 Task: Look for space in Bayāna, India from 2nd August, 2023 to 12th August, 2023 for 2 adults in price range Rs.5000 to Rs.10000. Place can be private room with 1  bedroom having 1 bed and 1 bathroom. Property type can be house, flat, guest house, hotel. Booking option can be shelf check-in. Required host language is English.
Action: Mouse moved to (454, 100)
Screenshot: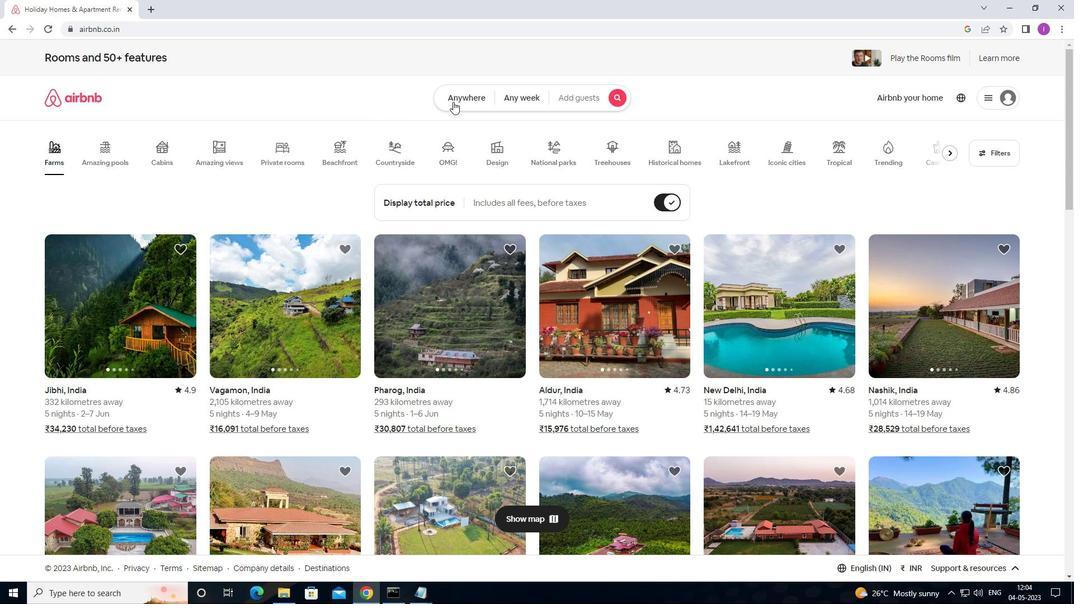 
Action: Mouse pressed left at (454, 100)
Screenshot: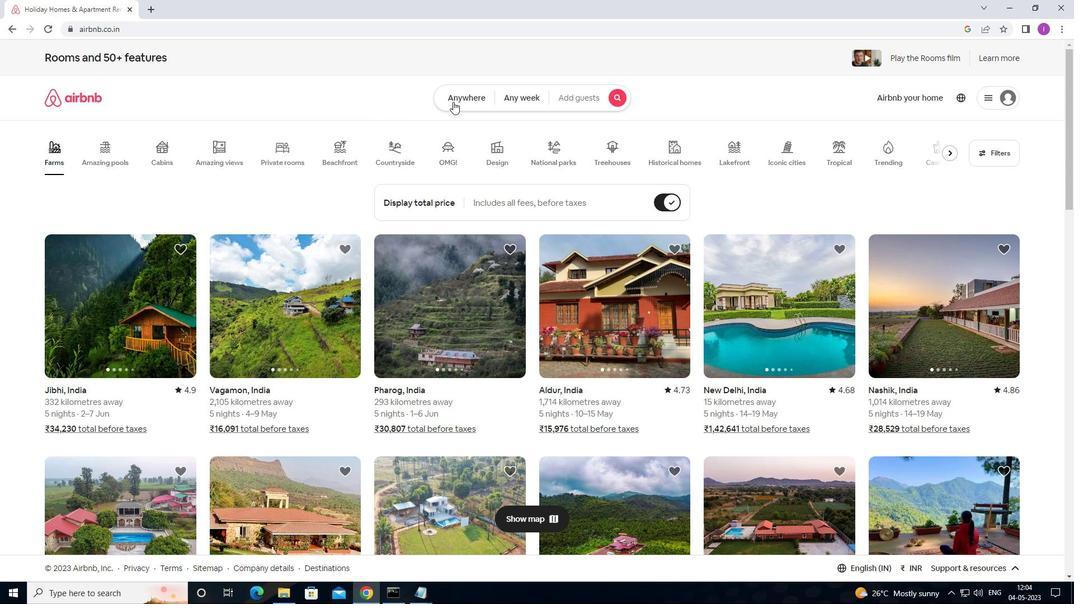 
Action: Mouse moved to (345, 141)
Screenshot: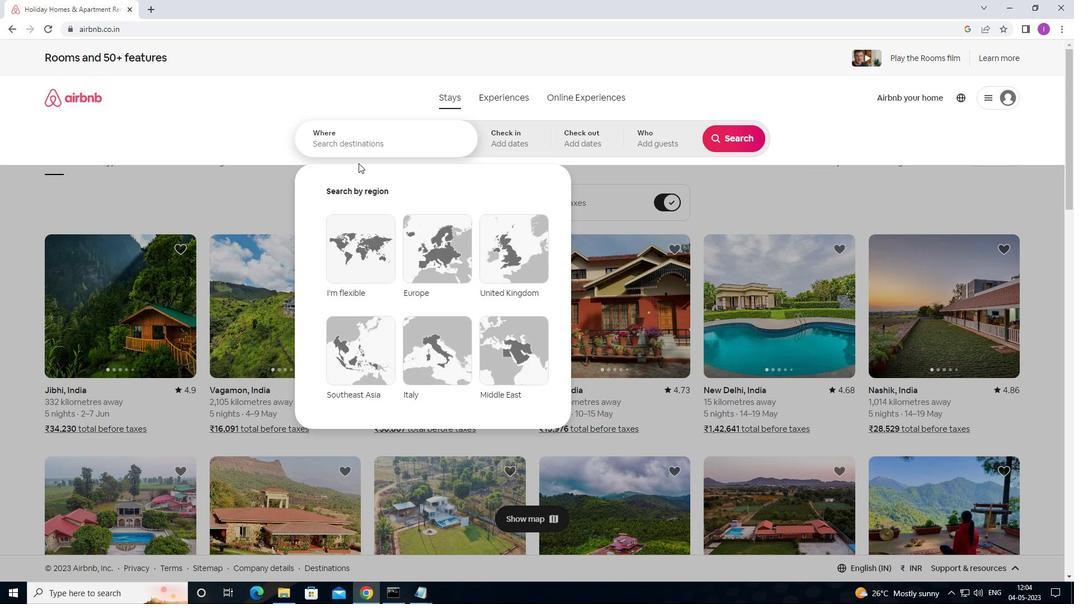 
Action: Mouse pressed left at (345, 141)
Screenshot: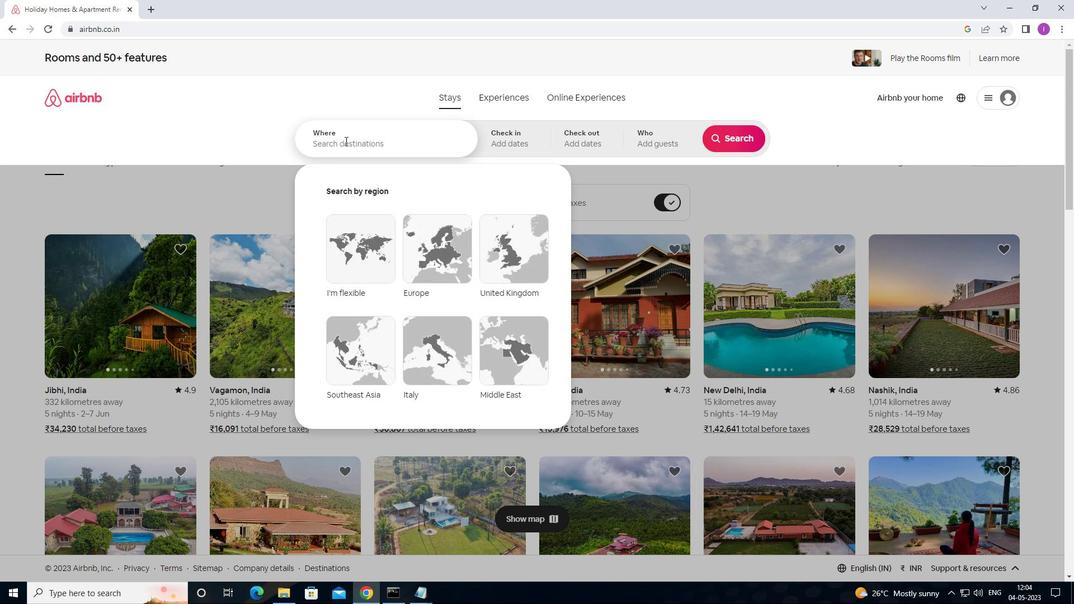 
Action: Mouse moved to (494, 138)
Screenshot: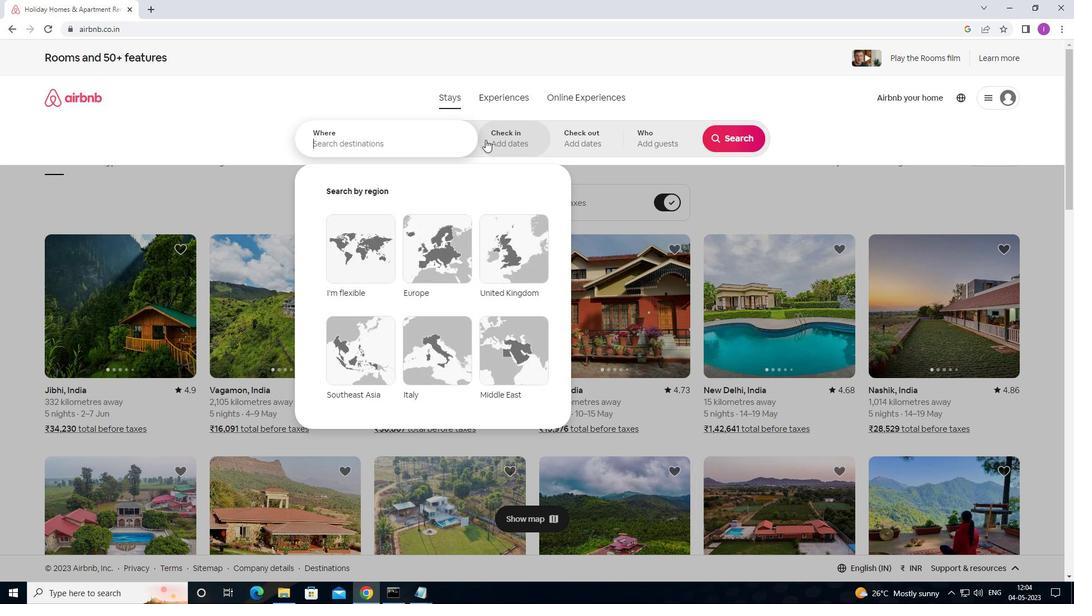 
Action: Key pressed <Key.shift>
Screenshot: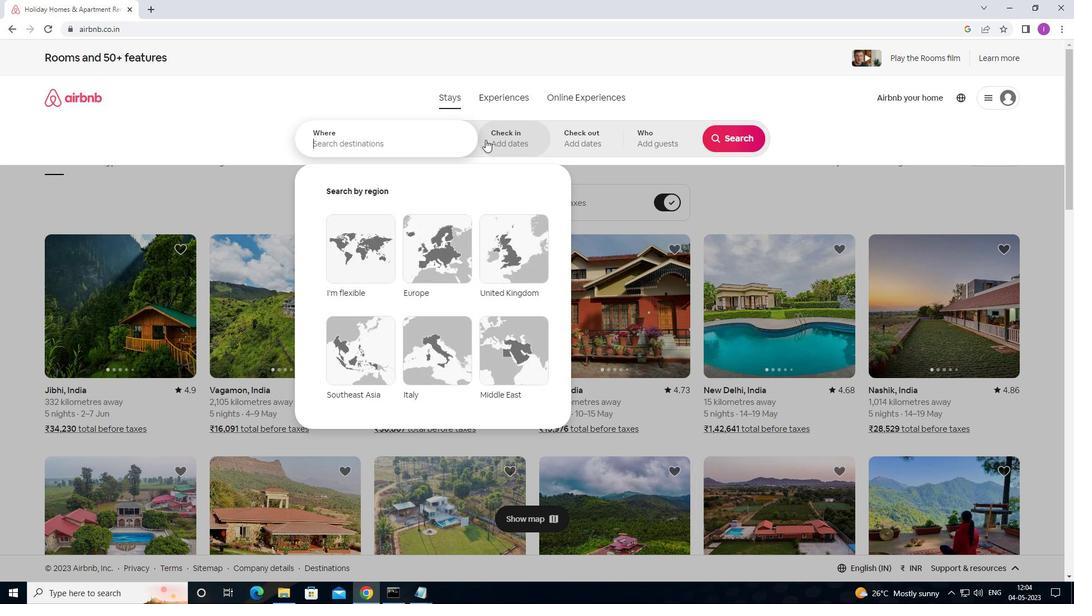
Action: Mouse moved to (520, 124)
Screenshot: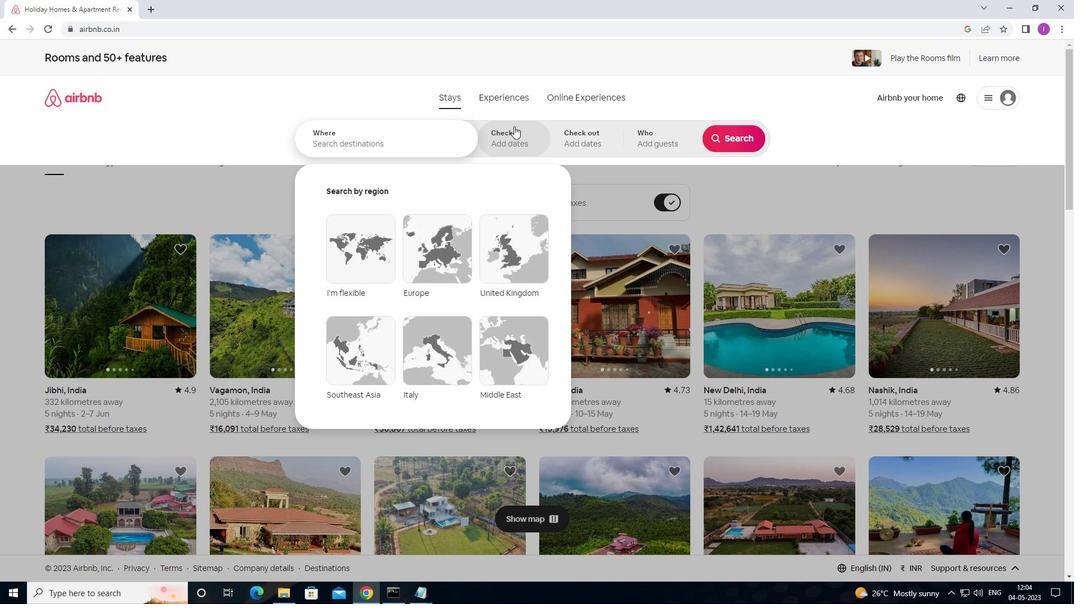 
Action: Key pressed B
Screenshot: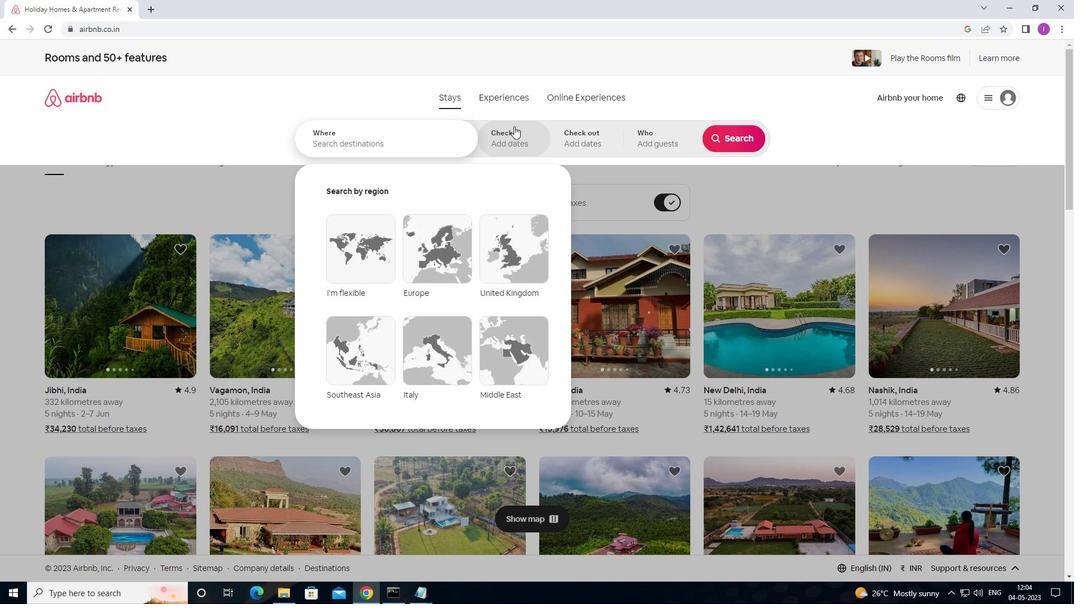 
Action: Mouse moved to (526, 121)
Screenshot: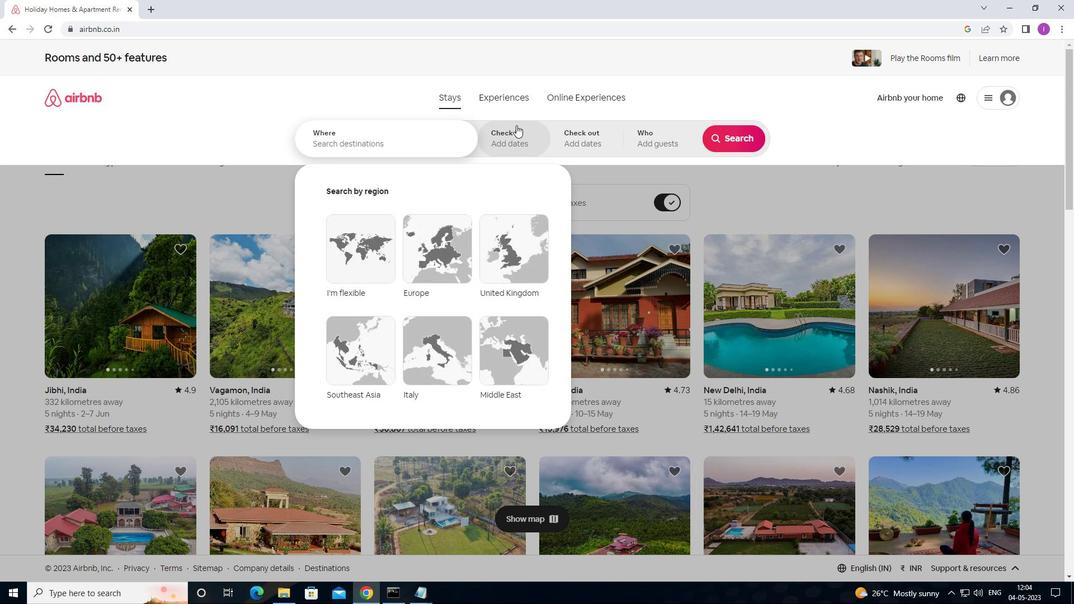 
Action: Key pressed AYANA,<Key.shift>INDIA
Screenshot: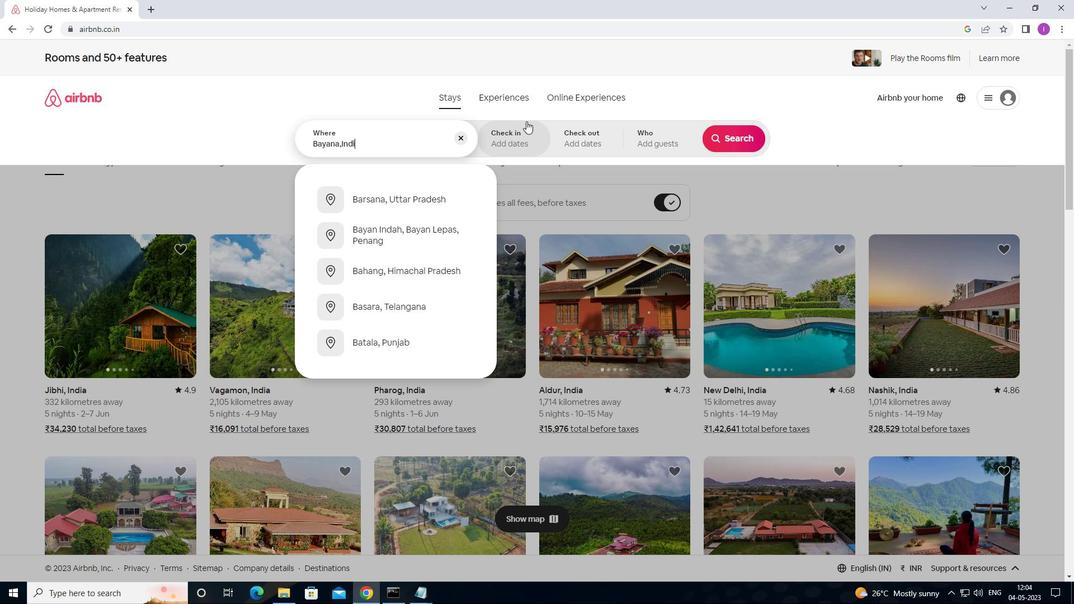 
Action: Mouse moved to (526, 128)
Screenshot: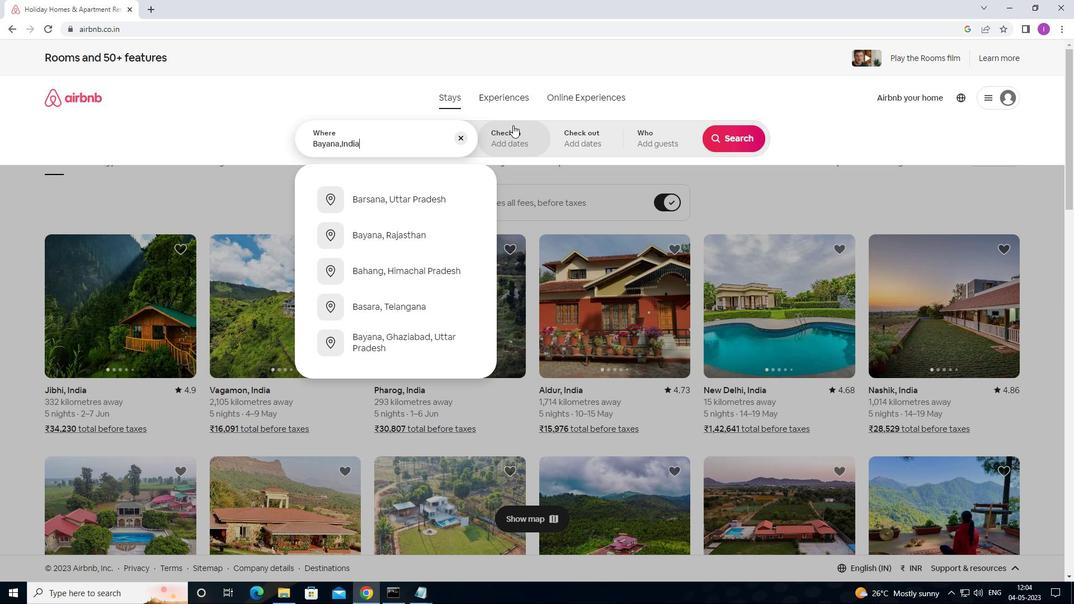 
Action: Mouse pressed left at (526, 128)
Screenshot: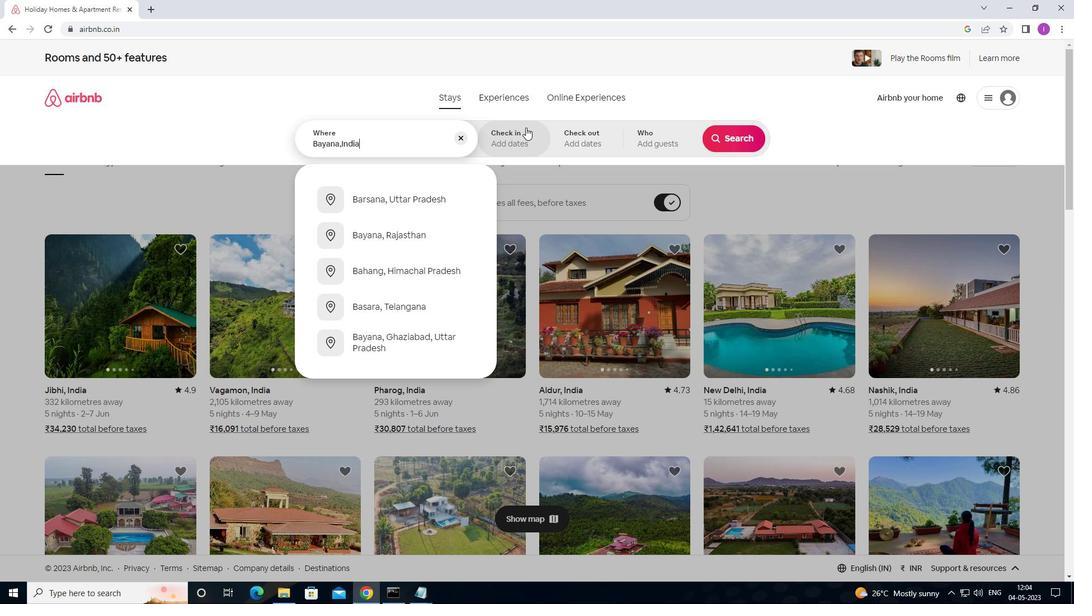 
Action: Mouse moved to (727, 226)
Screenshot: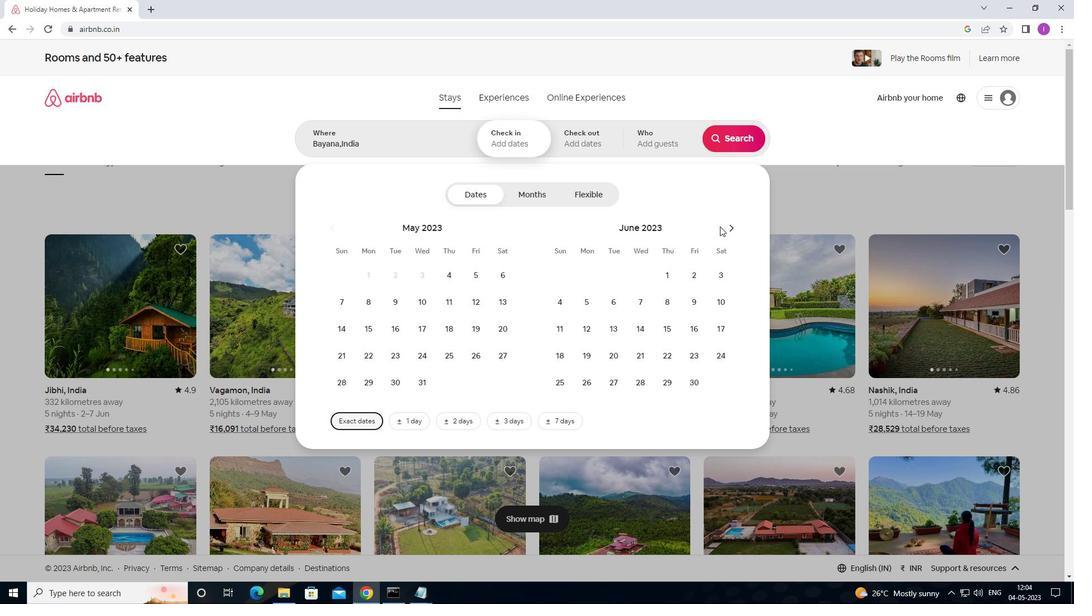 
Action: Mouse pressed left at (727, 226)
Screenshot: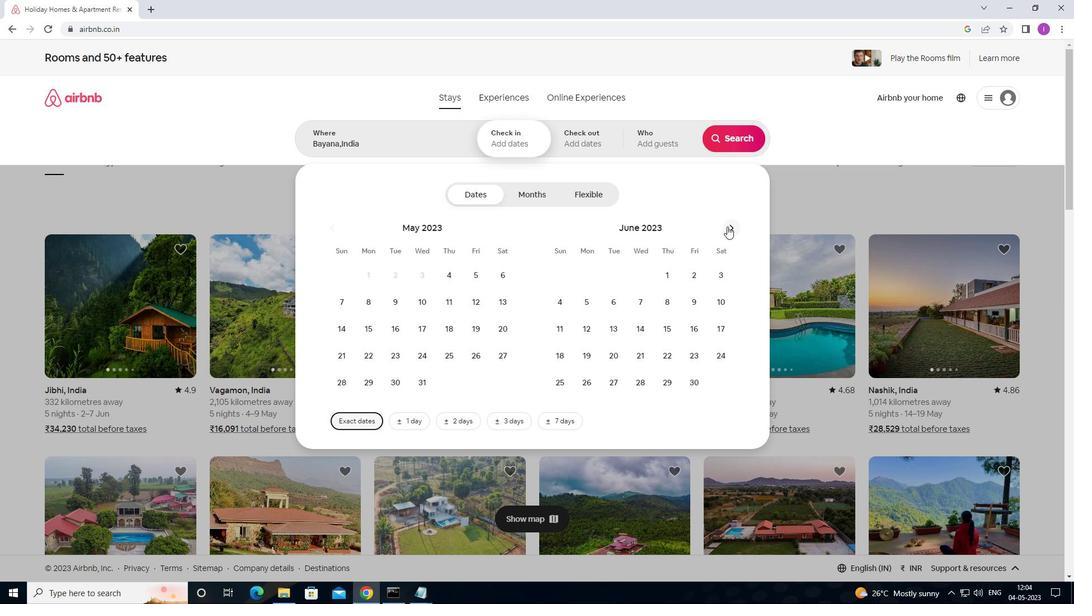 
Action: Mouse pressed left at (727, 226)
Screenshot: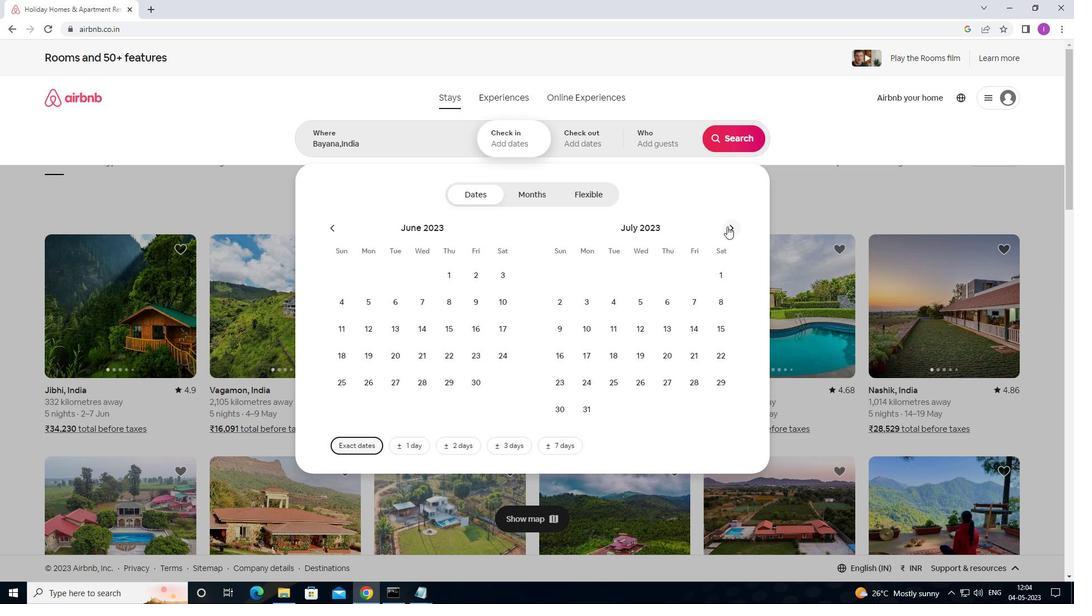 
Action: Mouse moved to (648, 277)
Screenshot: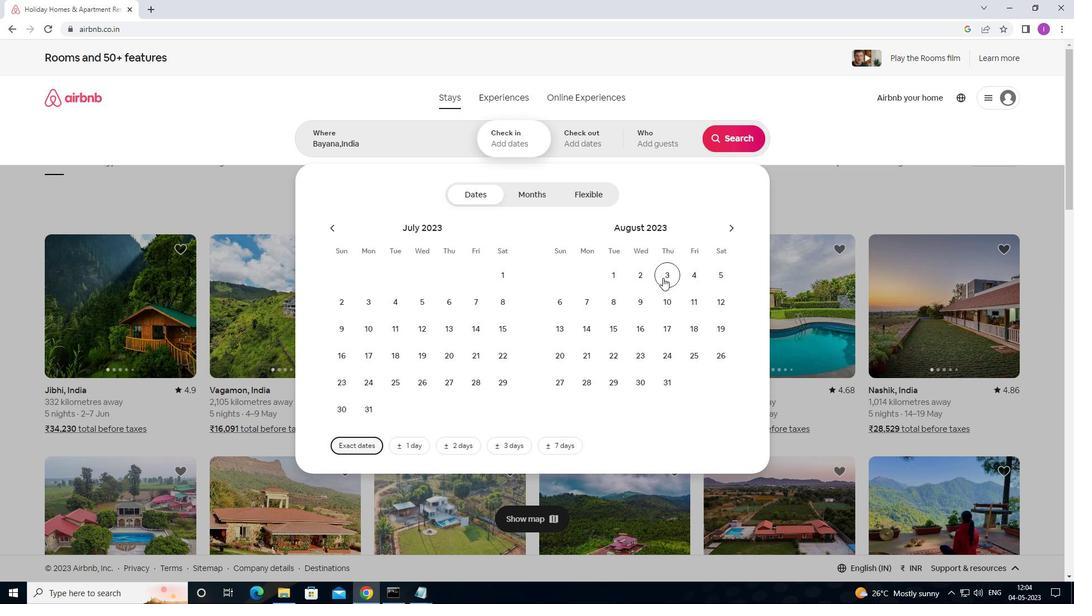 
Action: Mouse pressed left at (648, 277)
Screenshot: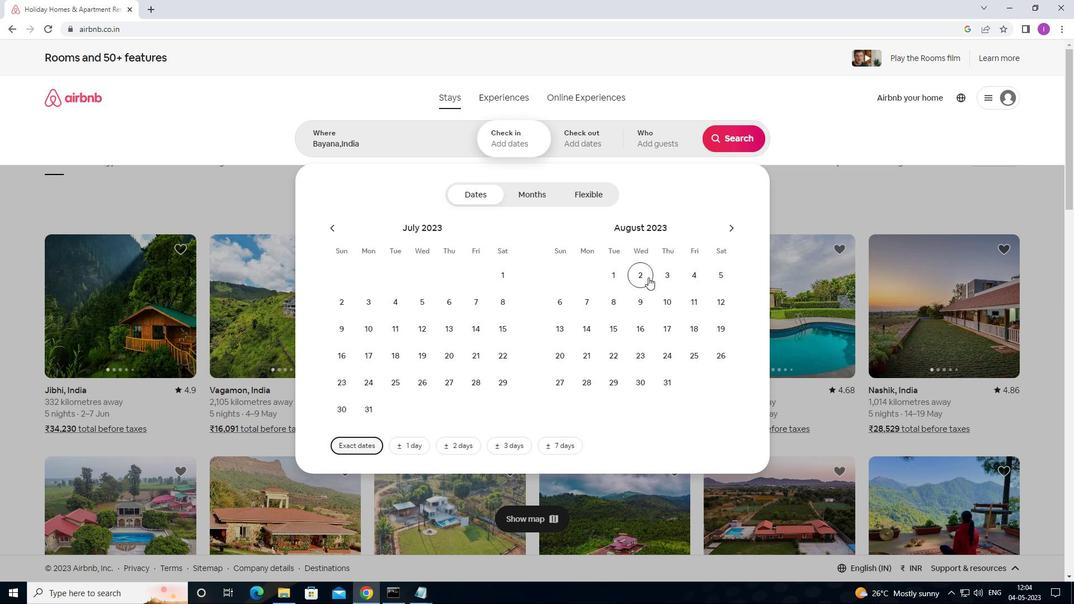 
Action: Mouse moved to (726, 298)
Screenshot: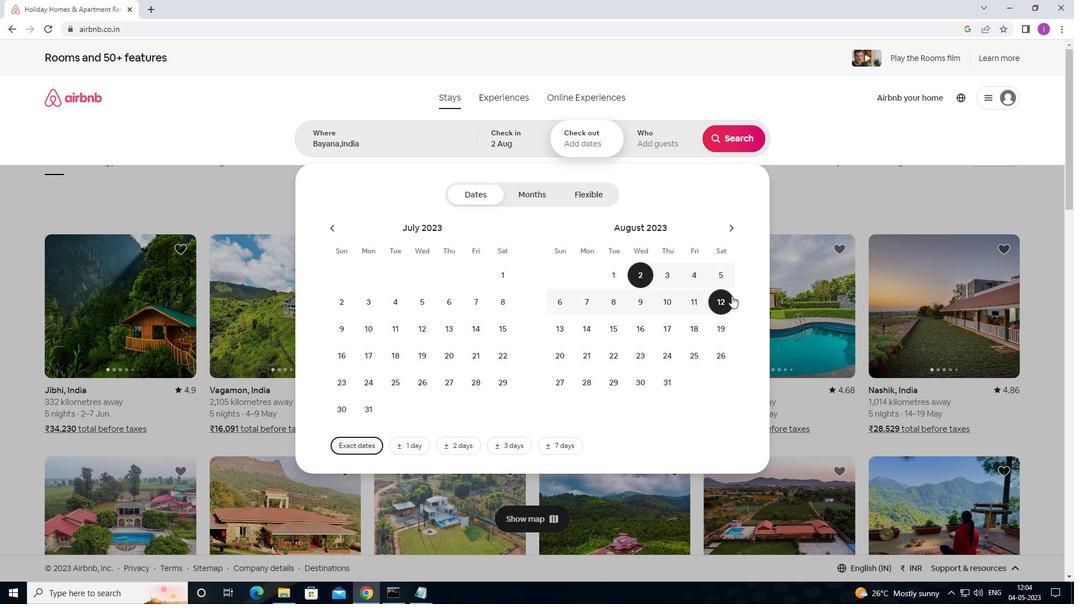 
Action: Mouse pressed left at (726, 298)
Screenshot: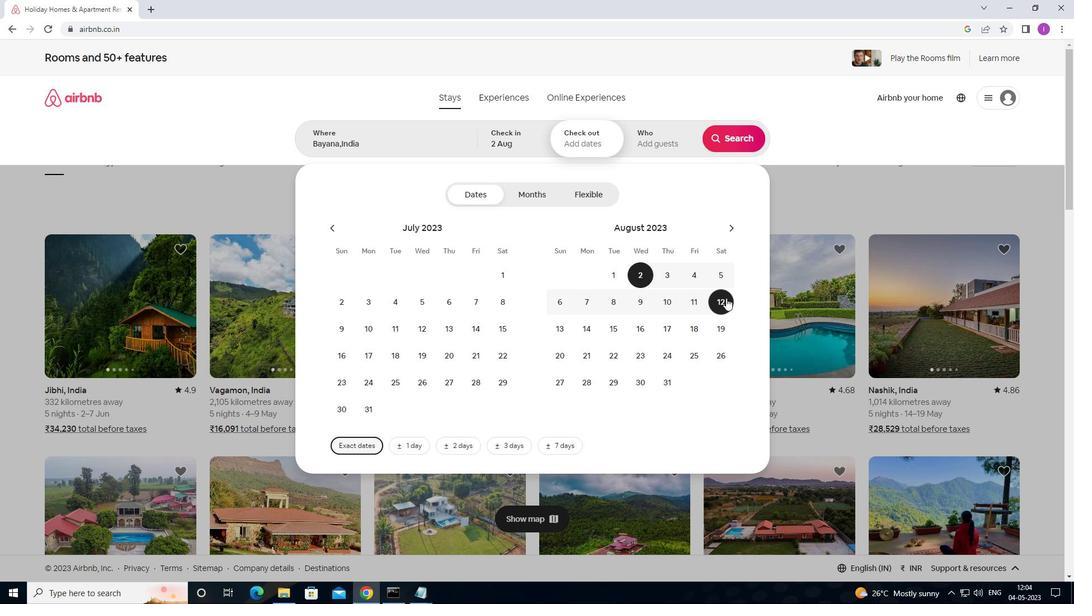 
Action: Mouse moved to (666, 141)
Screenshot: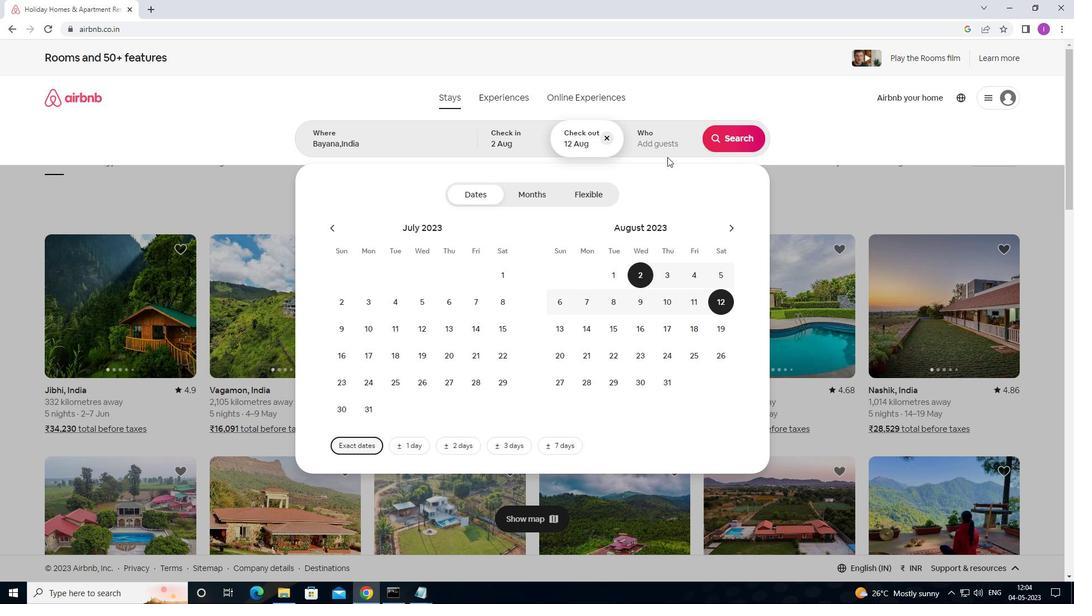 
Action: Mouse pressed left at (666, 141)
Screenshot: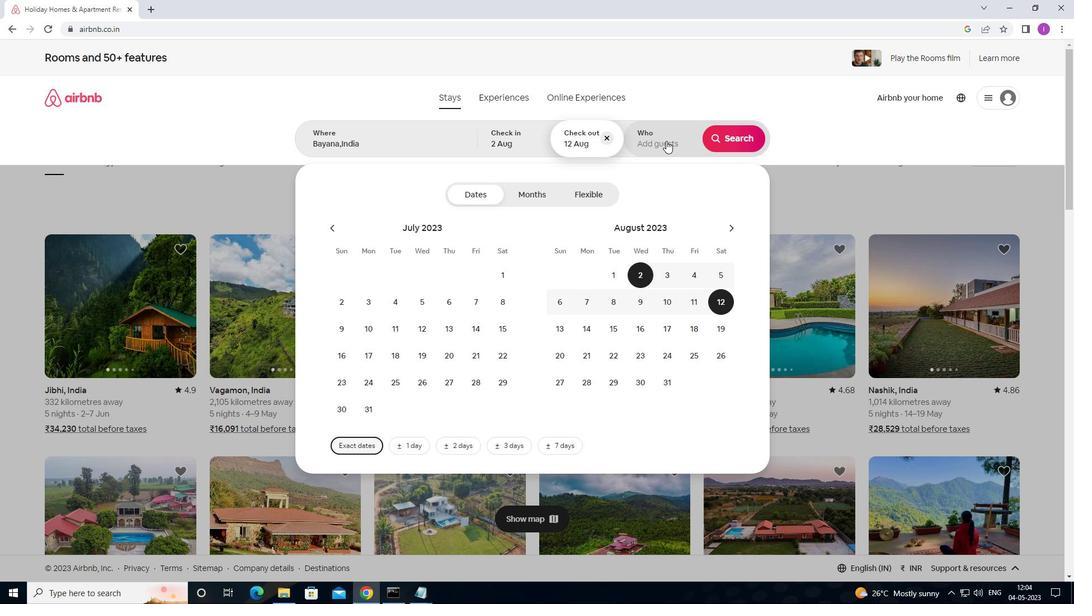 
Action: Mouse moved to (734, 192)
Screenshot: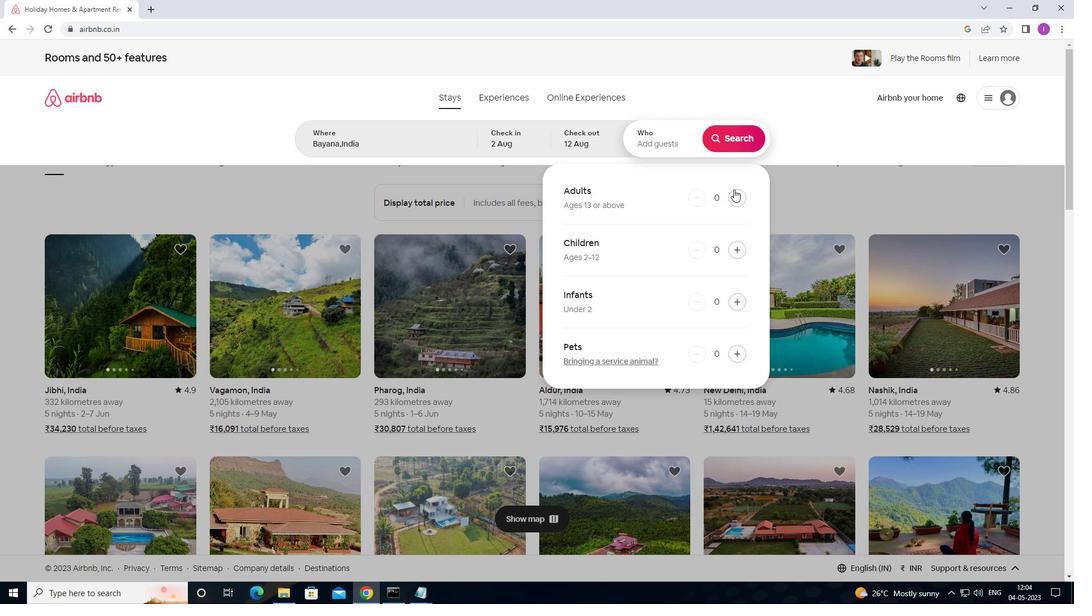 
Action: Mouse pressed left at (734, 192)
Screenshot: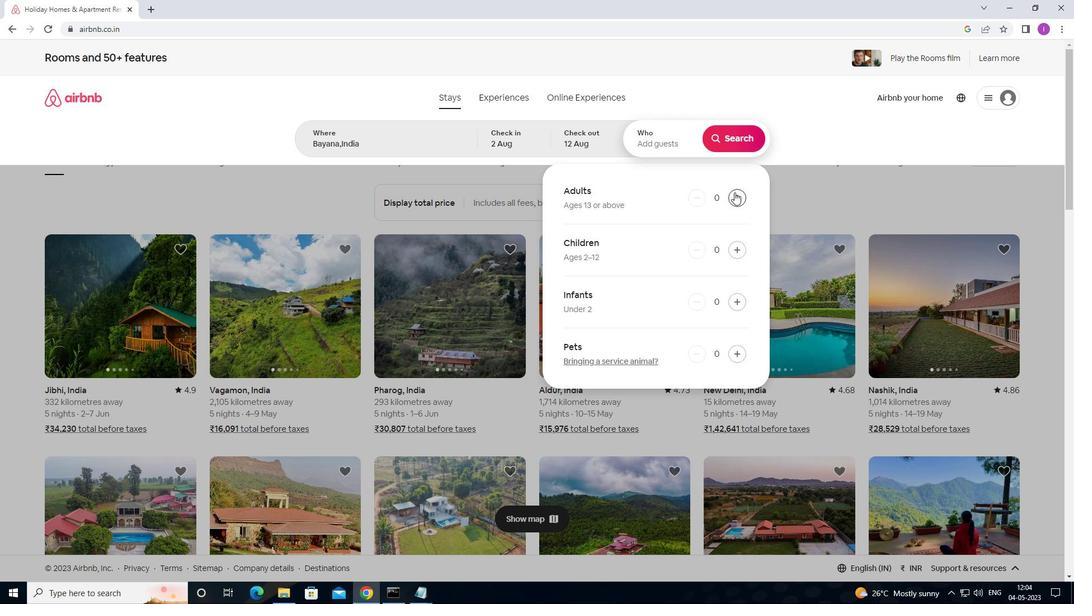 
Action: Mouse pressed left at (734, 192)
Screenshot: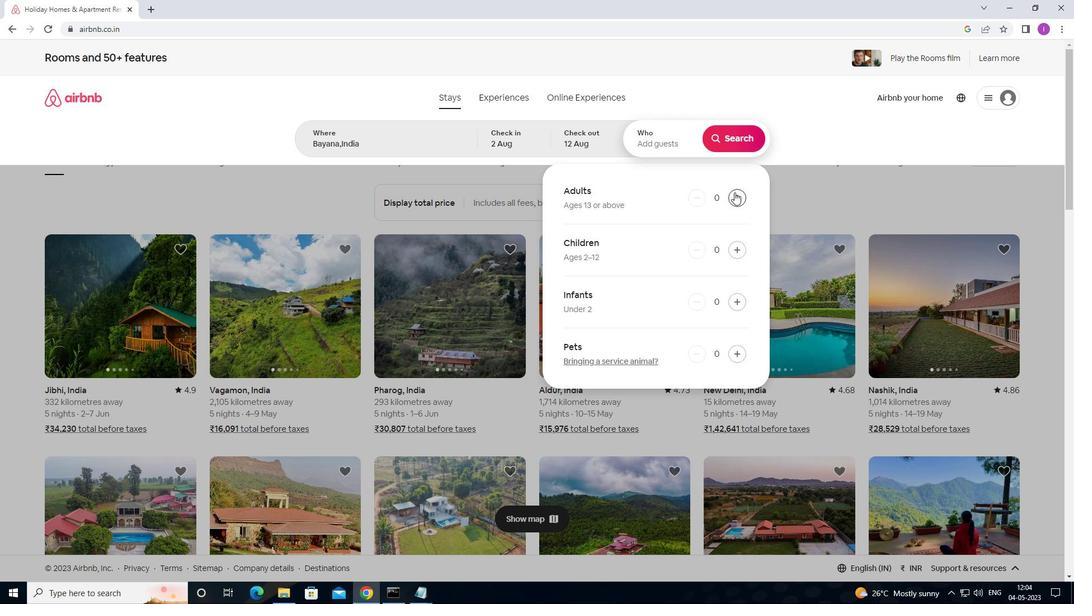 
Action: Mouse moved to (738, 141)
Screenshot: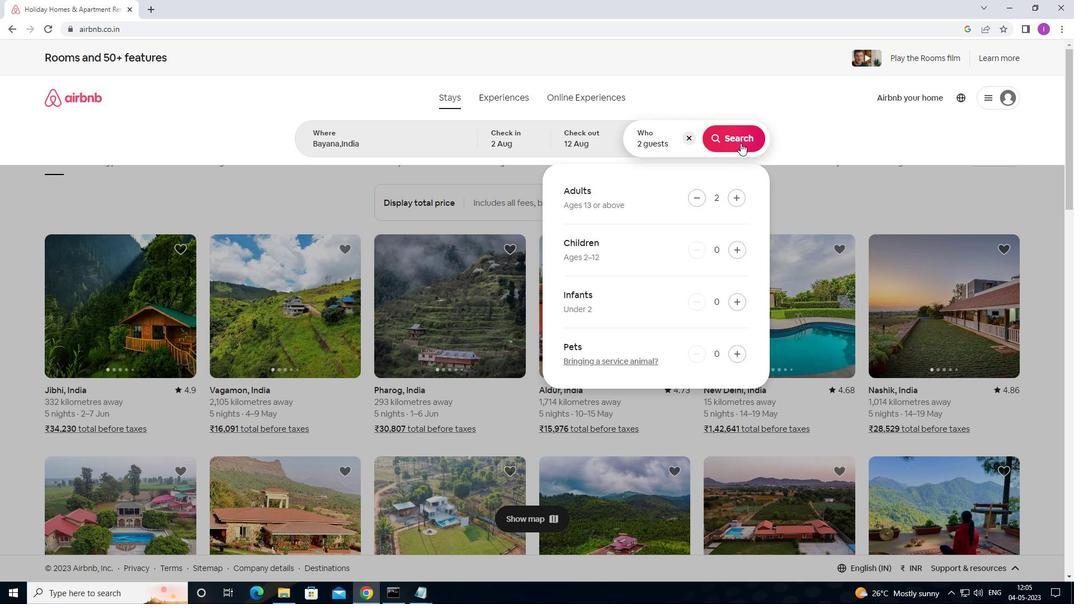 
Action: Mouse pressed left at (738, 141)
Screenshot: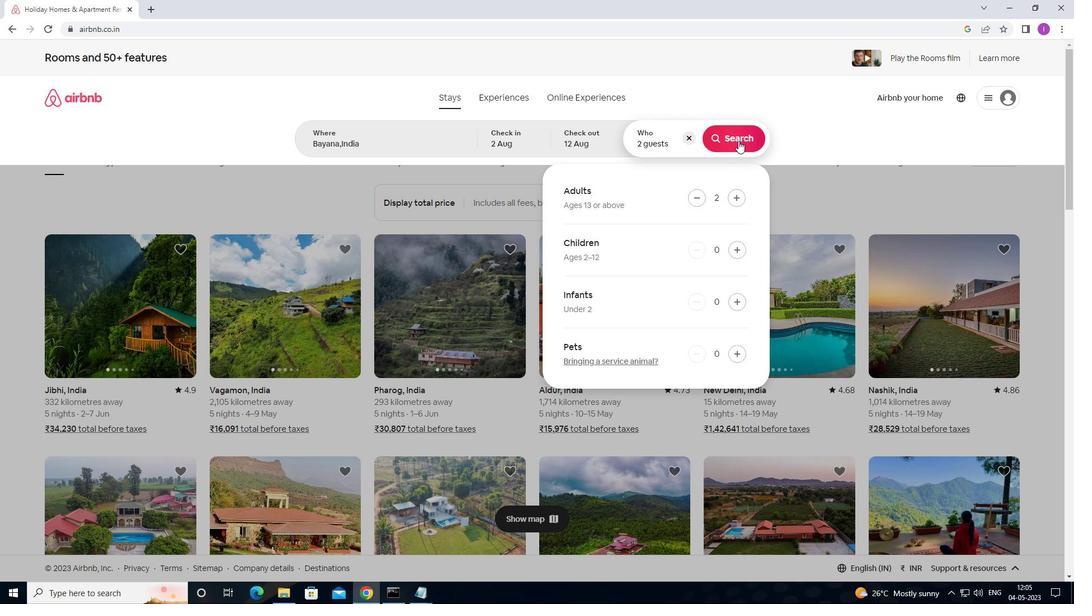 
Action: Mouse moved to (1016, 103)
Screenshot: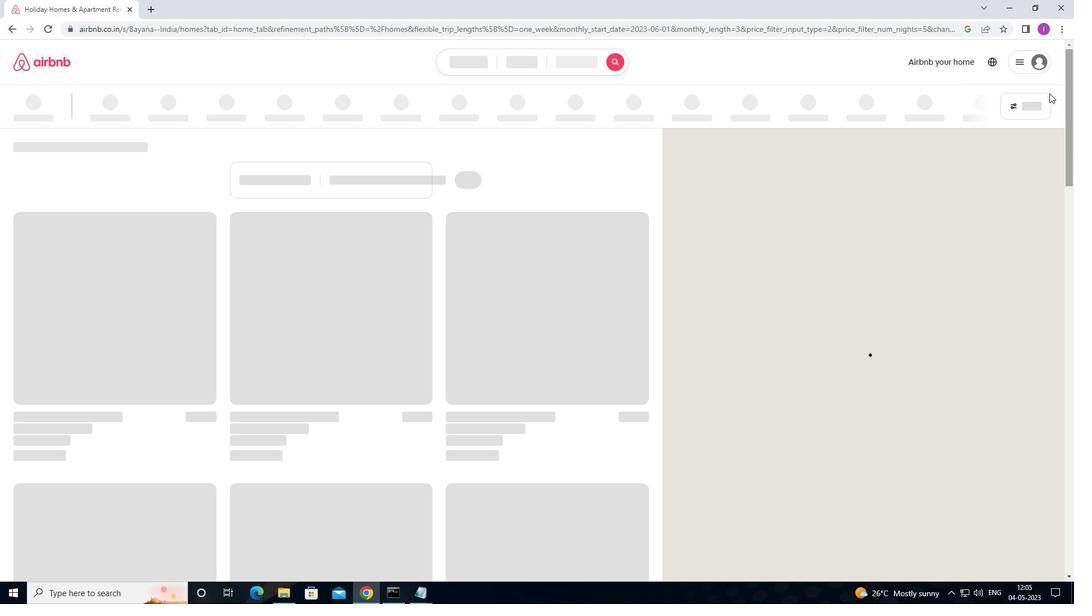 
Action: Mouse pressed left at (1016, 103)
Screenshot: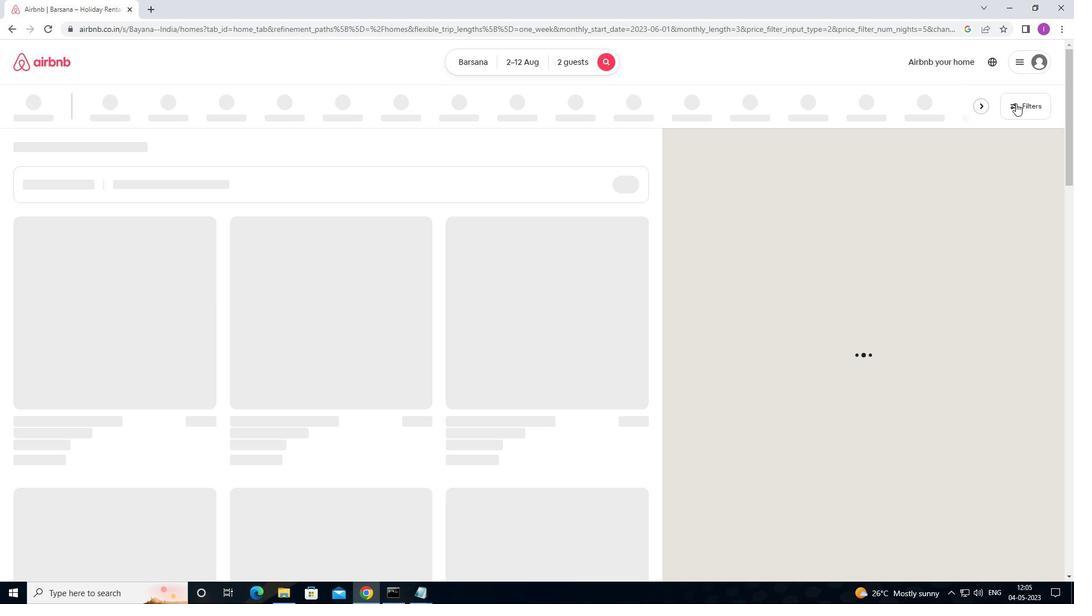 
Action: Mouse moved to (406, 250)
Screenshot: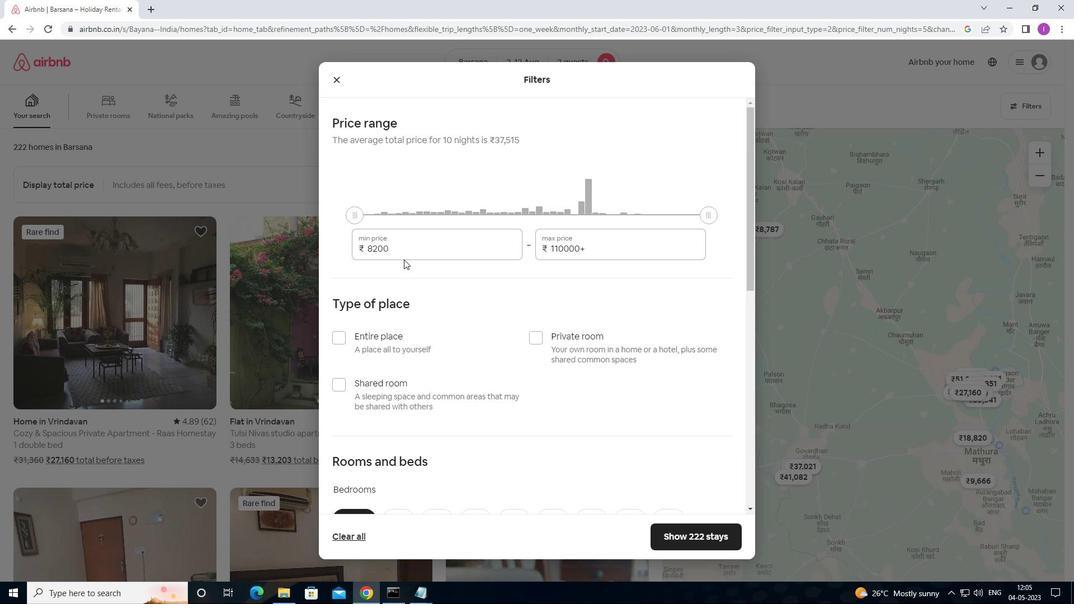 
Action: Mouse pressed left at (406, 250)
Screenshot: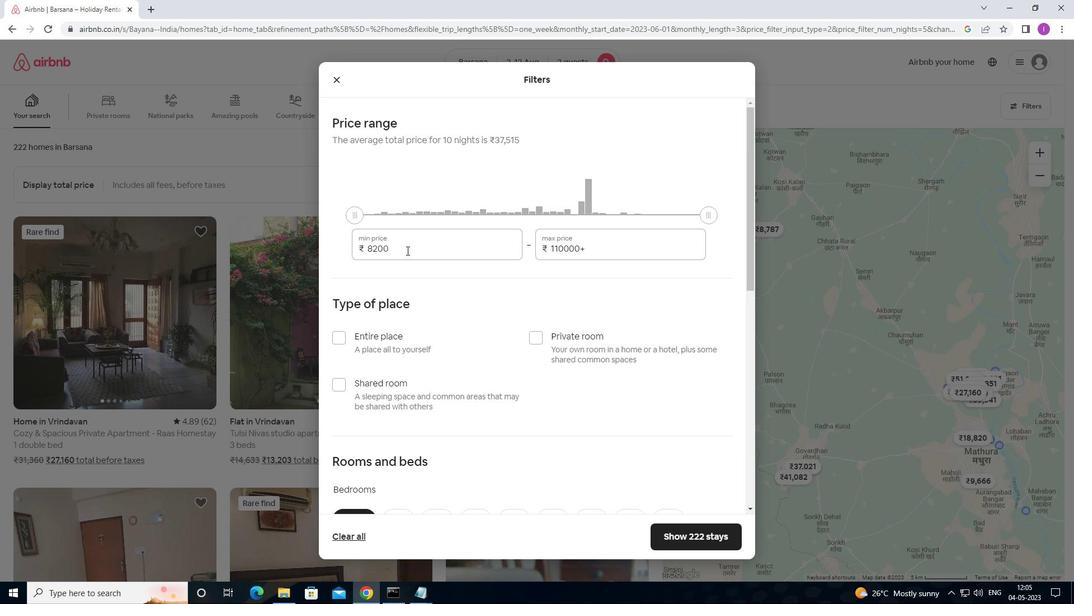
Action: Mouse moved to (365, 252)
Screenshot: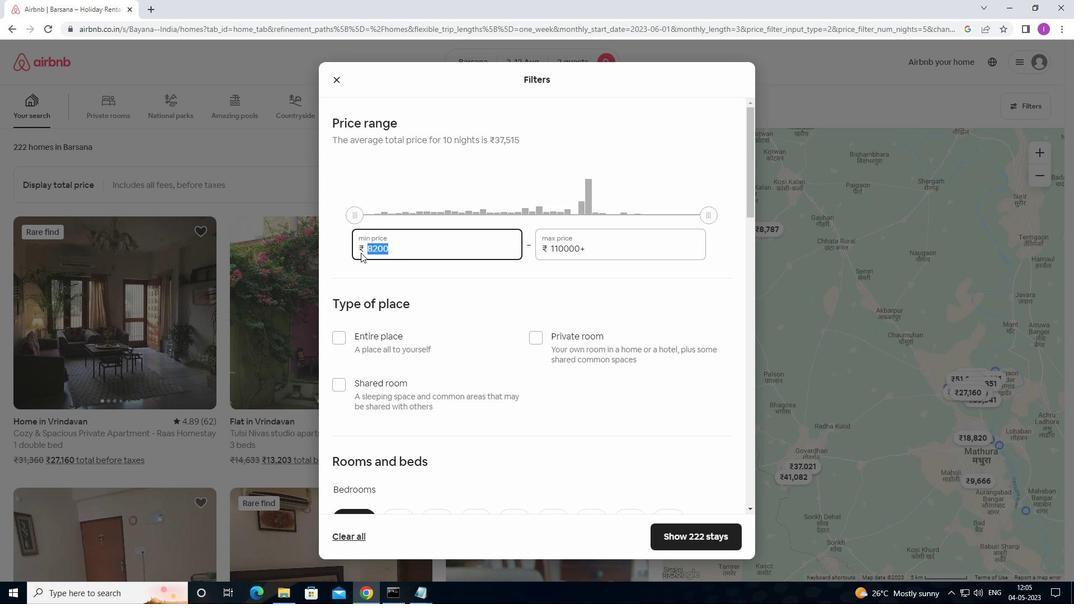 
Action: Key pressed 5
Screenshot: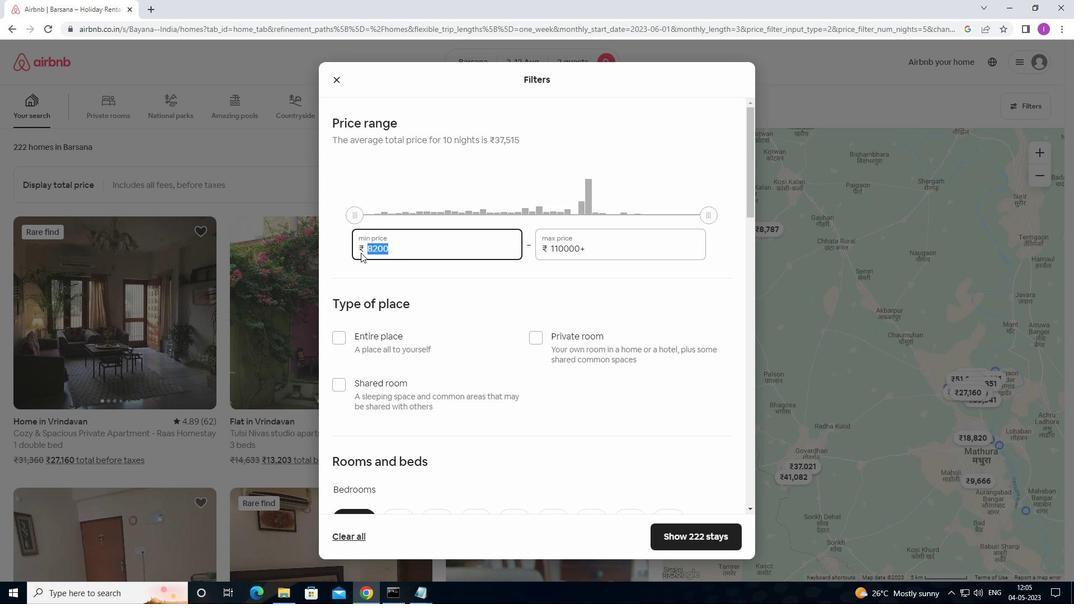 
Action: Mouse moved to (377, 252)
Screenshot: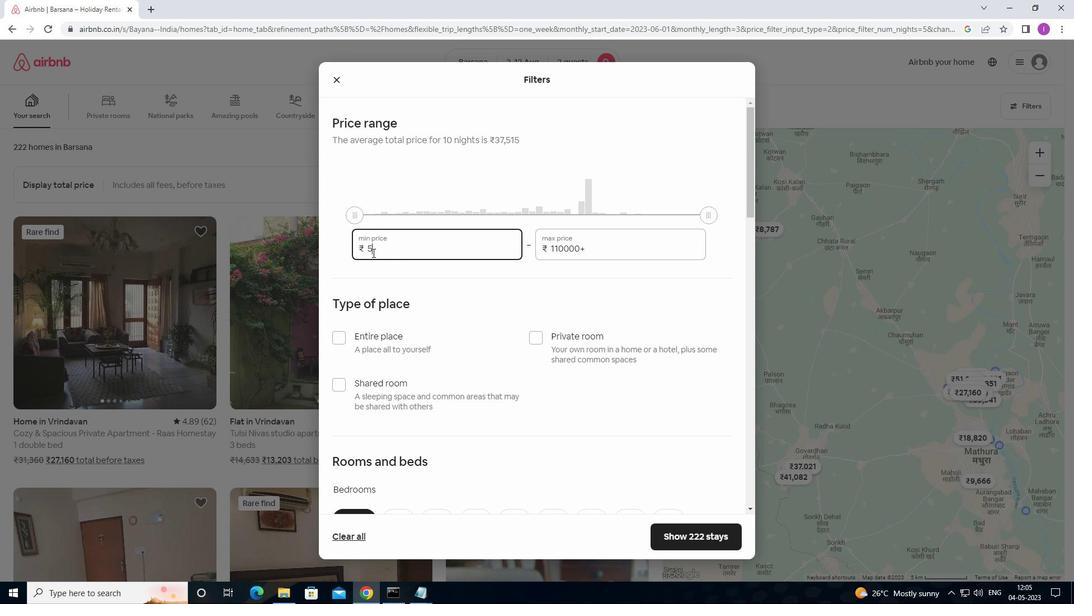 
Action: Key pressed 0
Screenshot: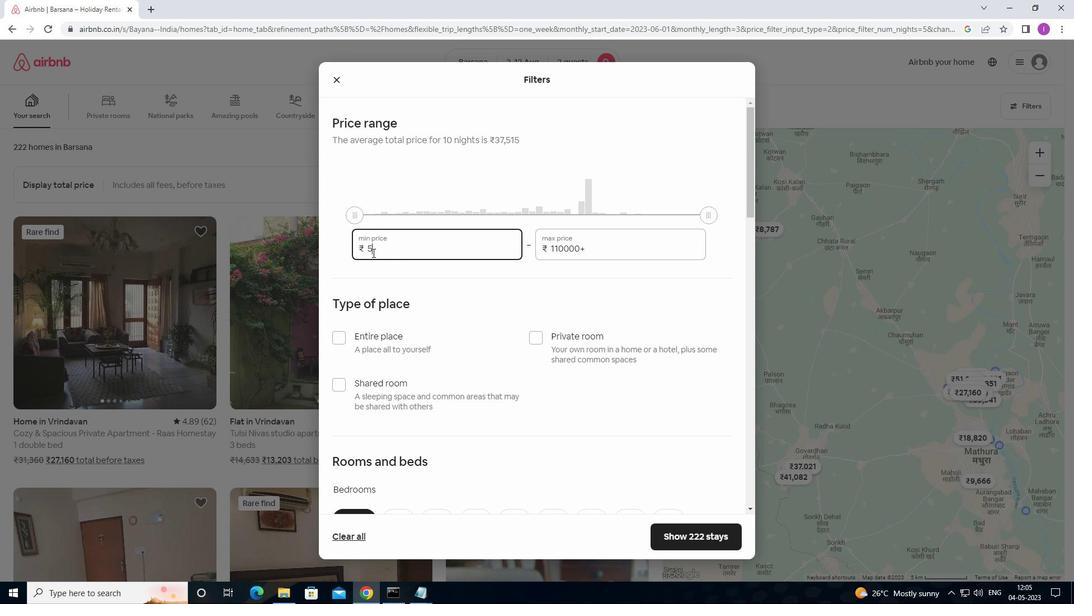 
Action: Mouse moved to (379, 254)
Screenshot: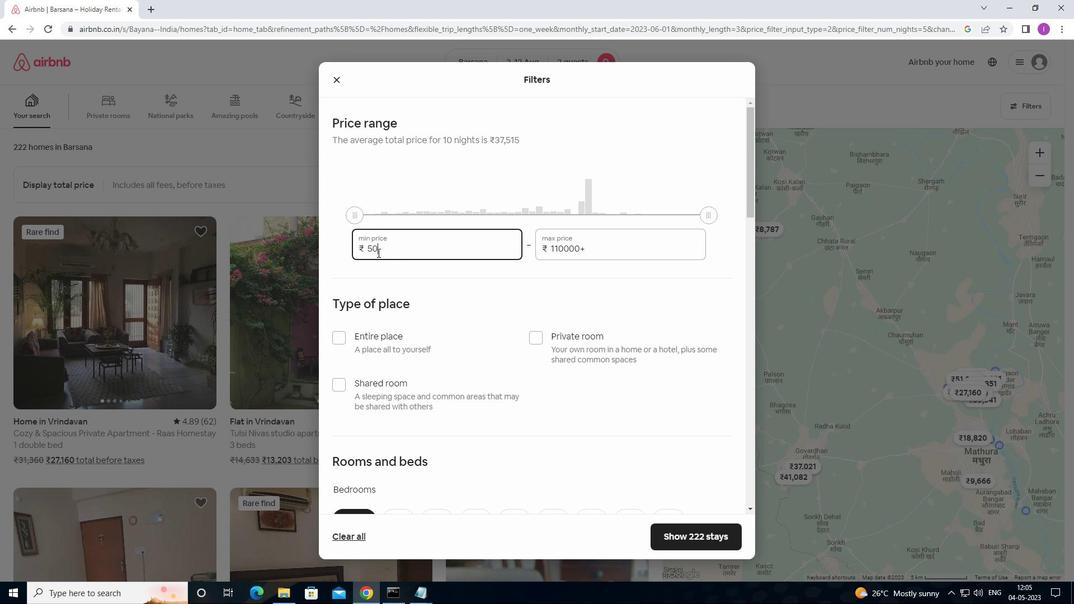 
Action: Key pressed 0
Screenshot: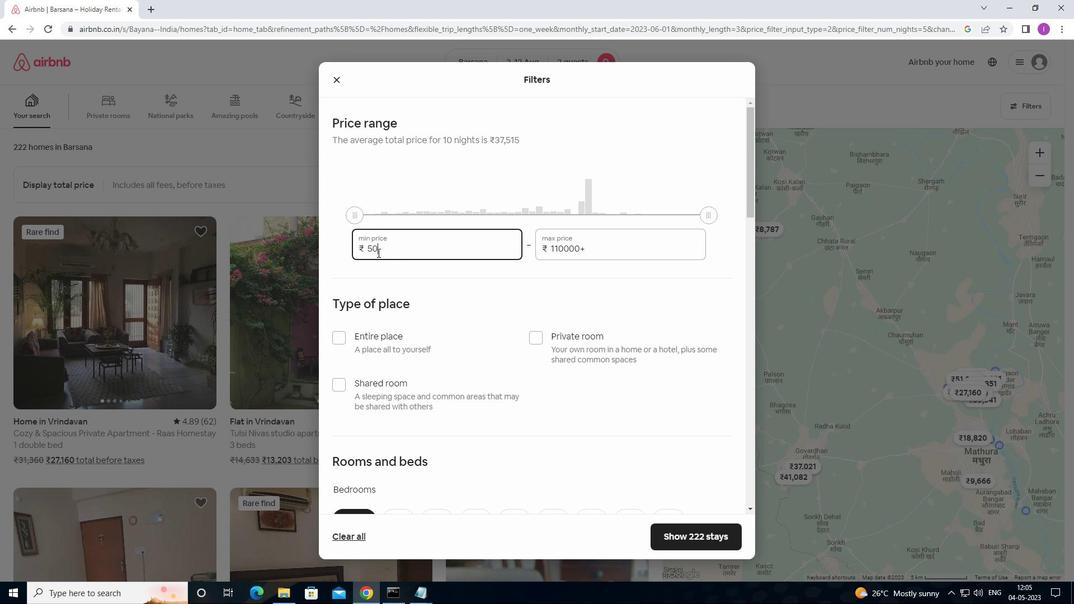 
Action: Mouse moved to (381, 254)
Screenshot: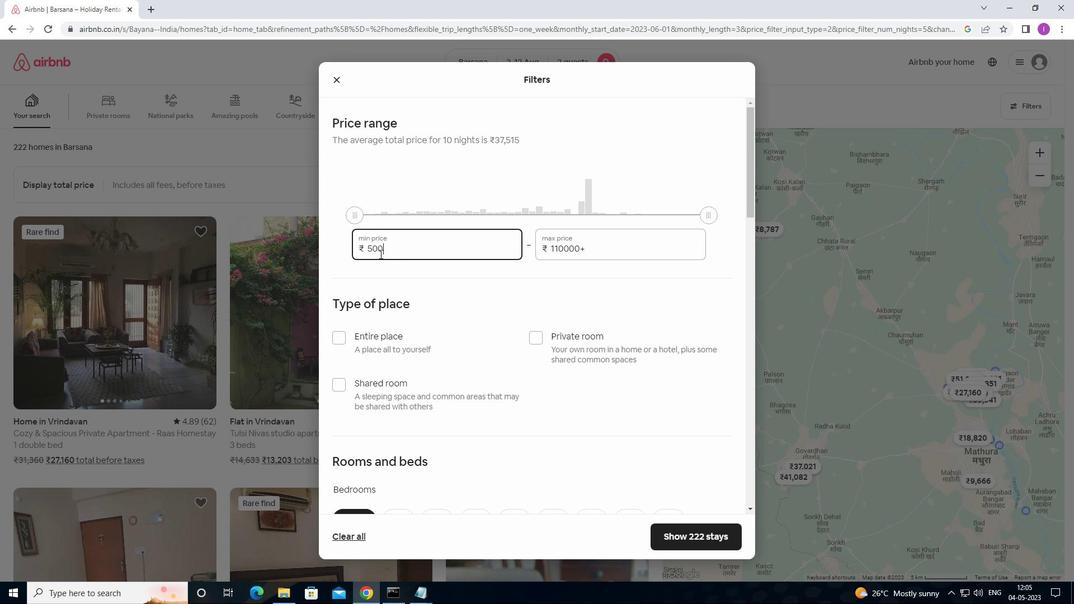 
Action: Key pressed 0
Screenshot: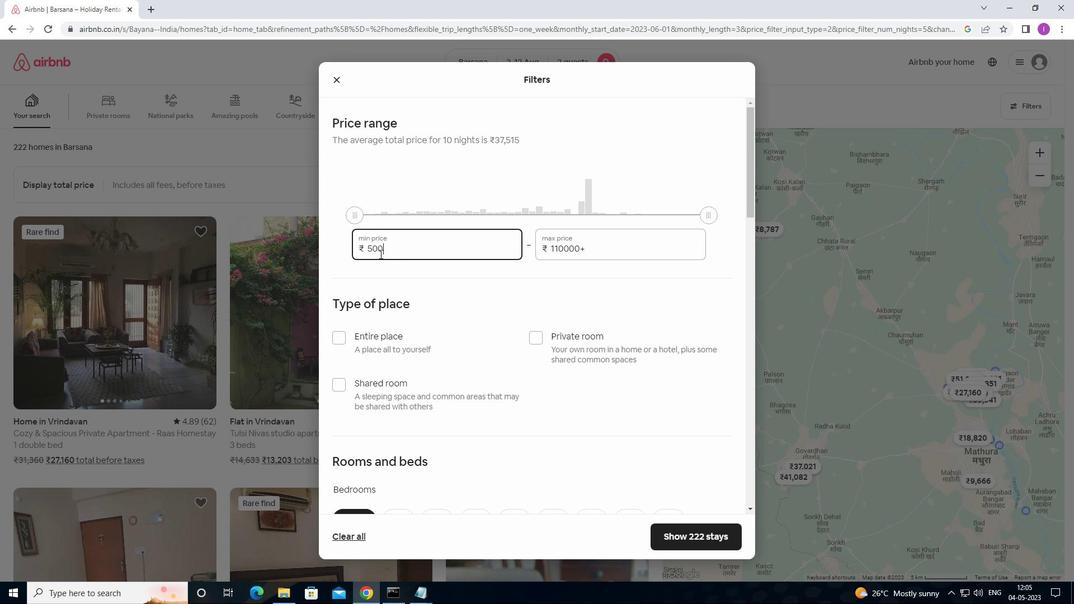 
Action: Mouse moved to (587, 246)
Screenshot: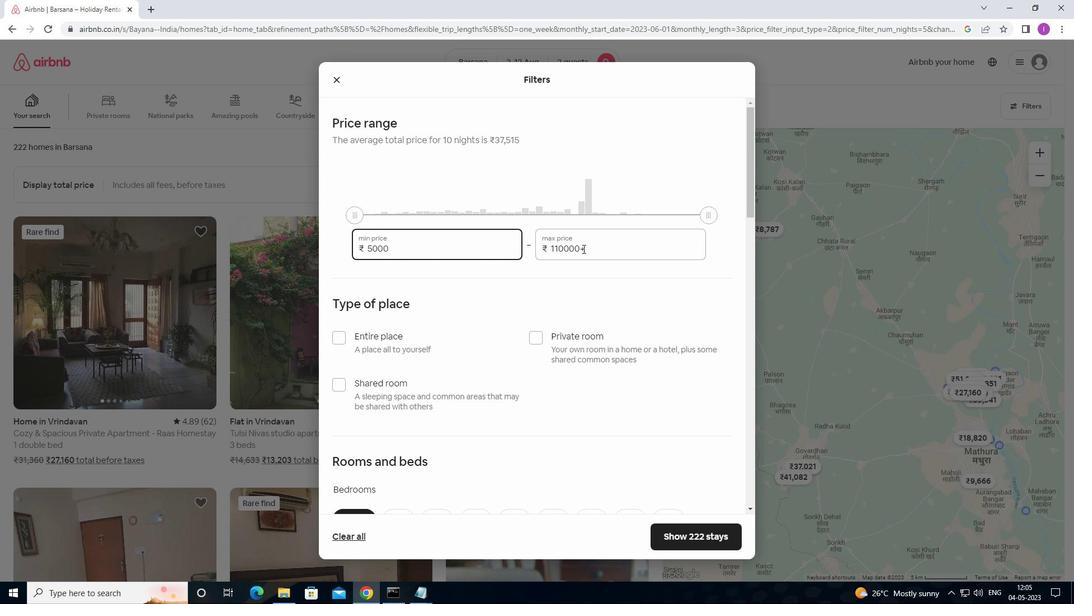 
Action: Mouse pressed left at (587, 246)
Screenshot: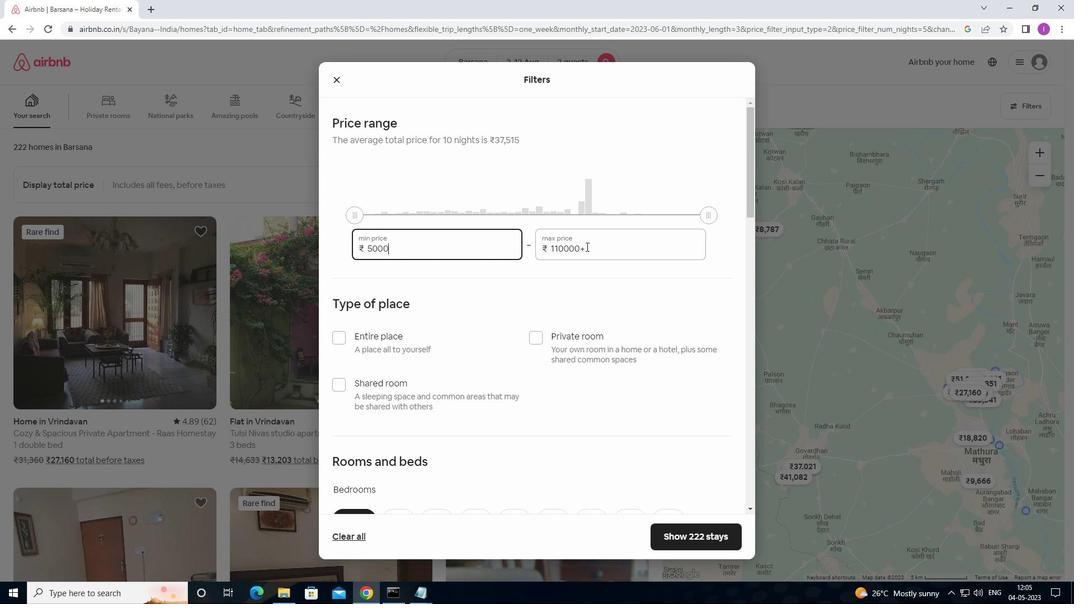 
Action: Mouse moved to (543, 250)
Screenshot: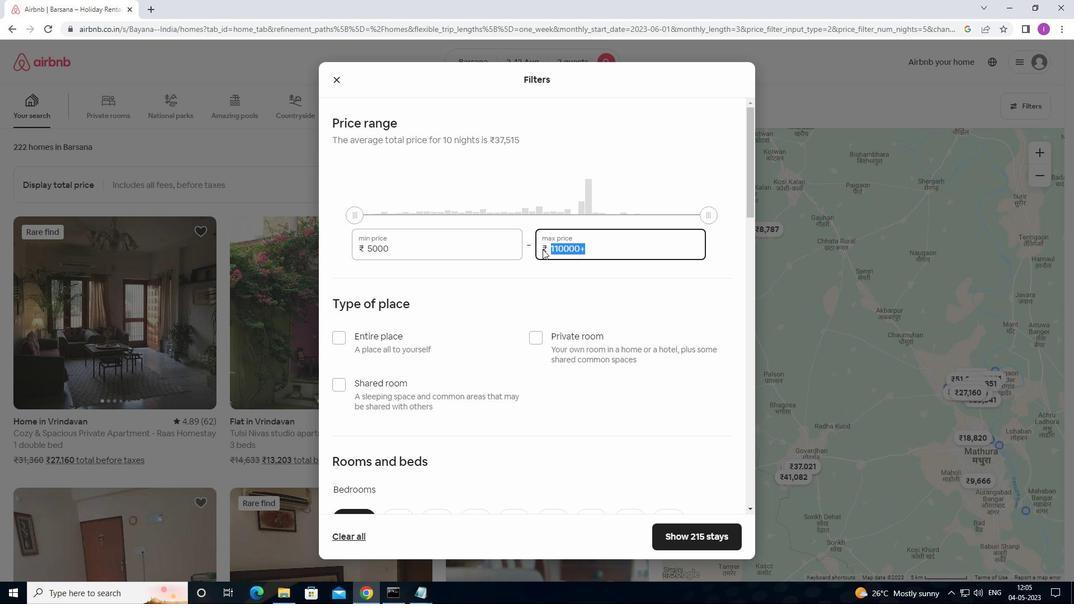 
Action: Key pressed 1
Screenshot: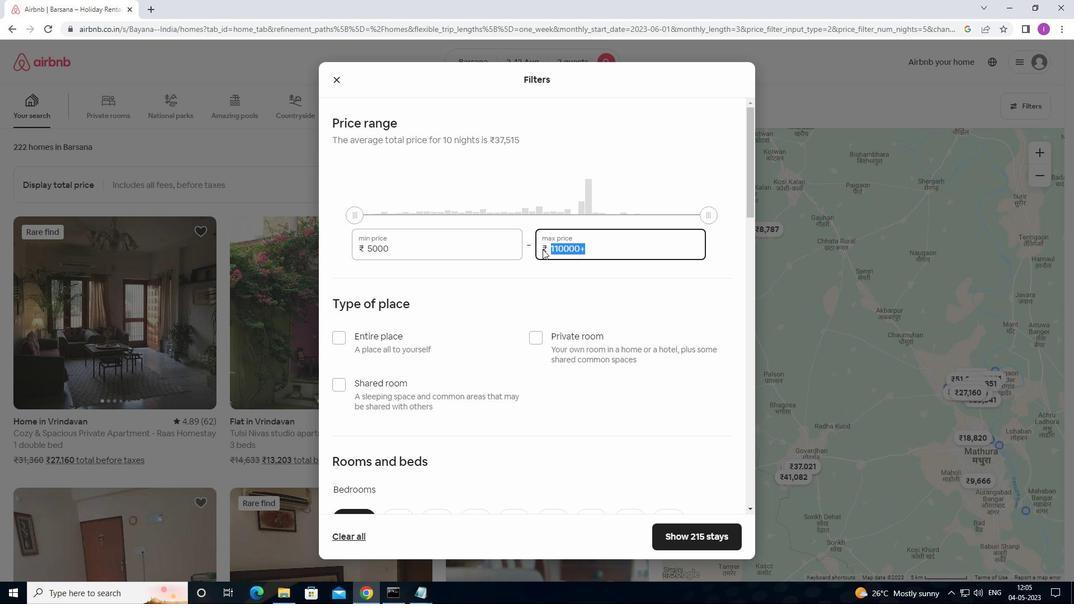 
Action: Mouse moved to (543, 251)
Screenshot: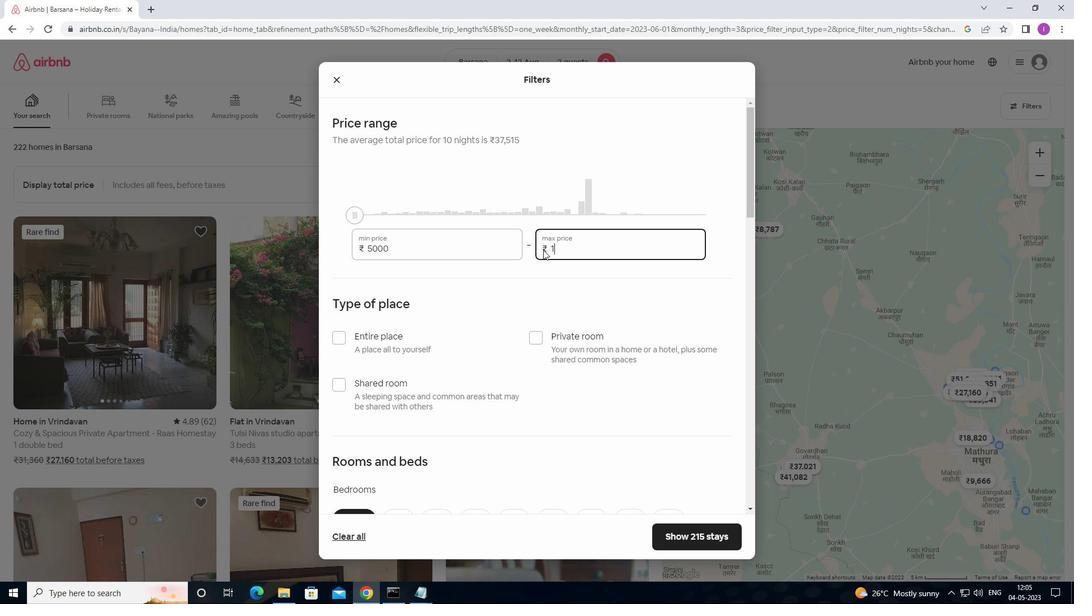 
Action: Key pressed 00
Screenshot: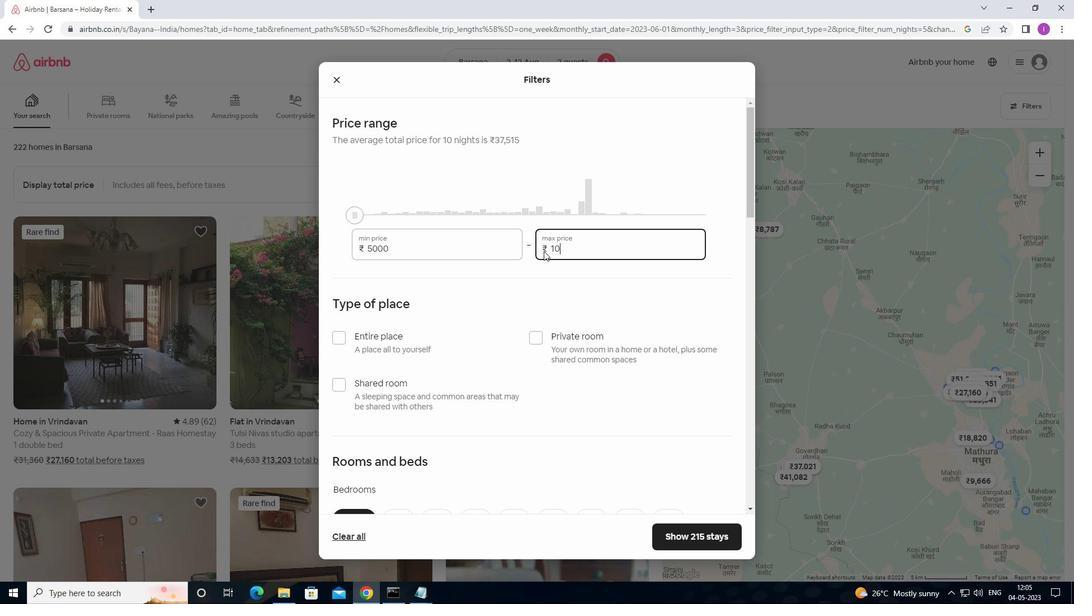 
Action: Mouse moved to (543, 251)
Screenshot: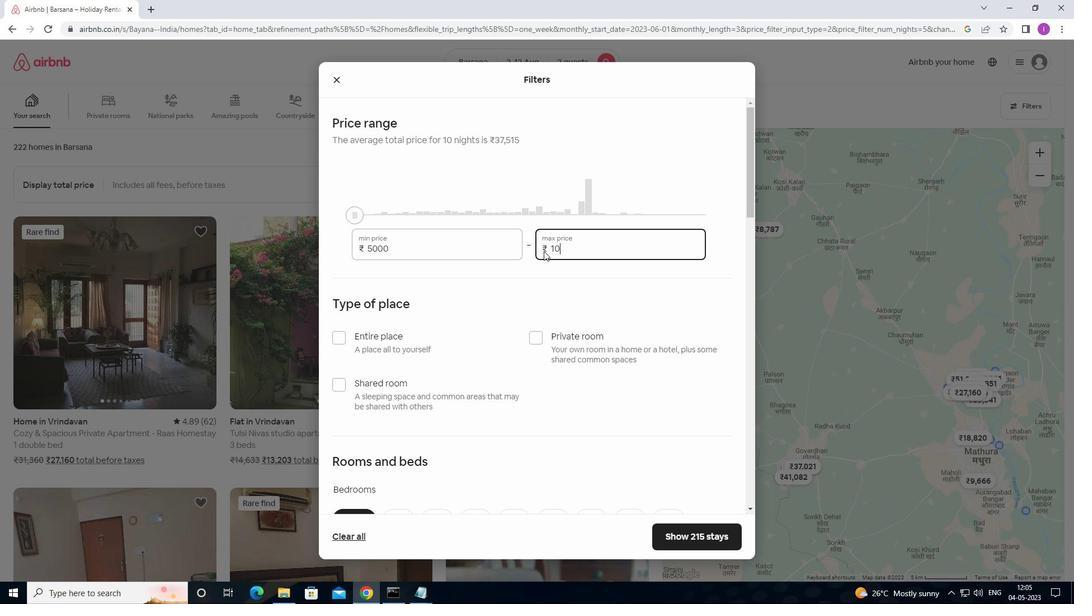 
Action: Key pressed 0
Screenshot: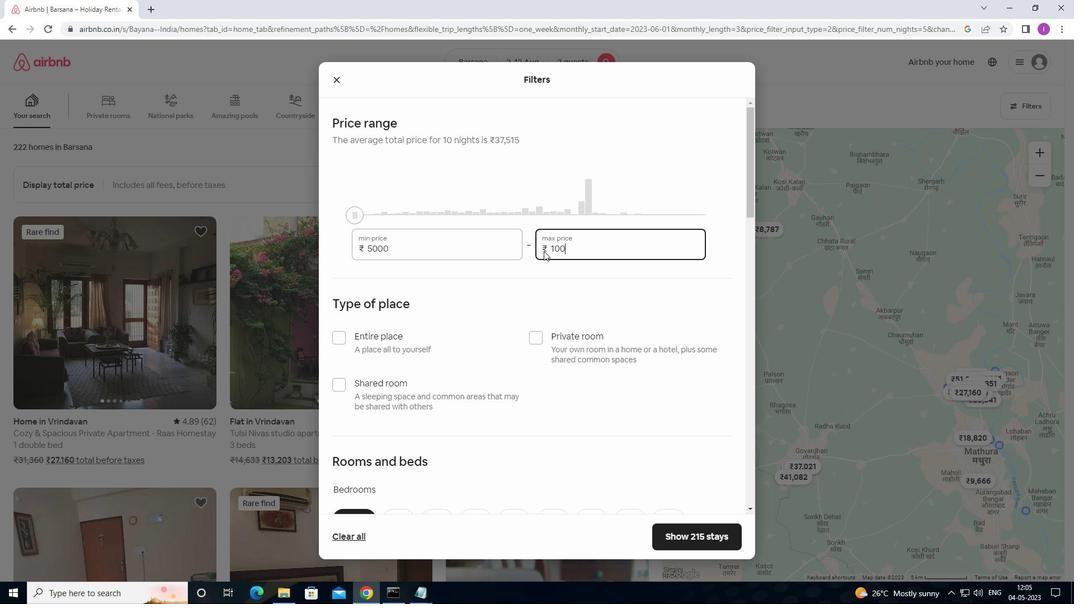
Action: Mouse moved to (546, 251)
Screenshot: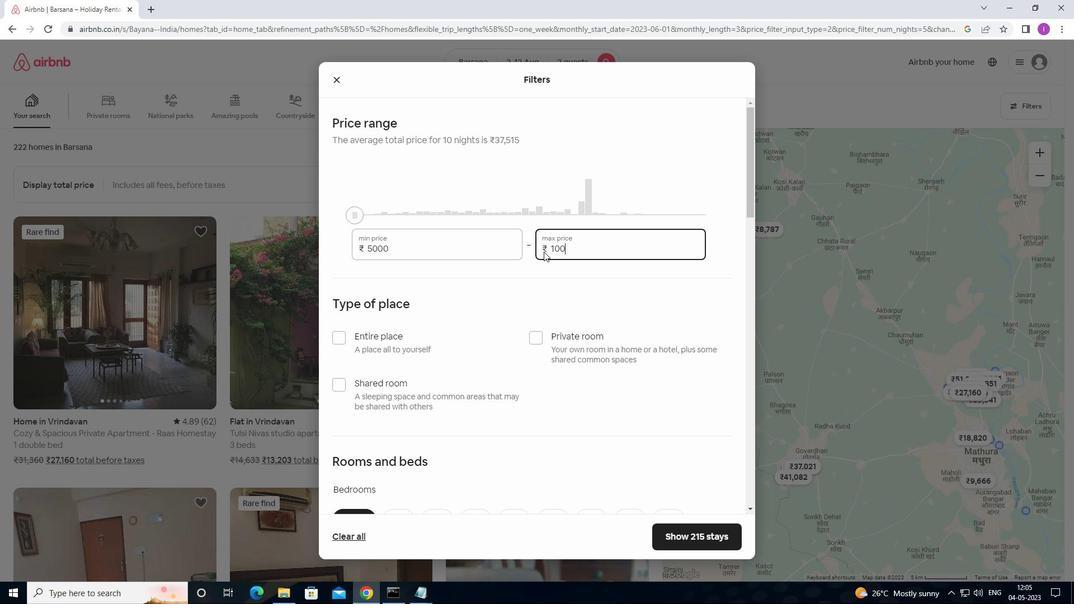 
Action: Key pressed 0
Screenshot: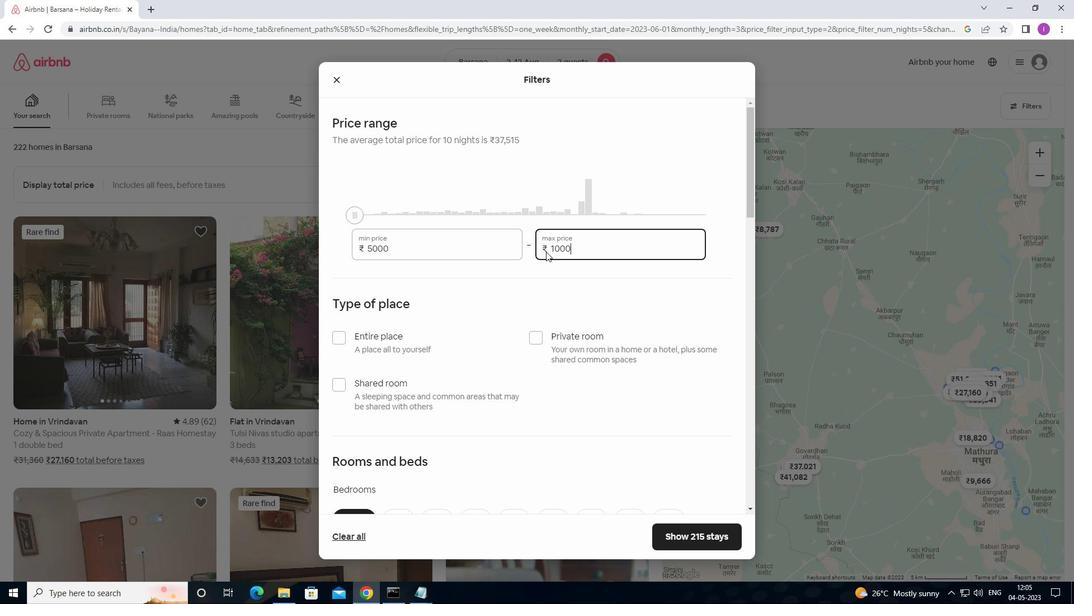 
Action: Mouse moved to (601, 264)
Screenshot: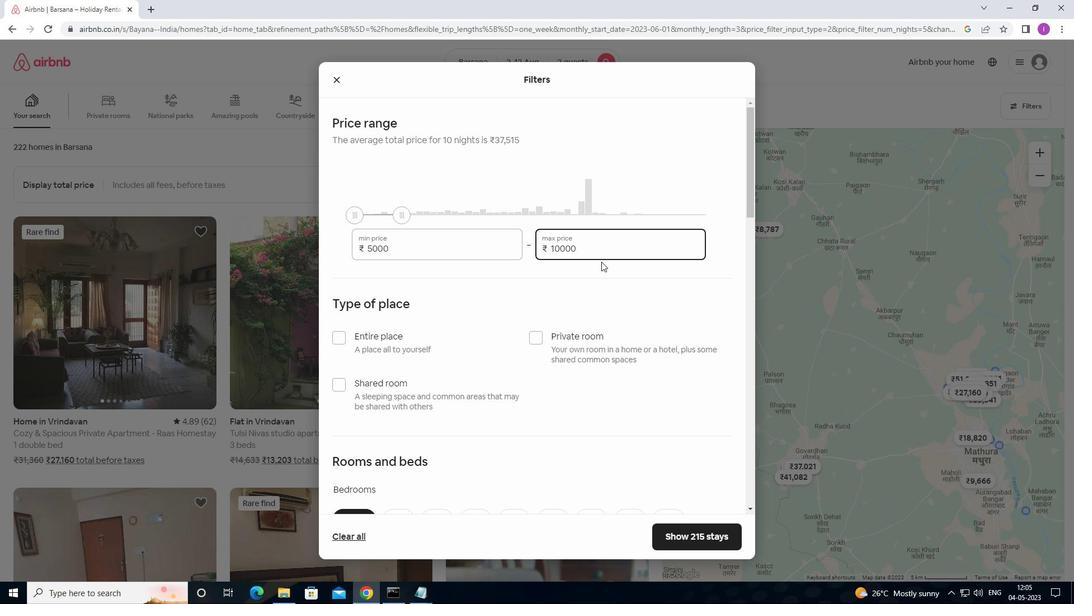 
Action: Mouse scrolled (601, 263) with delta (0, 0)
Screenshot: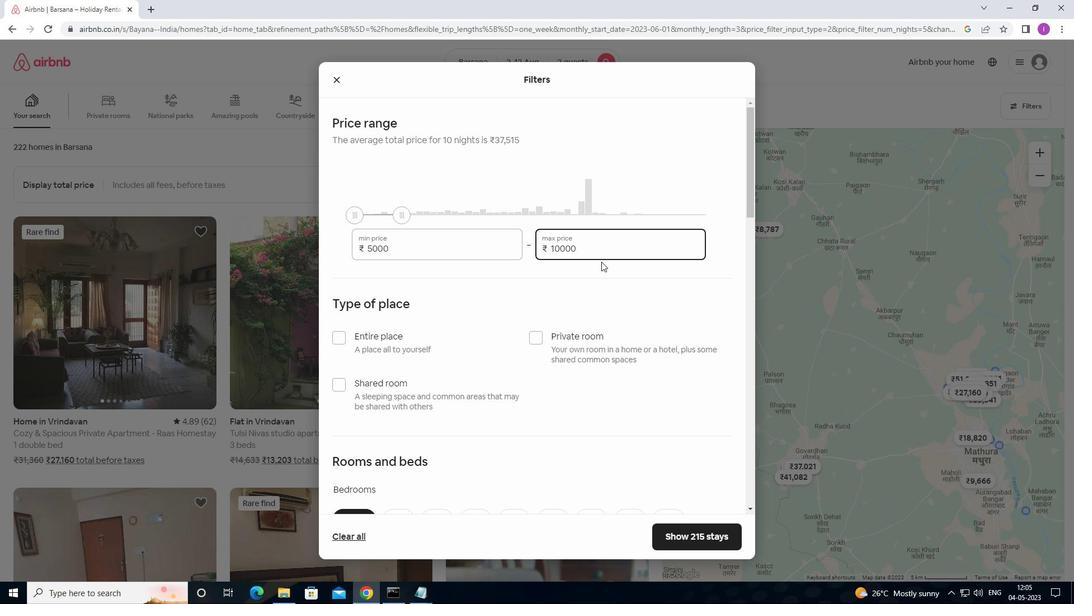 
Action: Mouse moved to (600, 265)
Screenshot: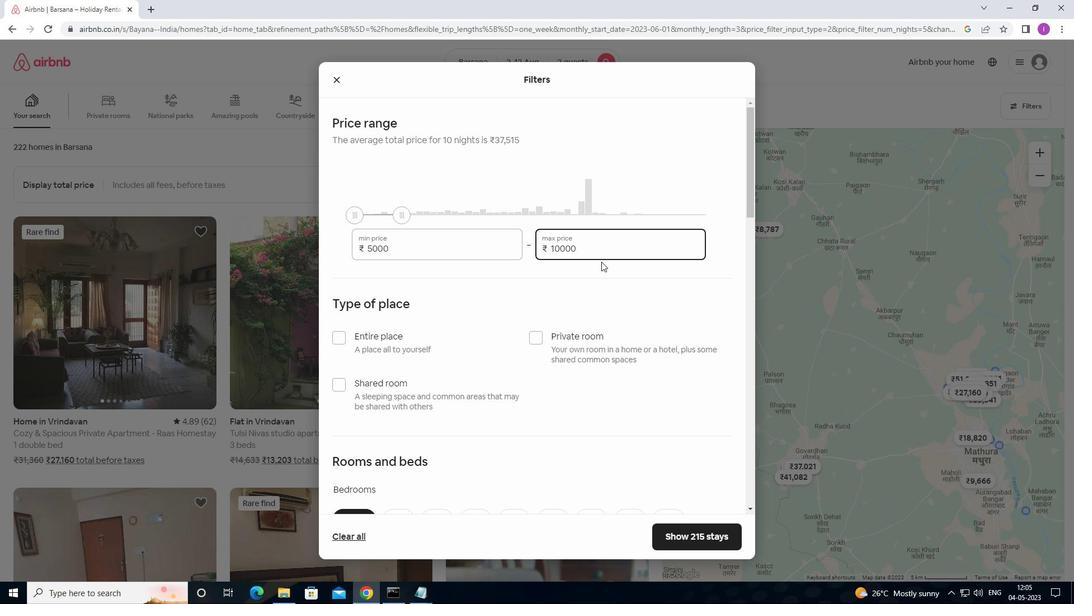 
Action: Mouse scrolled (600, 264) with delta (0, 0)
Screenshot: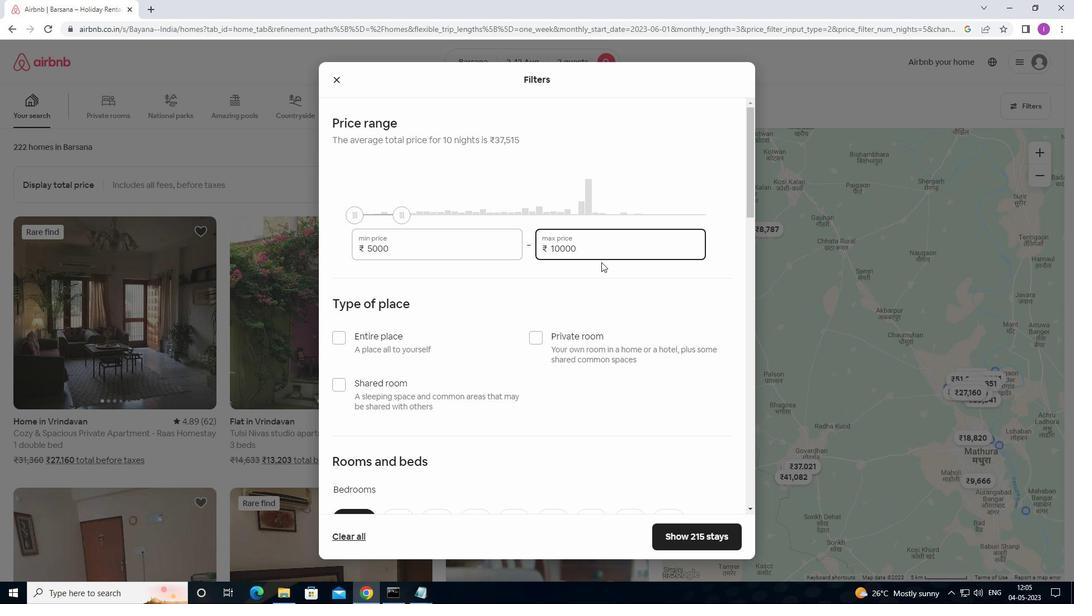 
Action: Mouse moved to (536, 225)
Screenshot: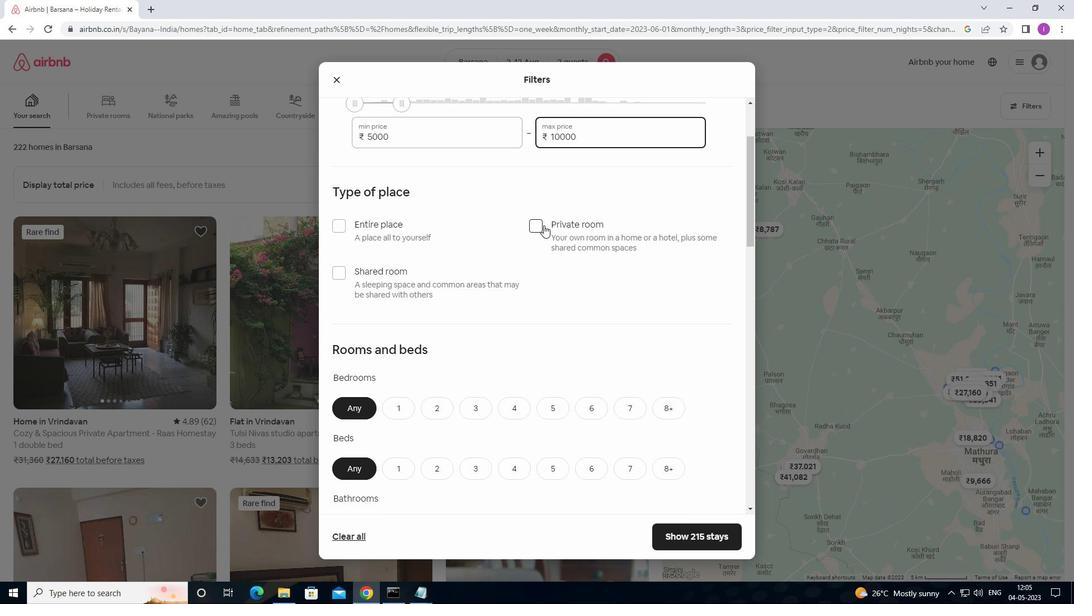 
Action: Mouse pressed left at (536, 225)
Screenshot: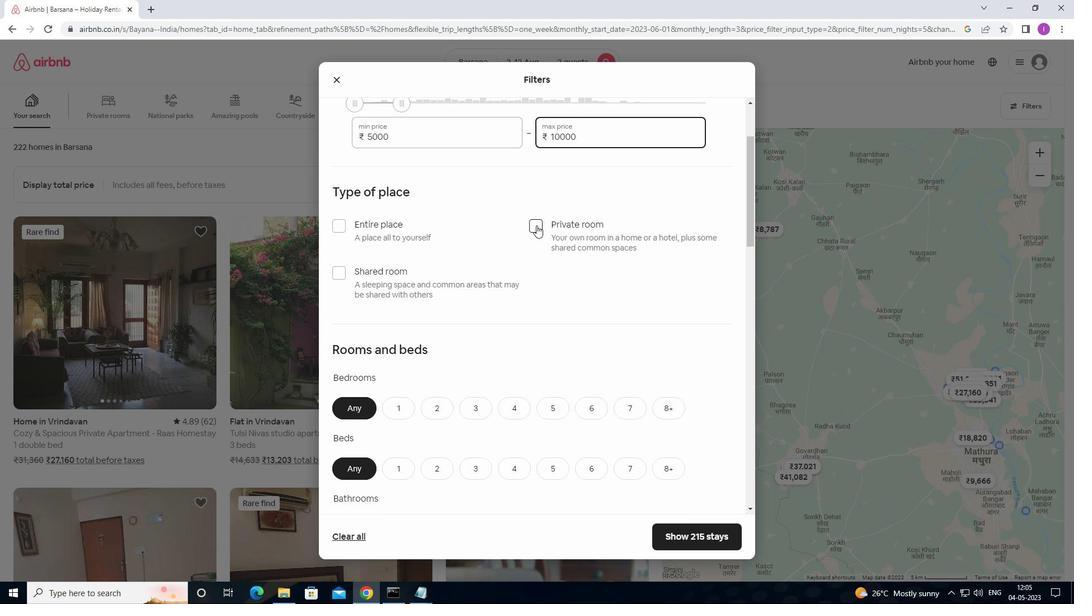 
Action: Mouse moved to (539, 225)
Screenshot: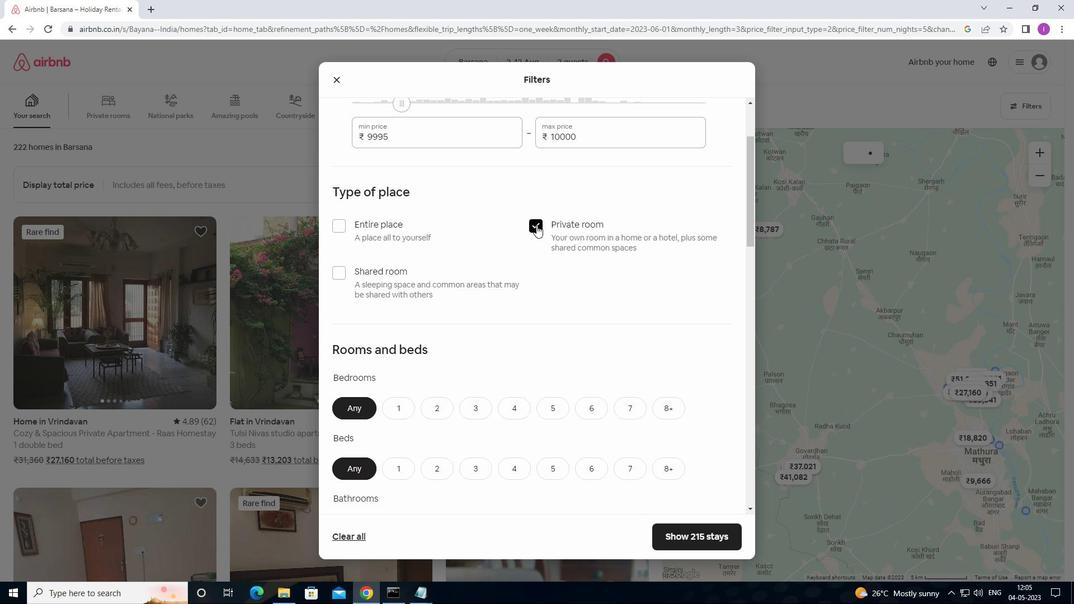
Action: Mouse scrolled (539, 224) with delta (0, 0)
Screenshot: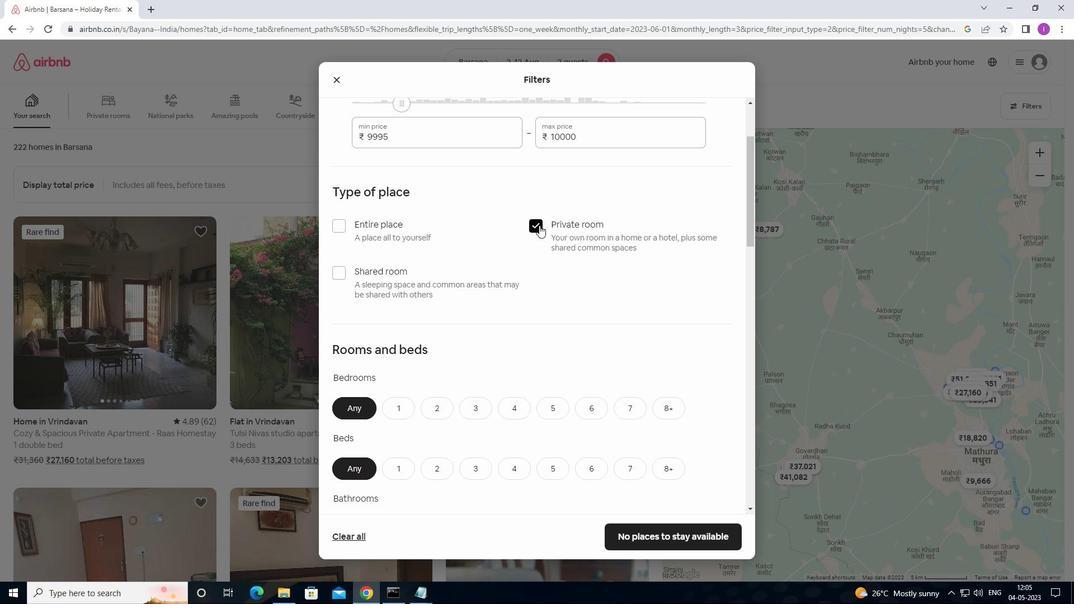 
Action: Mouse scrolled (539, 224) with delta (0, 0)
Screenshot: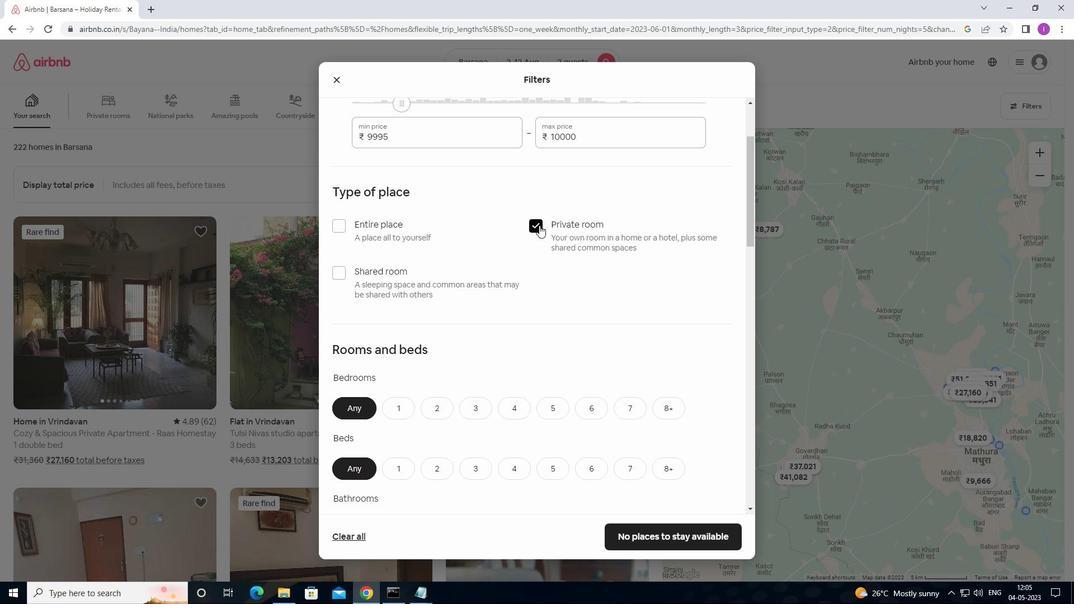 
Action: Mouse moved to (395, 289)
Screenshot: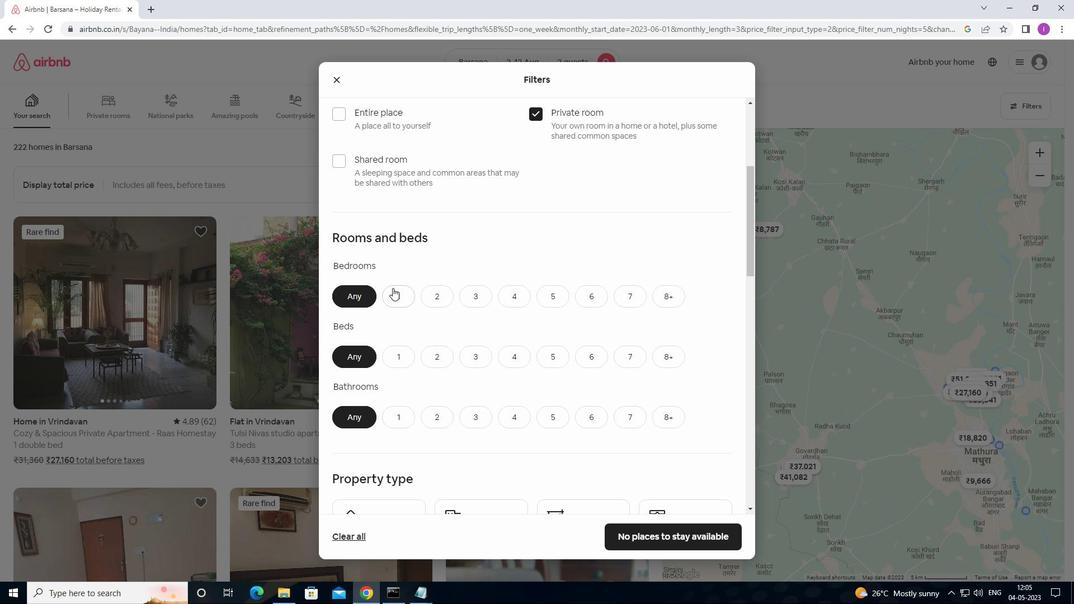 
Action: Mouse pressed left at (395, 289)
Screenshot: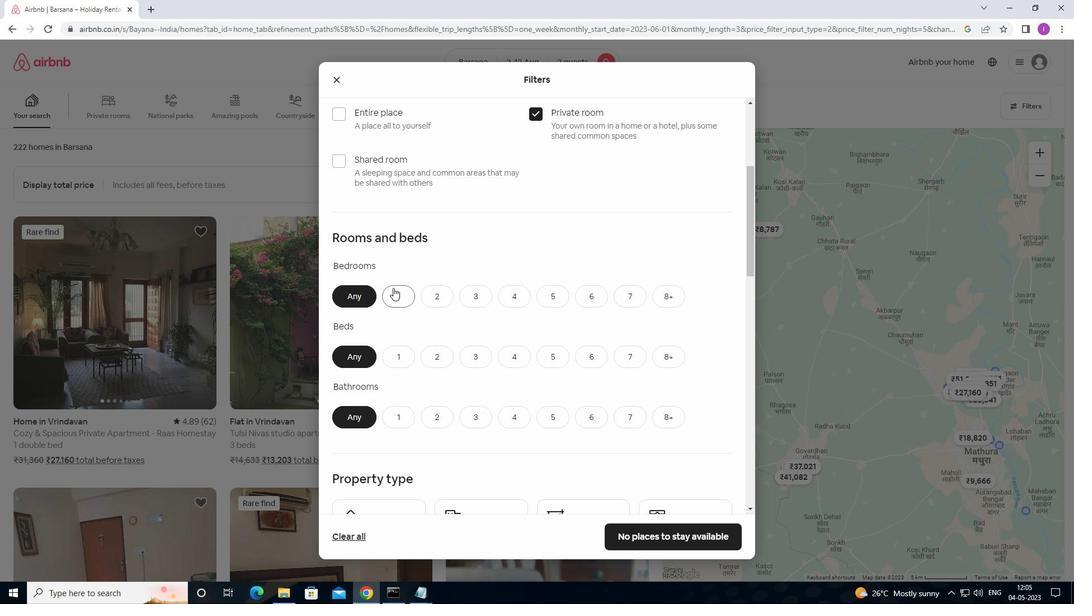 
Action: Mouse moved to (405, 353)
Screenshot: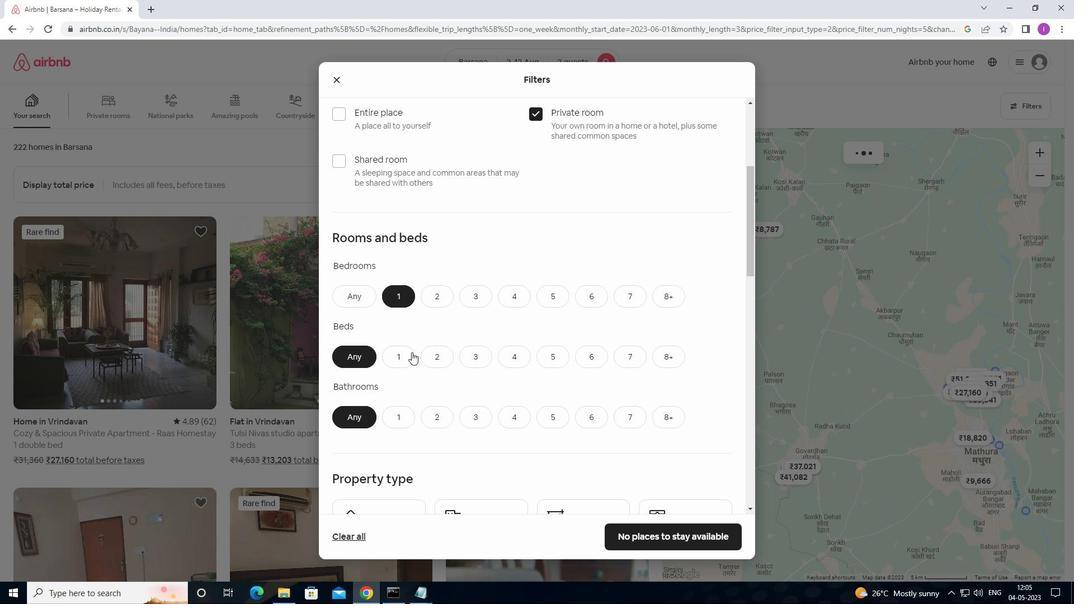 
Action: Mouse pressed left at (405, 353)
Screenshot: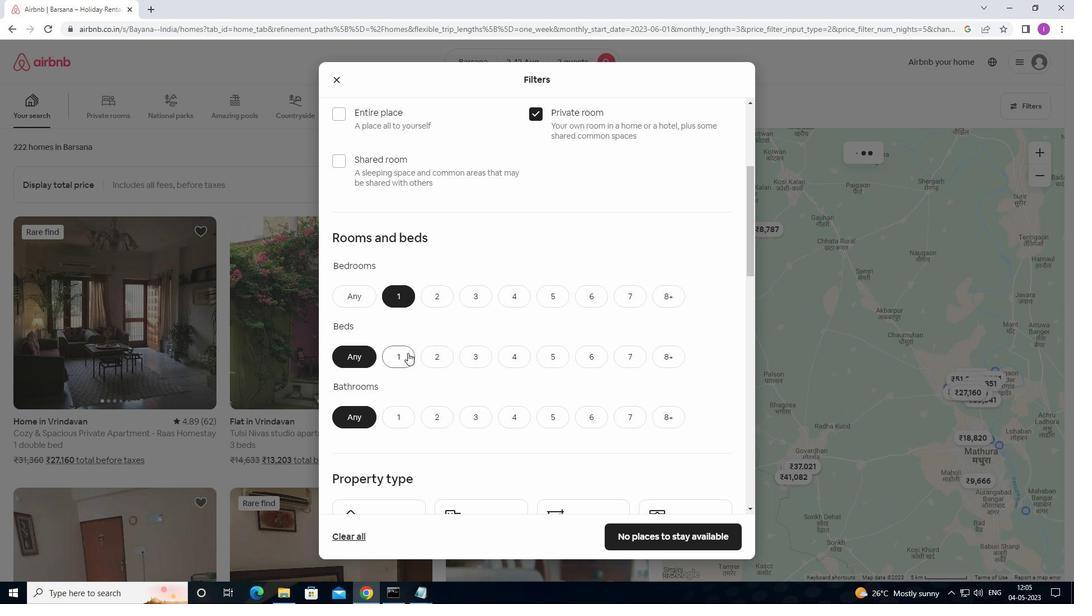 
Action: Mouse moved to (404, 415)
Screenshot: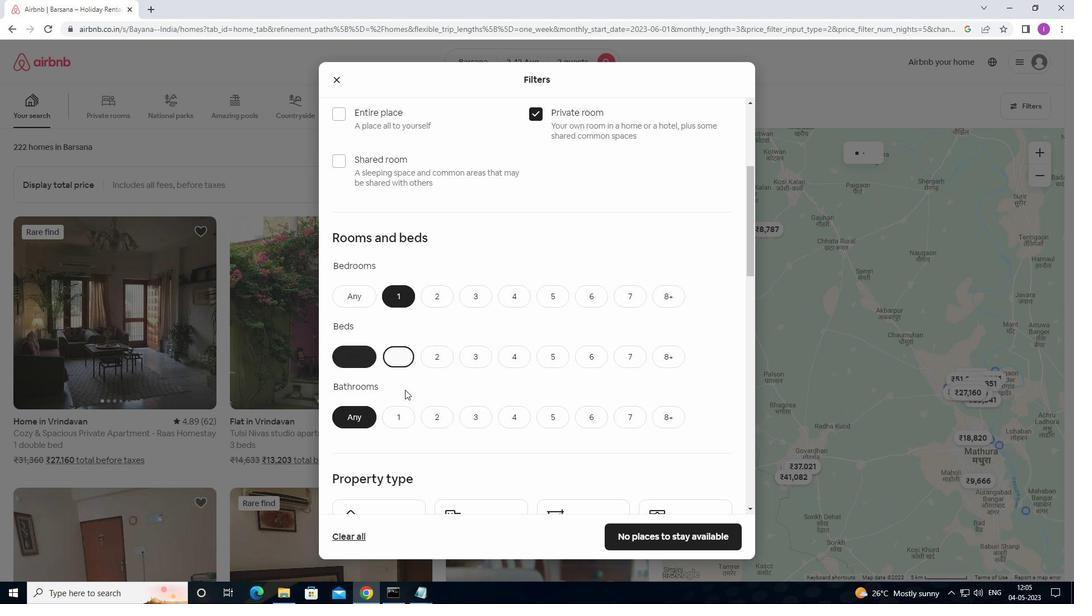 
Action: Mouse pressed left at (404, 415)
Screenshot: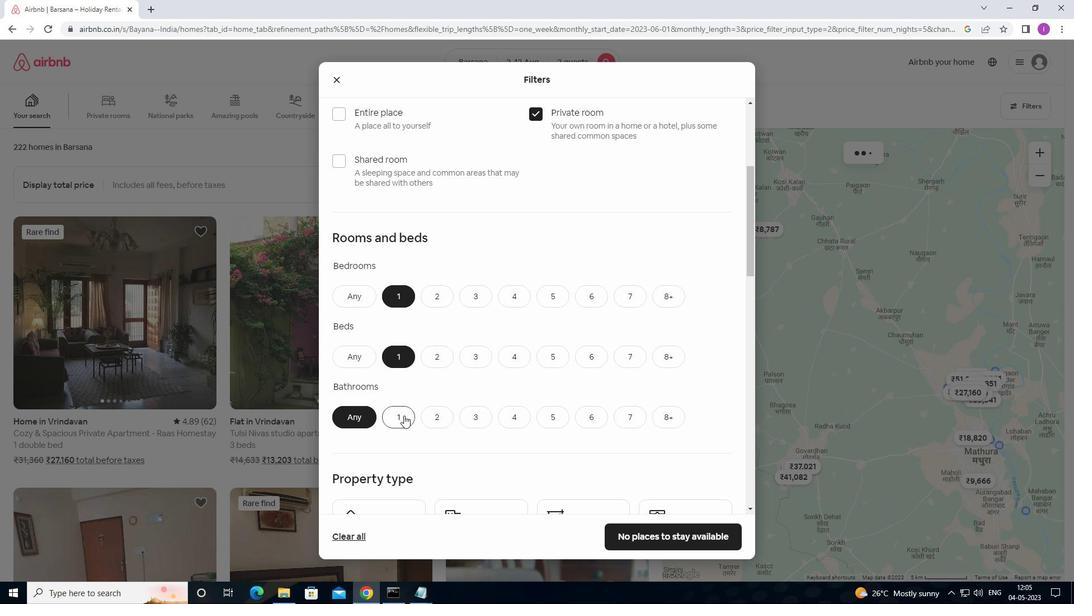 
Action: Mouse moved to (491, 382)
Screenshot: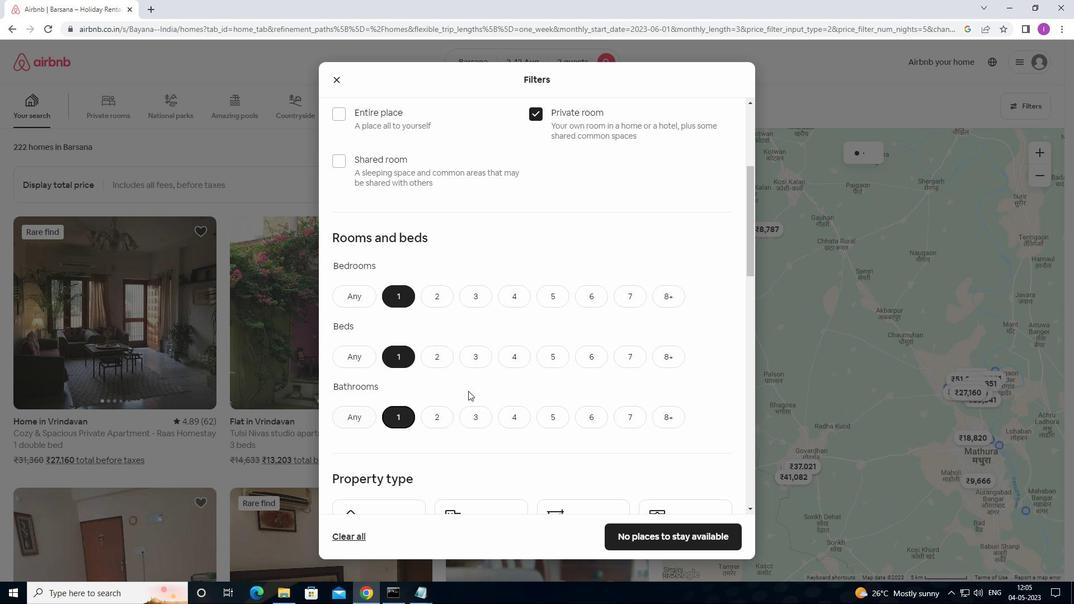 
Action: Mouse scrolled (491, 382) with delta (0, 0)
Screenshot: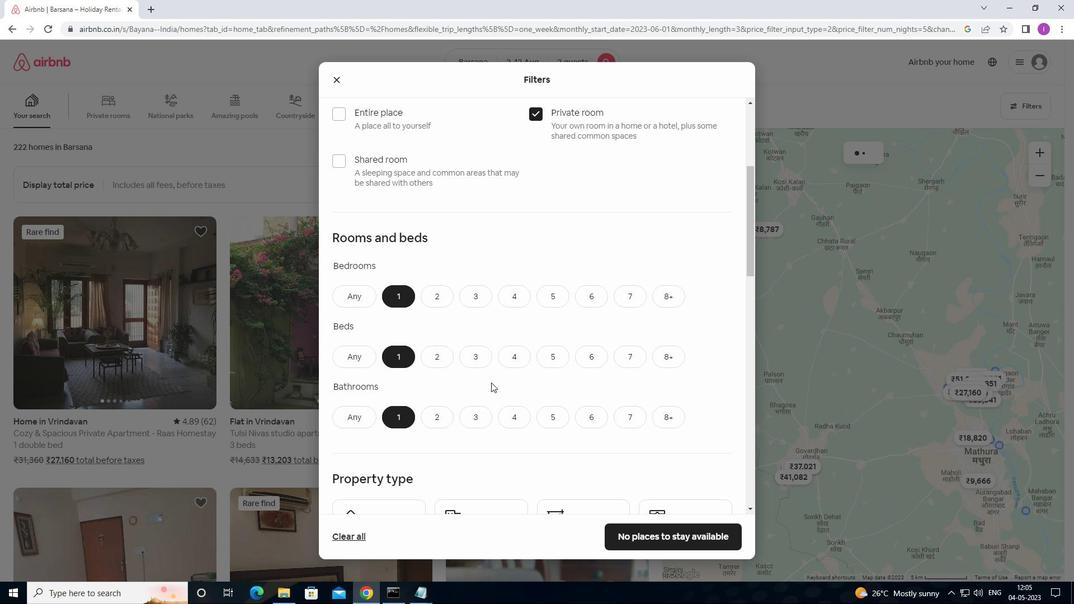 
Action: Mouse scrolled (491, 382) with delta (0, 0)
Screenshot: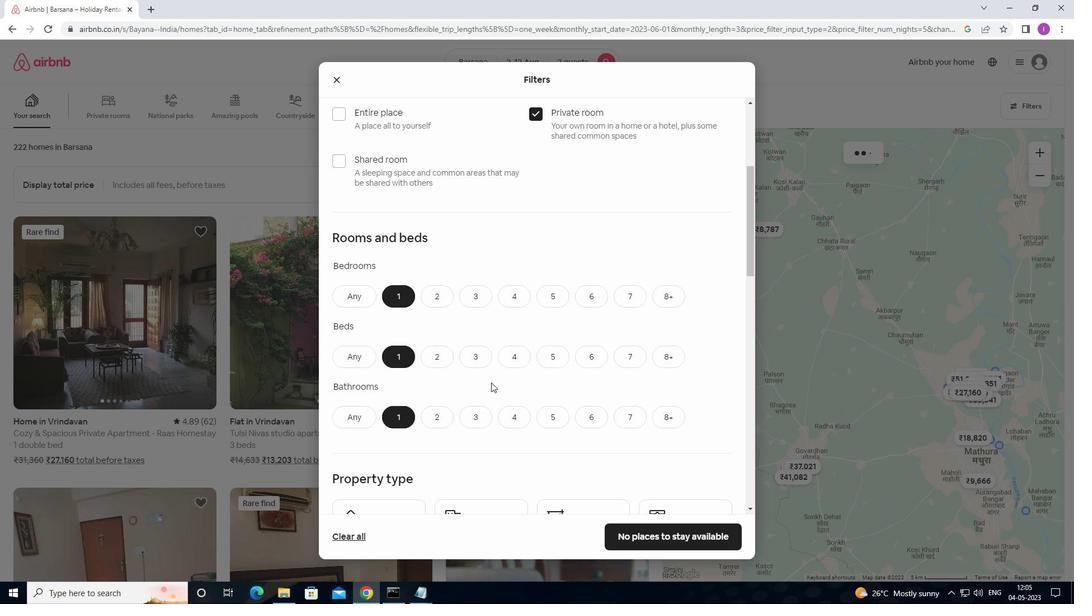 
Action: Mouse scrolled (491, 382) with delta (0, 0)
Screenshot: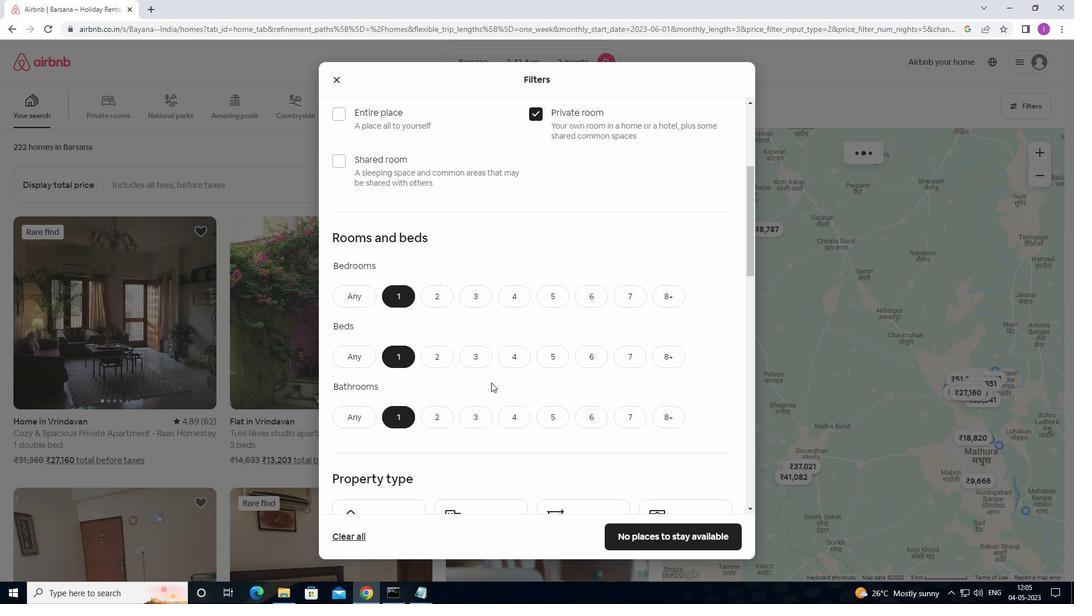 
Action: Mouse moved to (490, 381)
Screenshot: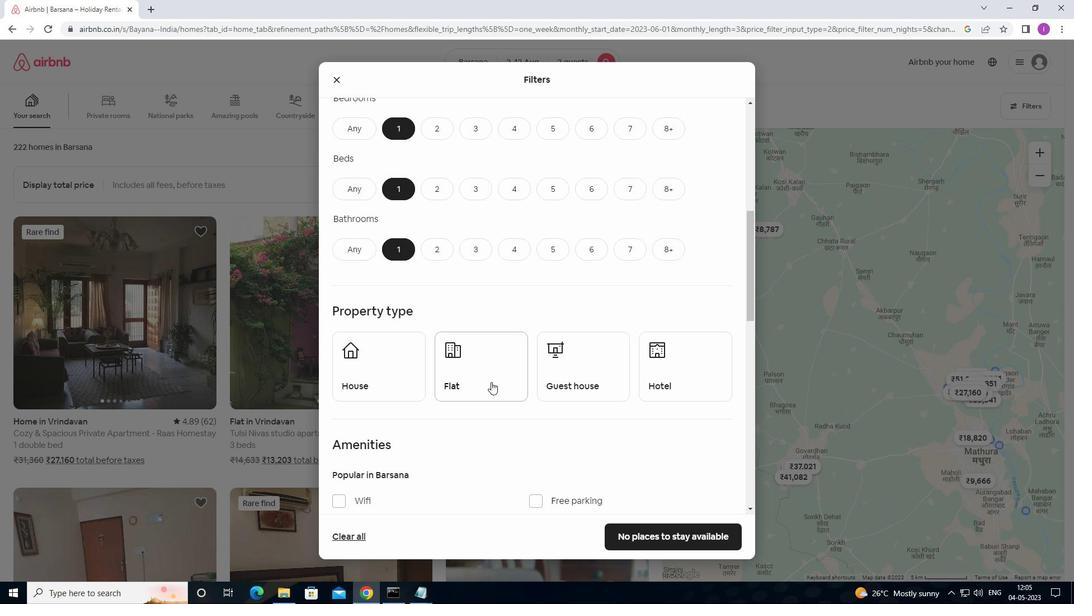 
Action: Mouse scrolled (490, 381) with delta (0, 0)
Screenshot: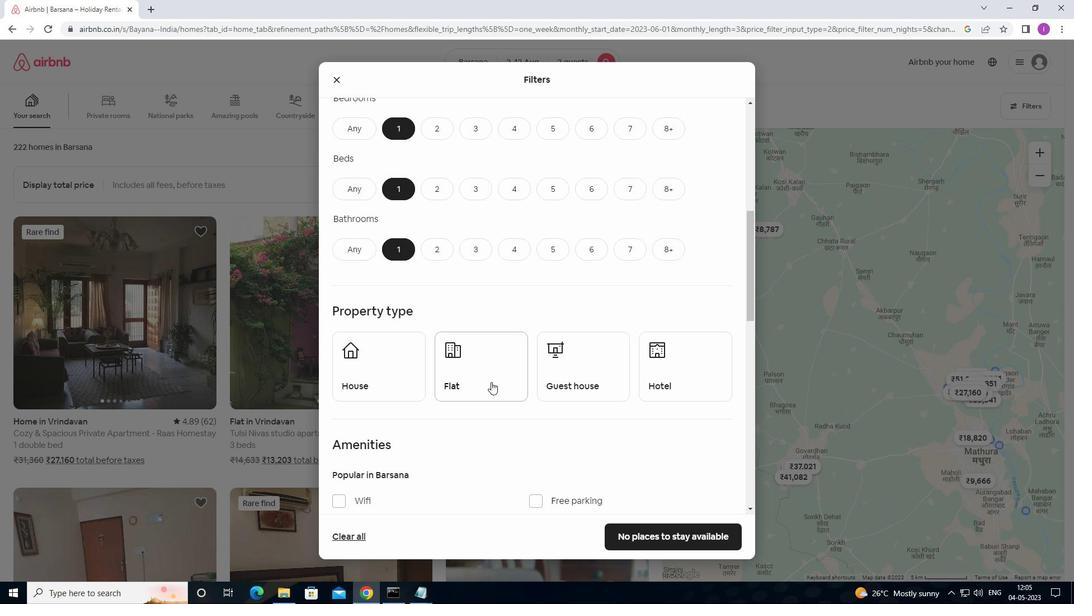 
Action: Mouse moved to (423, 369)
Screenshot: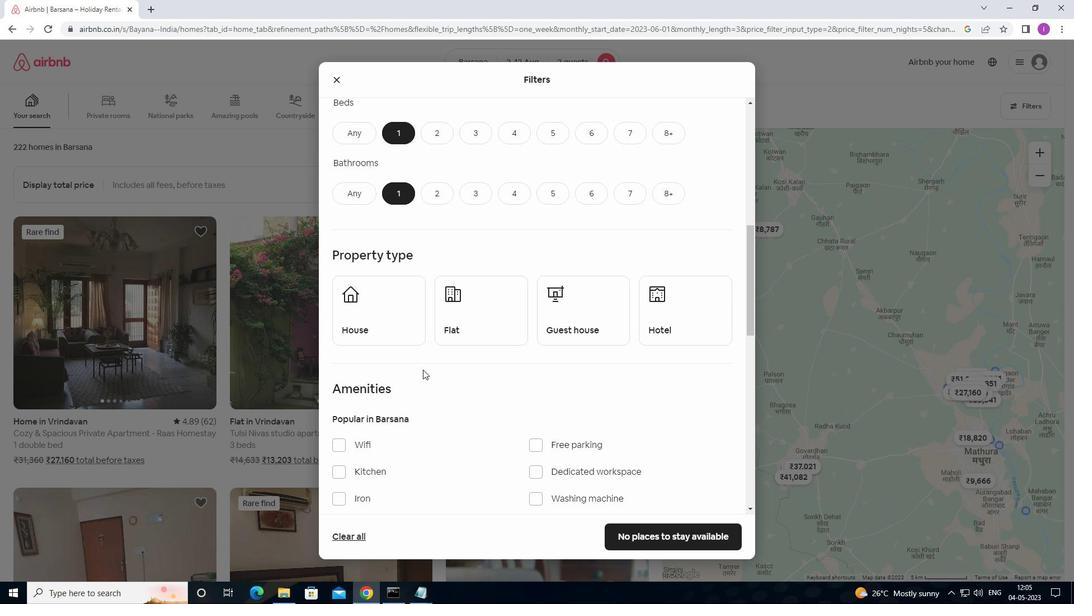 
Action: Mouse scrolled (423, 369) with delta (0, 0)
Screenshot: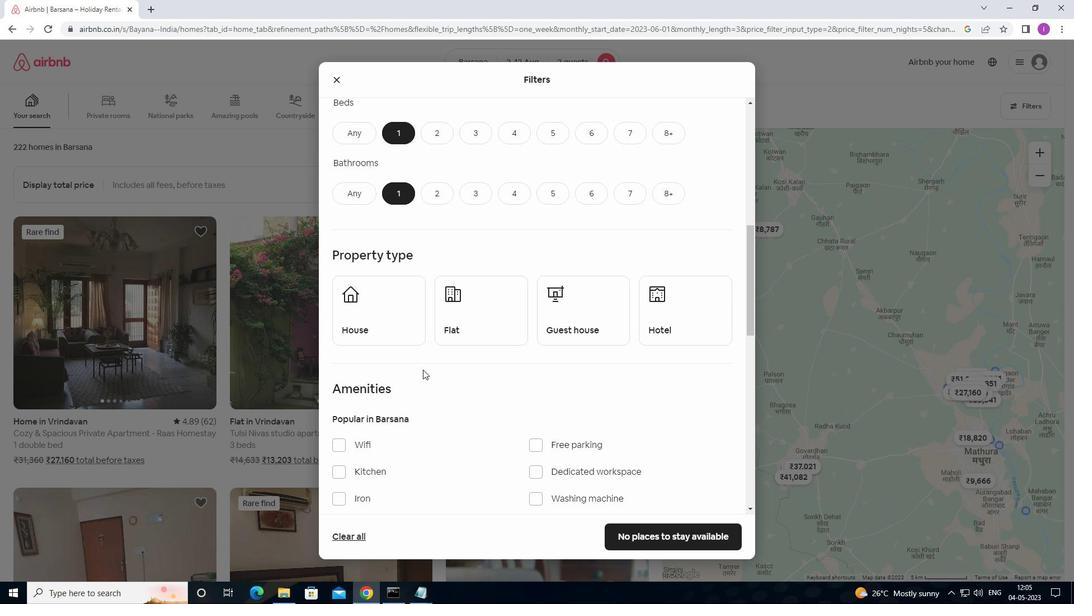 
Action: Mouse moved to (382, 263)
Screenshot: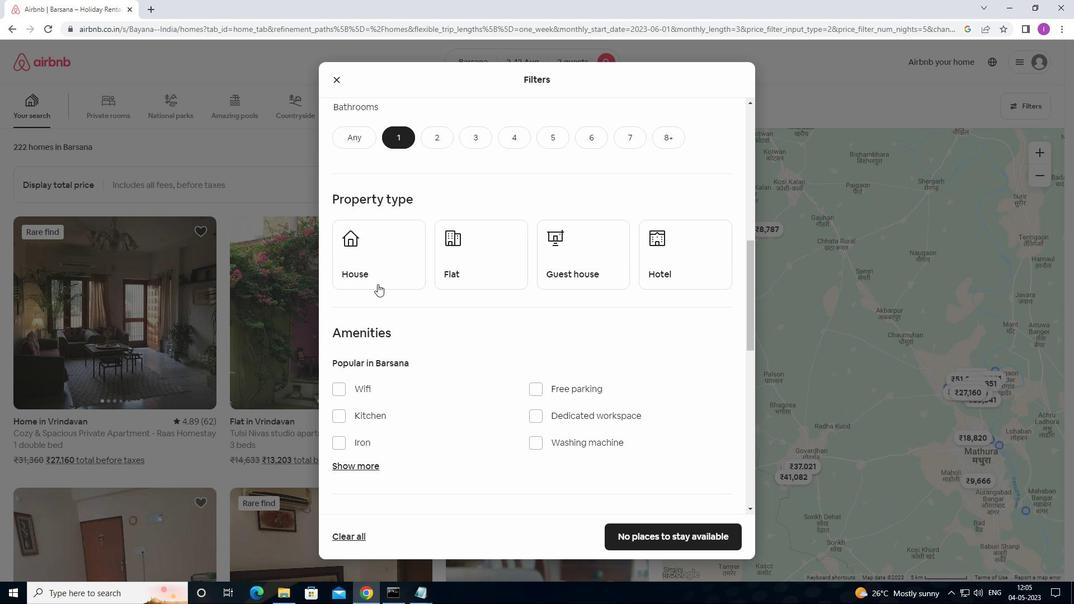 
Action: Mouse pressed left at (382, 263)
Screenshot: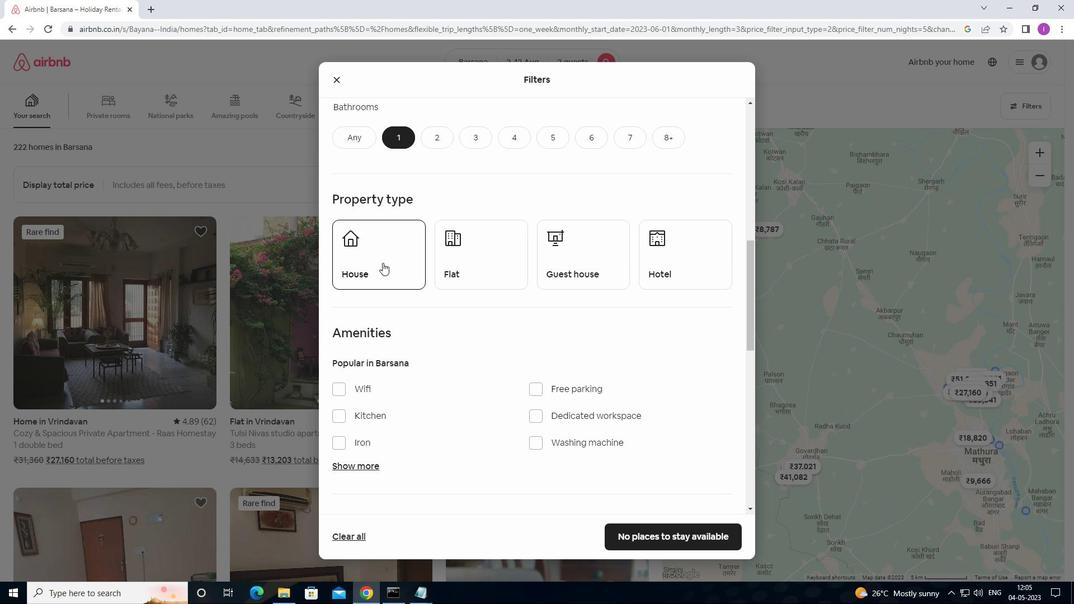 
Action: Mouse moved to (478, 280)
Screenshot: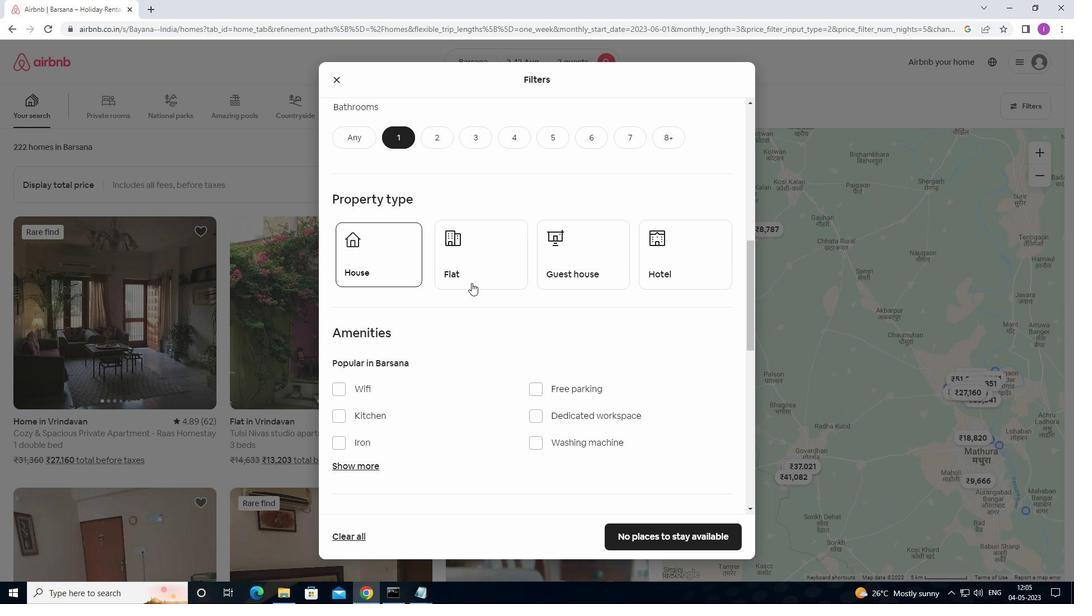 
Action: Mouse pressed left at (478, 280)
Screenshot: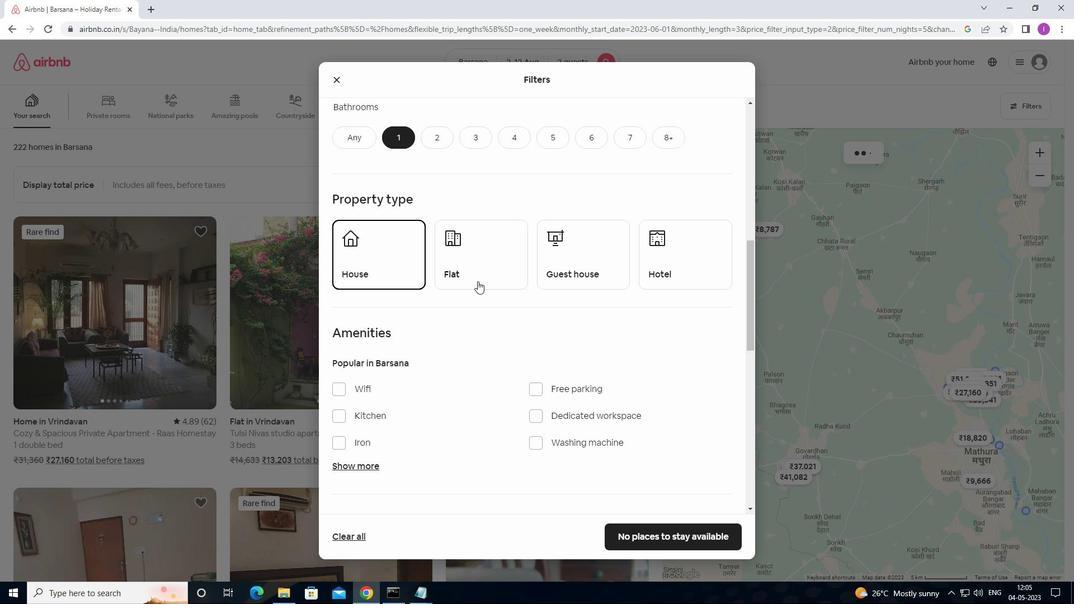 
Action: Mouse moved to (584, 279)
Screenshot: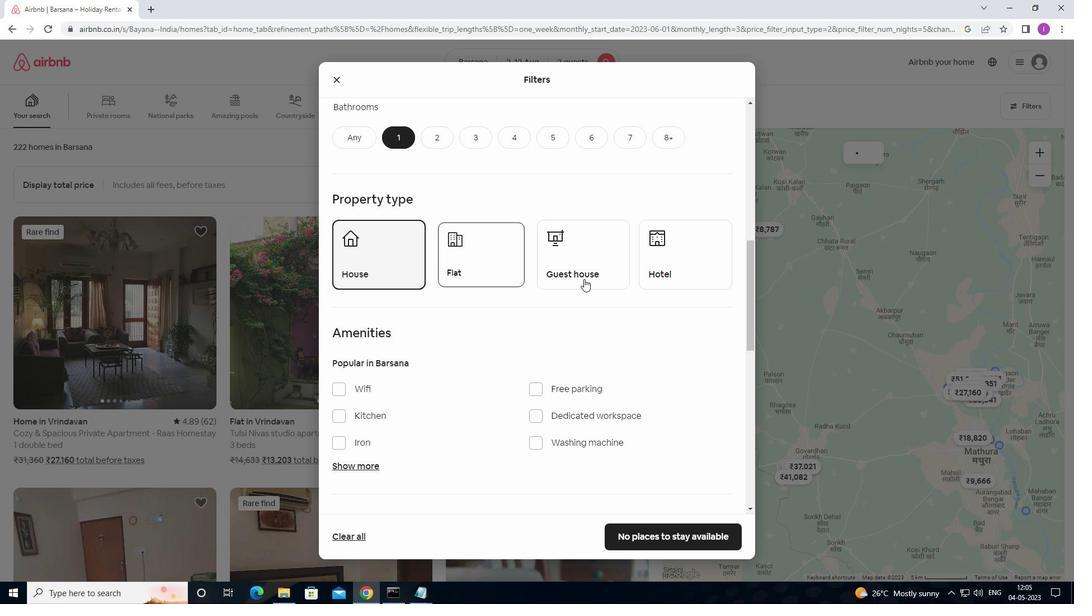 
Action: Mouse pressed left at (584, 279)
Screenshot: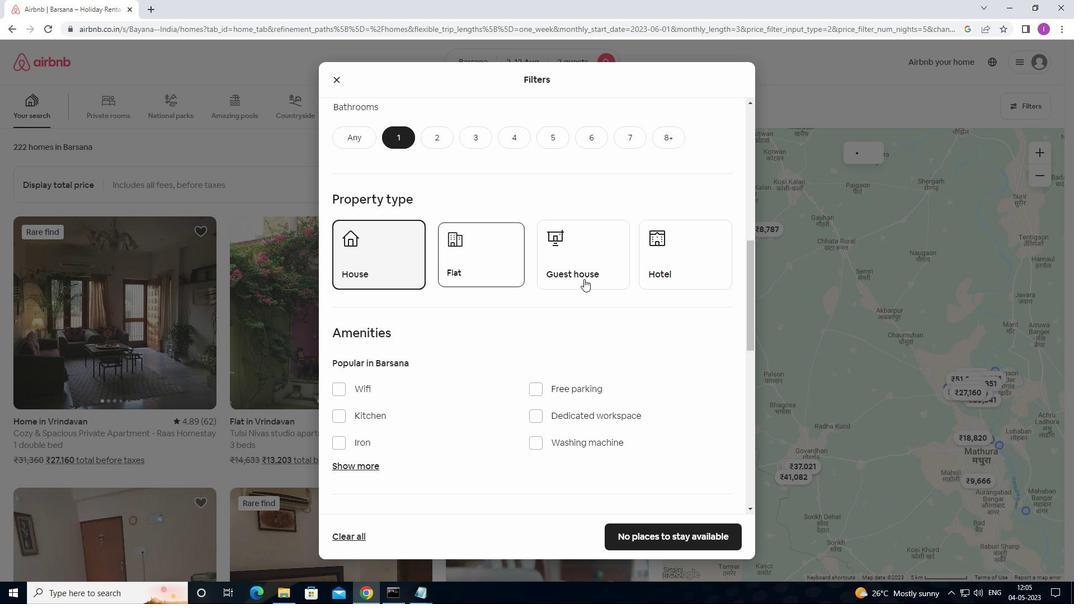 
Action: Mouse moved to (710, 278)
Screenshot: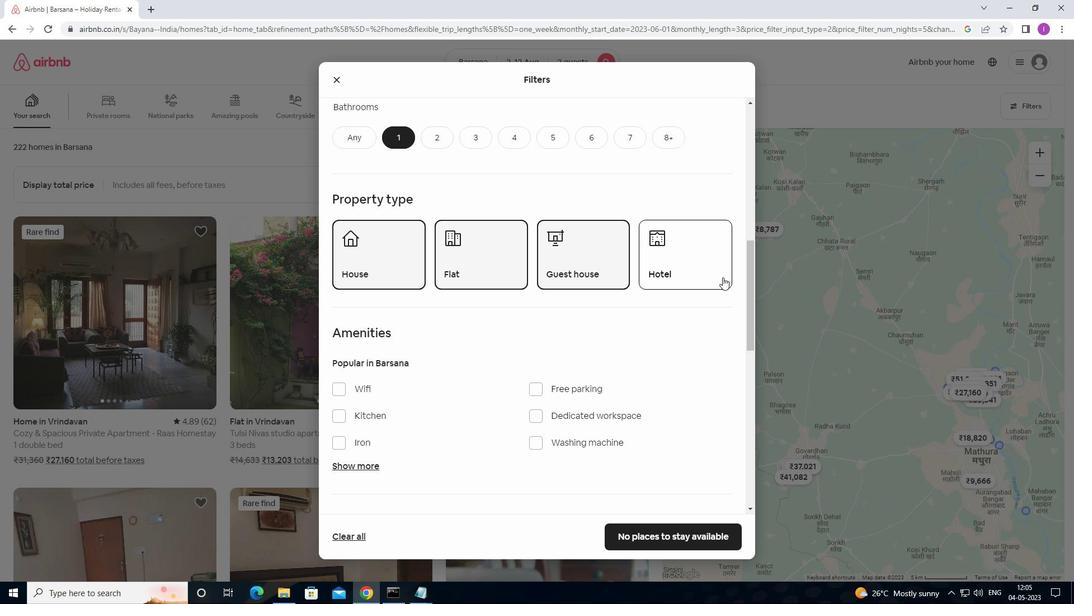 
Action: Mouse pressed left at (710, 278)
Screenshot: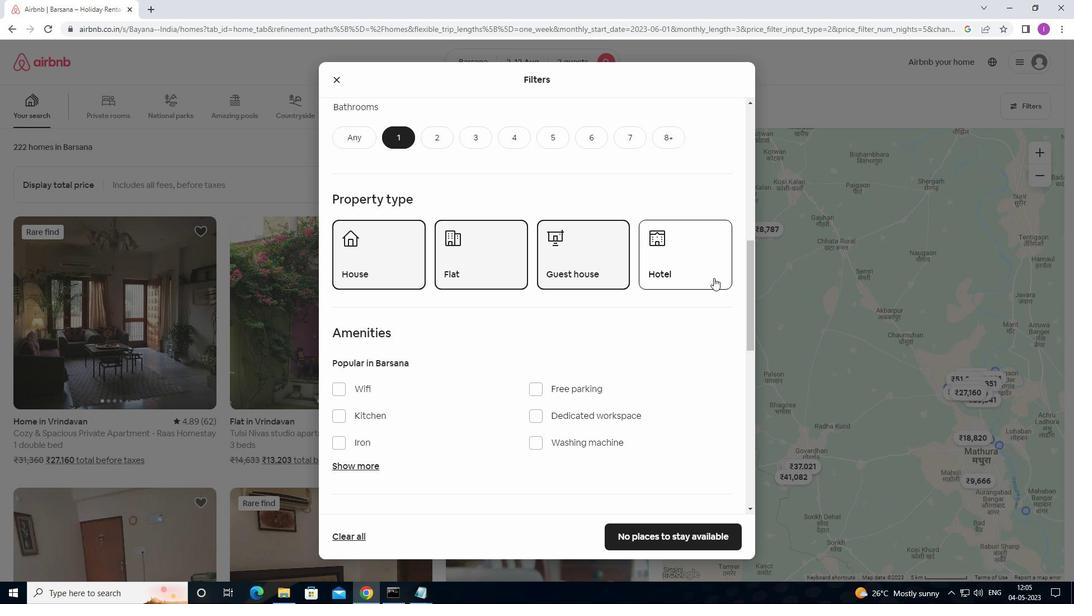
Action: Mouse moved to (496, 338)
Screenshot: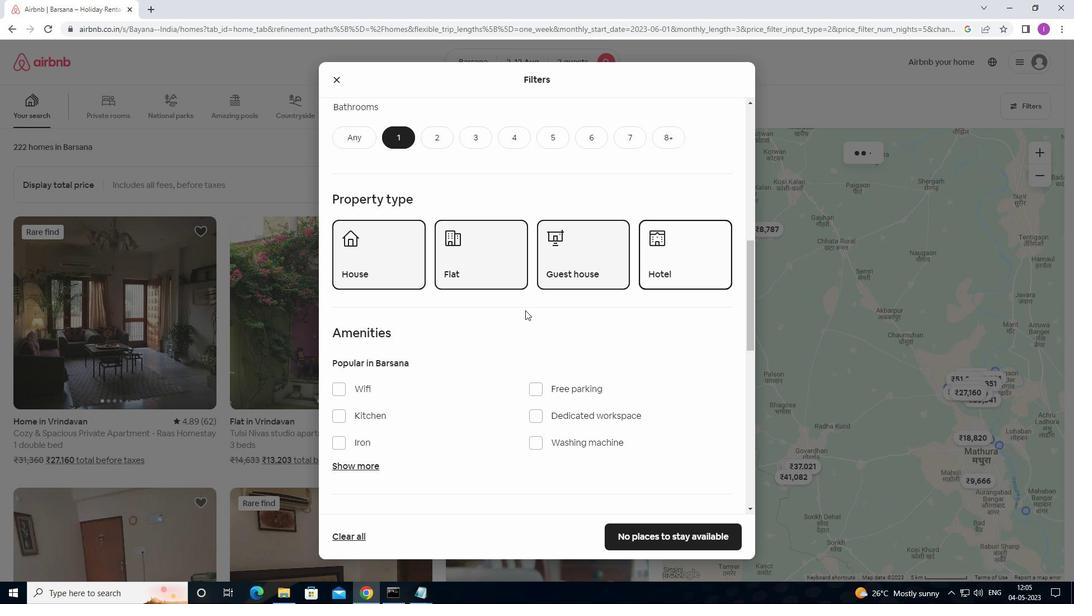 
Action: Mouse scrolled (496, 338) with delta (0, 0)
Screenshot: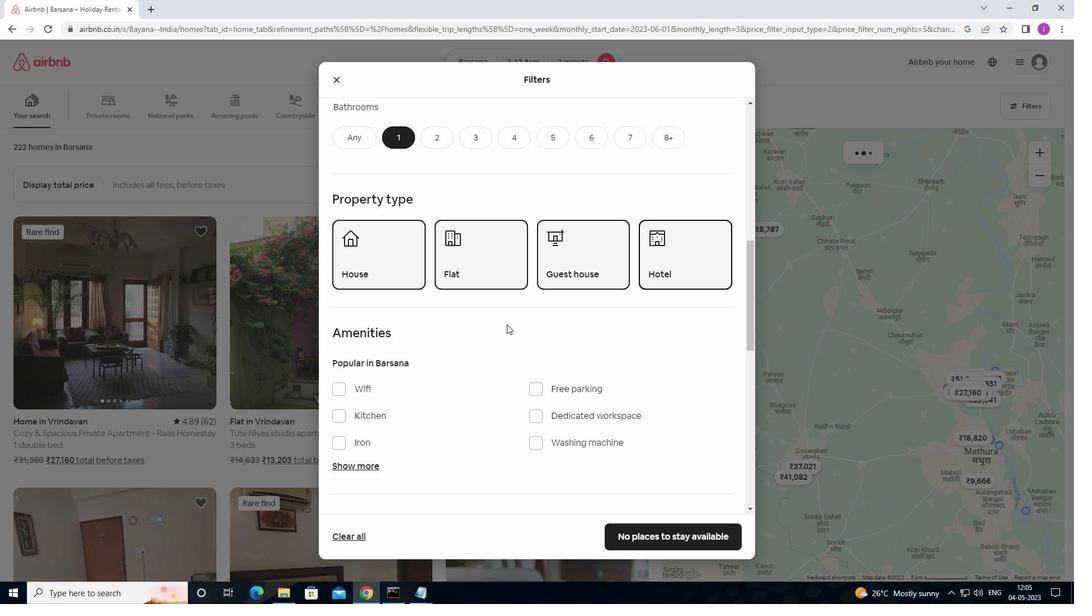 
Action: Mouse moved to (496, 339)
Screenshot: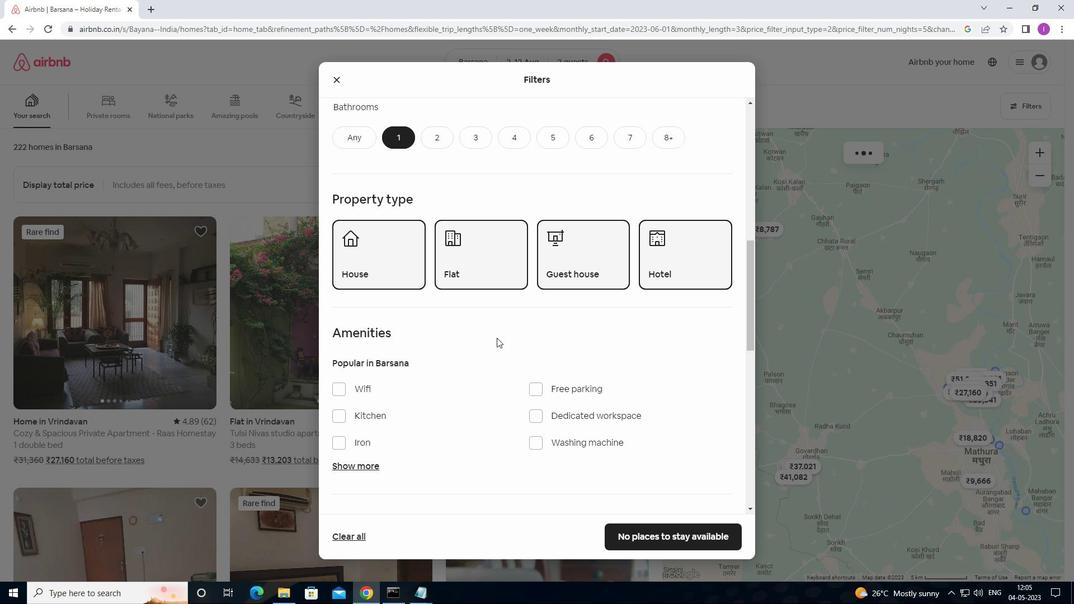 
Action: Mouse scrolled (496, 339) with delta (0, 0)
Screenshot: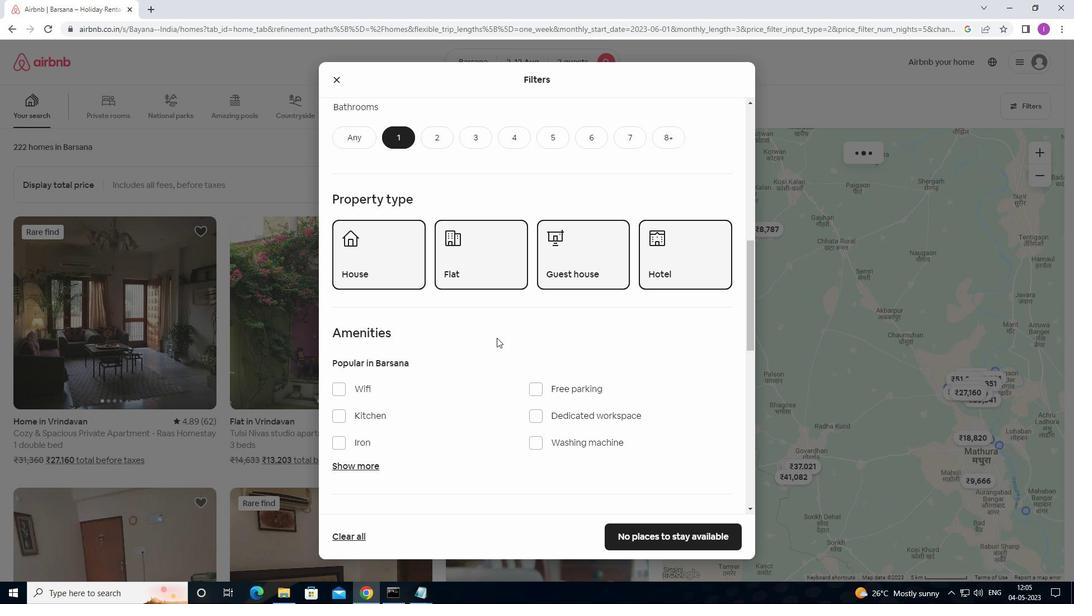 
Action: Mouse scrolled (496, 339) with delta (0, 0)
Screenshot: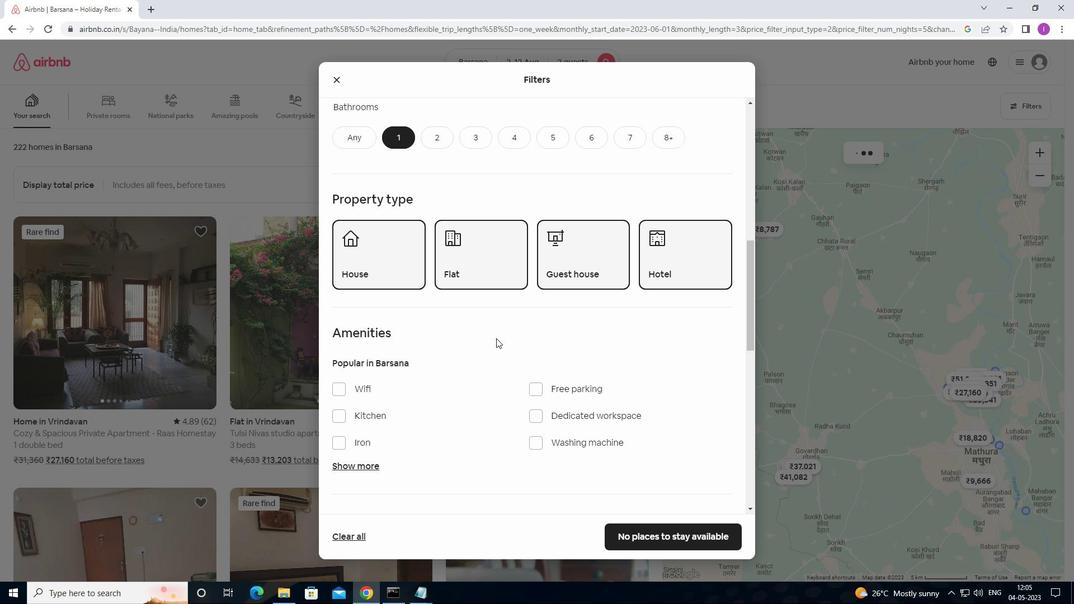 
Action: Mouse moved to (398, 343)
Screenshot: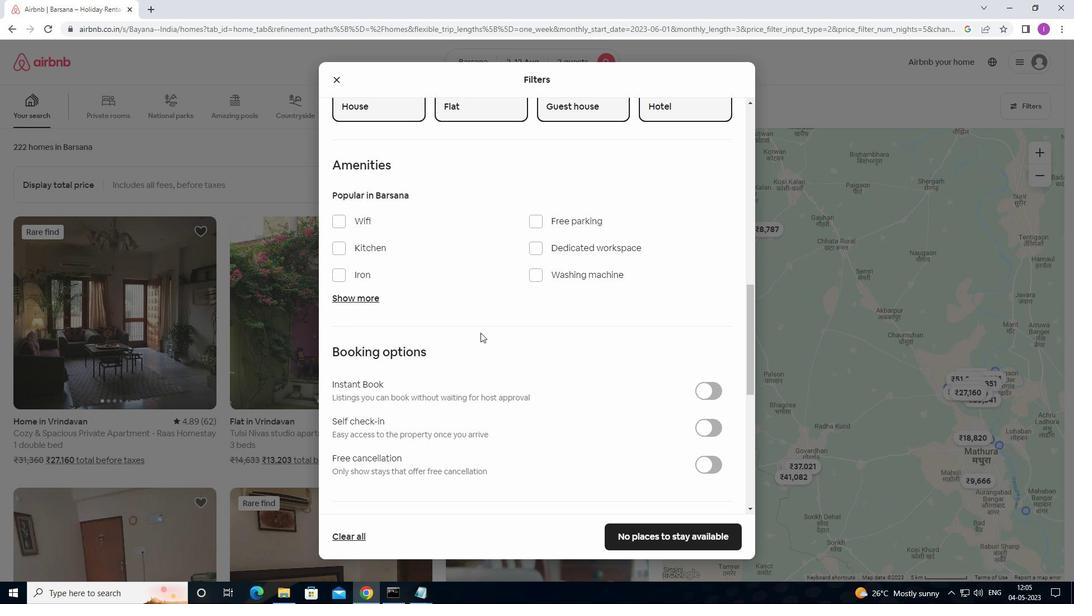 
Action: Mouse scrolled (398, 343) with delta (0, 0)
Screenshot: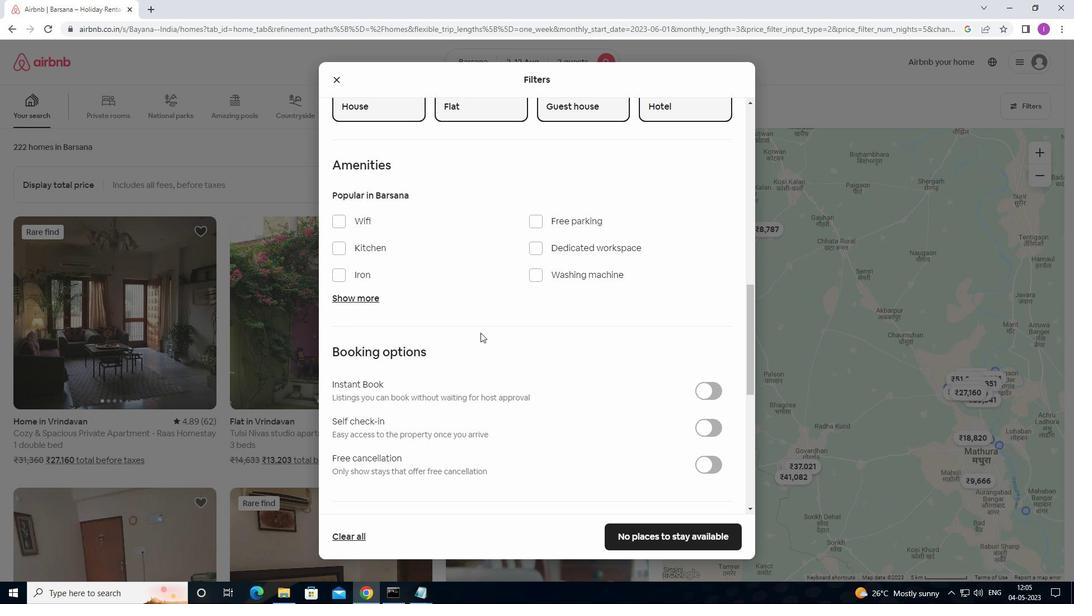 
Action: Mouse moved to (402, 303)
Screenshot: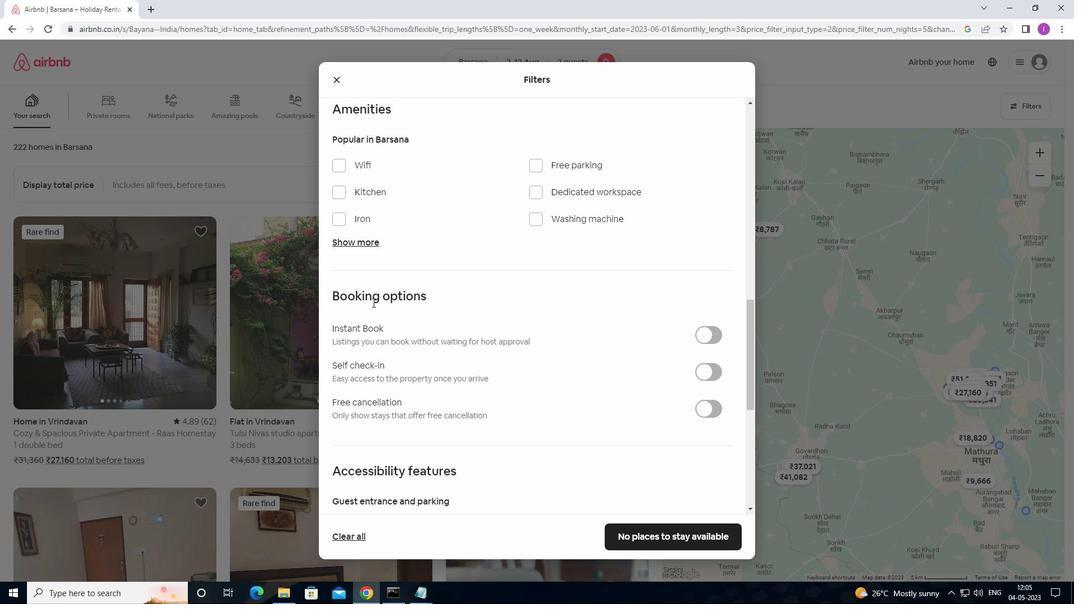 
Action: Mouse scrolled (402, 302) with delta (0, 0)
Screenshot: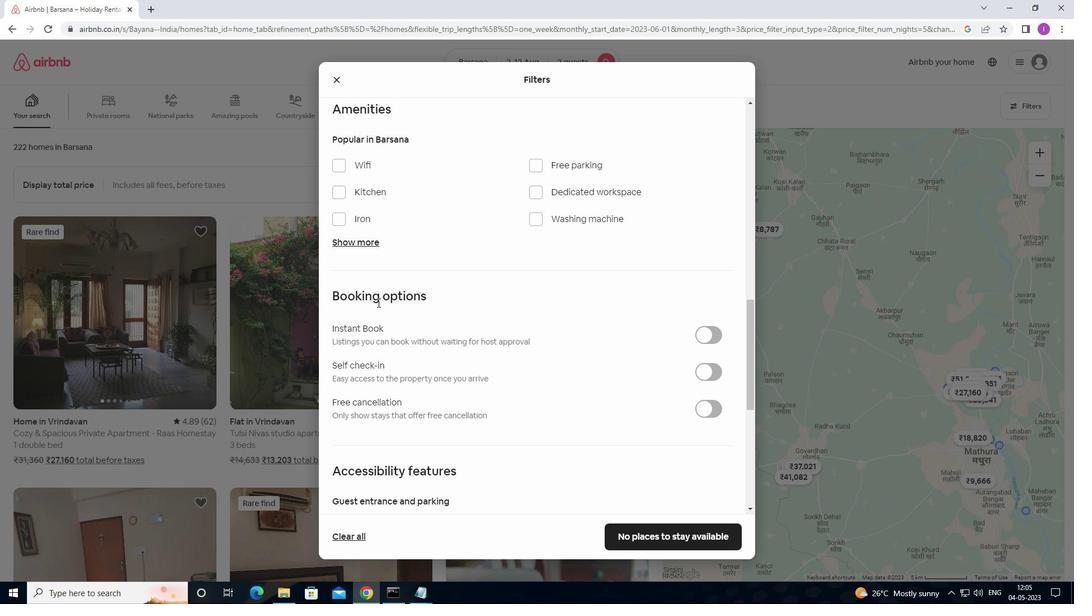 
Action: Mouse moved to (709, 319)
Screenshot: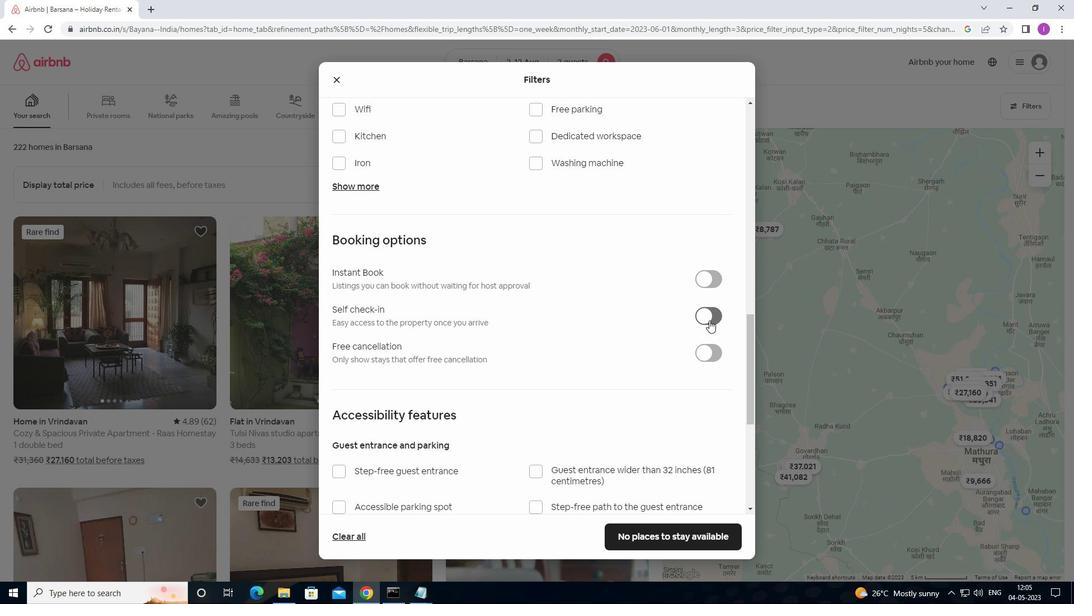 
Action: Mouse pressed left at (709, 319)
Screenshot: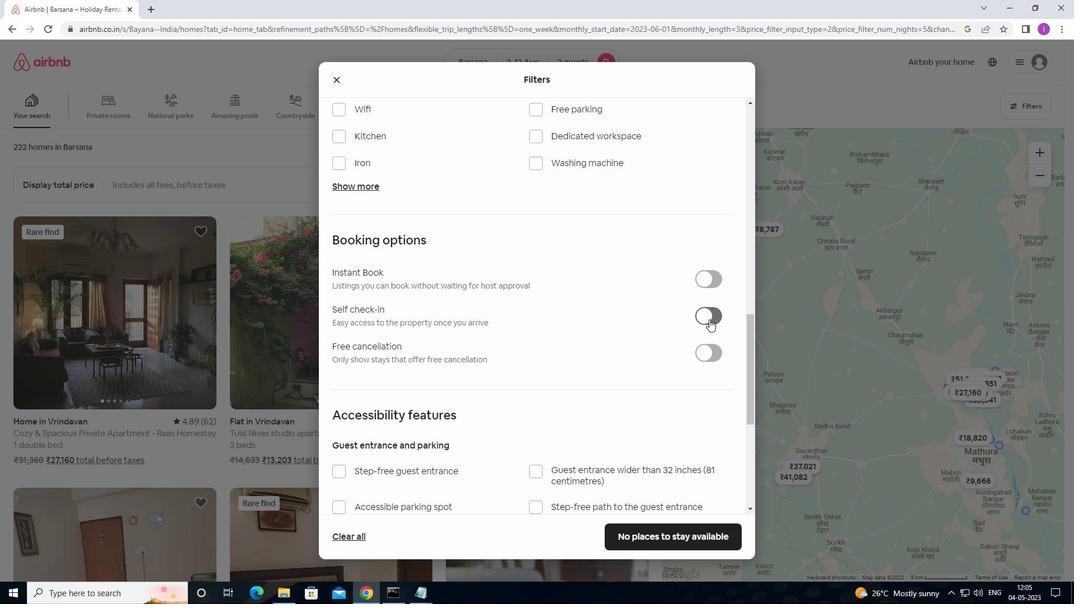 
Action: Mouse moved to (466, 313)
Screenshot: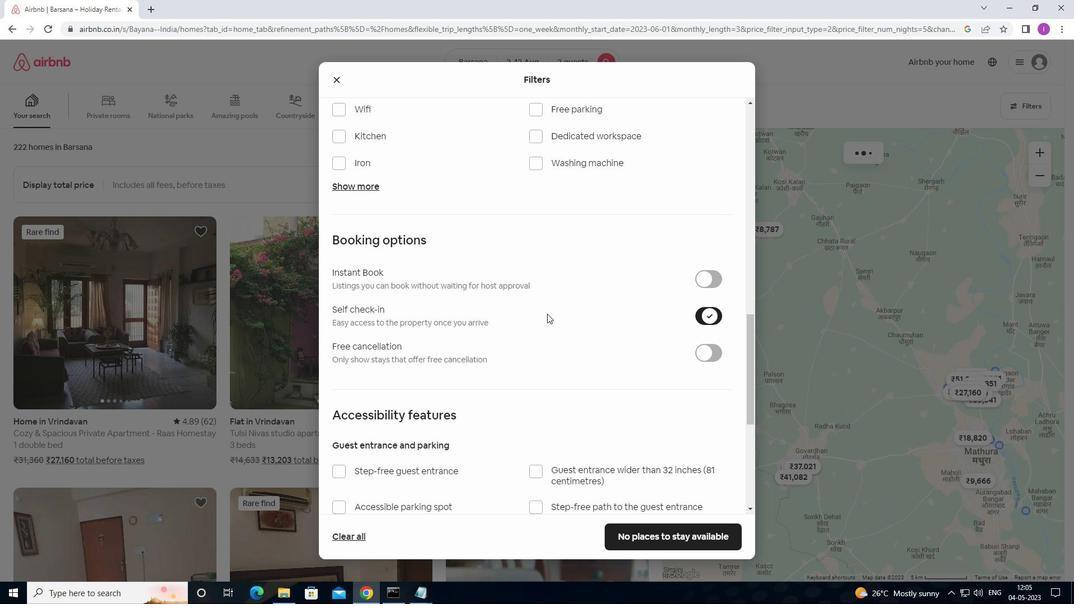 
Action: Mouse scrolled (466, 312) with delta (0, 0)
Screenshot: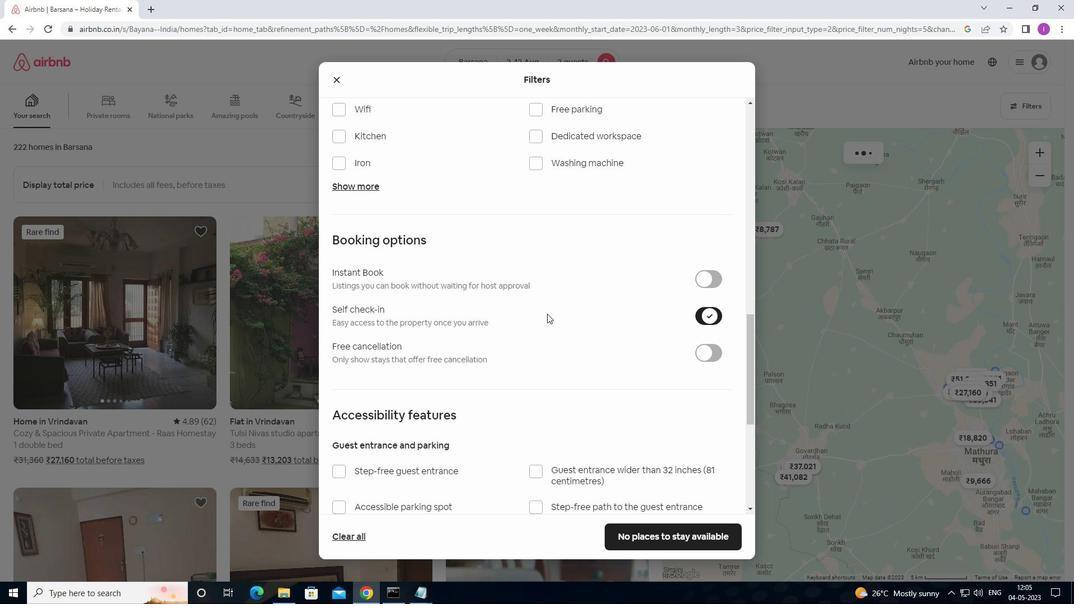 
Action: Mouse moved to (465, 316)
Screenshot: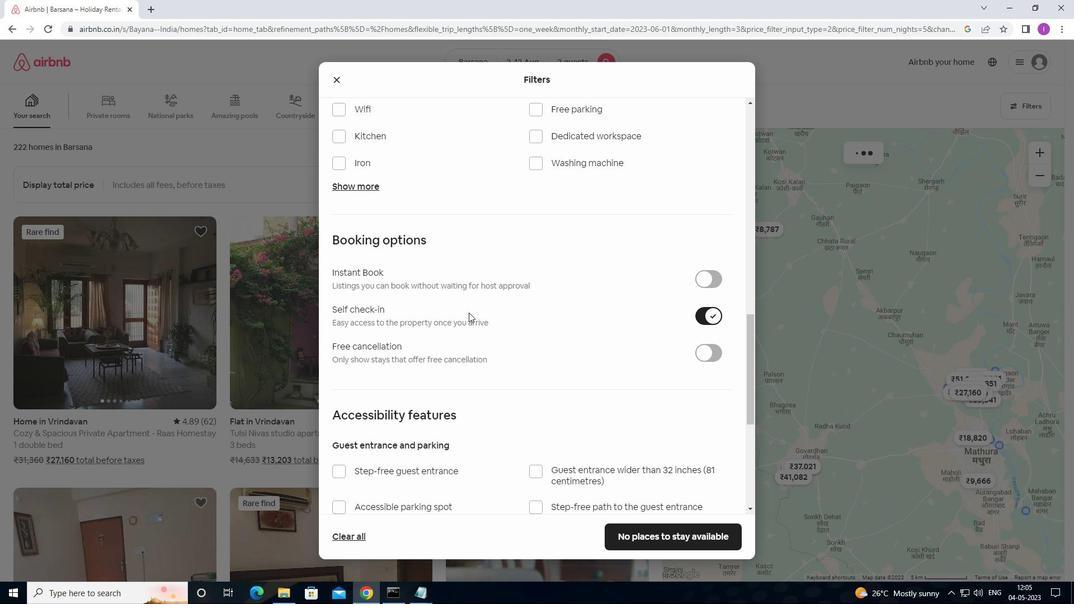 
Action: Mouse scrolled (465, 315) with delta (0, 0)
Screenshot: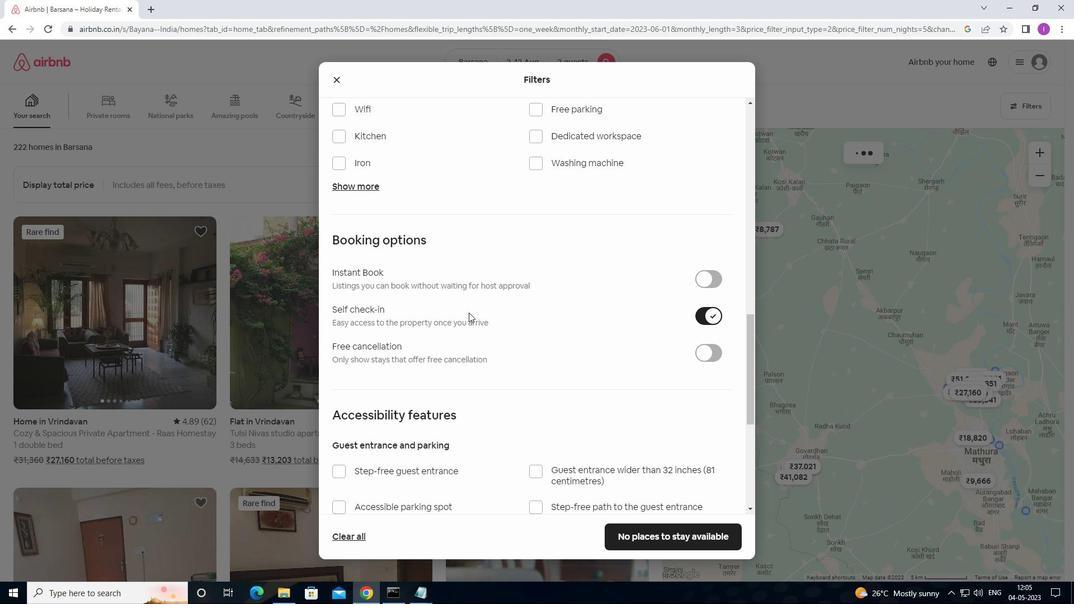 
Action: Mouse moved to (465, 316)
Screenshot: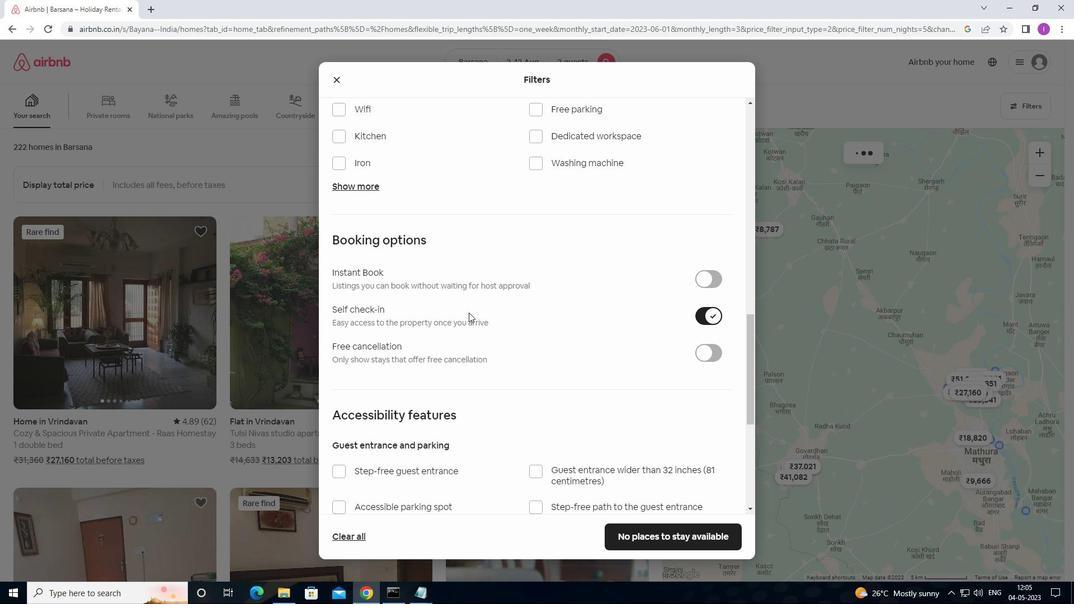 
Action: Mouse scrolled (465, 316) with delta (0, 0)
Screenshot: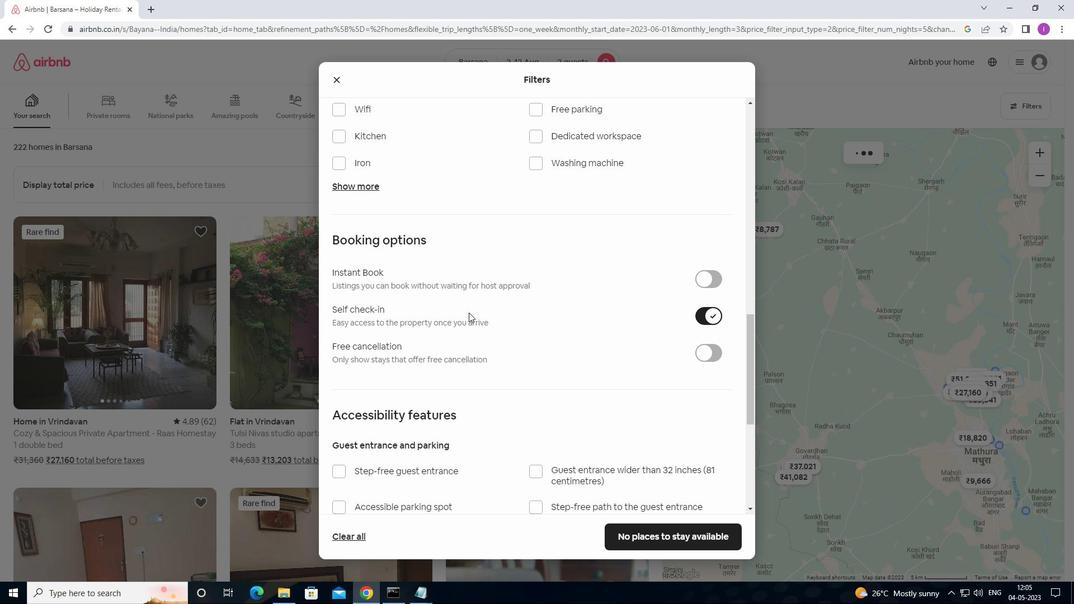 
Action: Mouse moved to (465, 316)
Screenshot: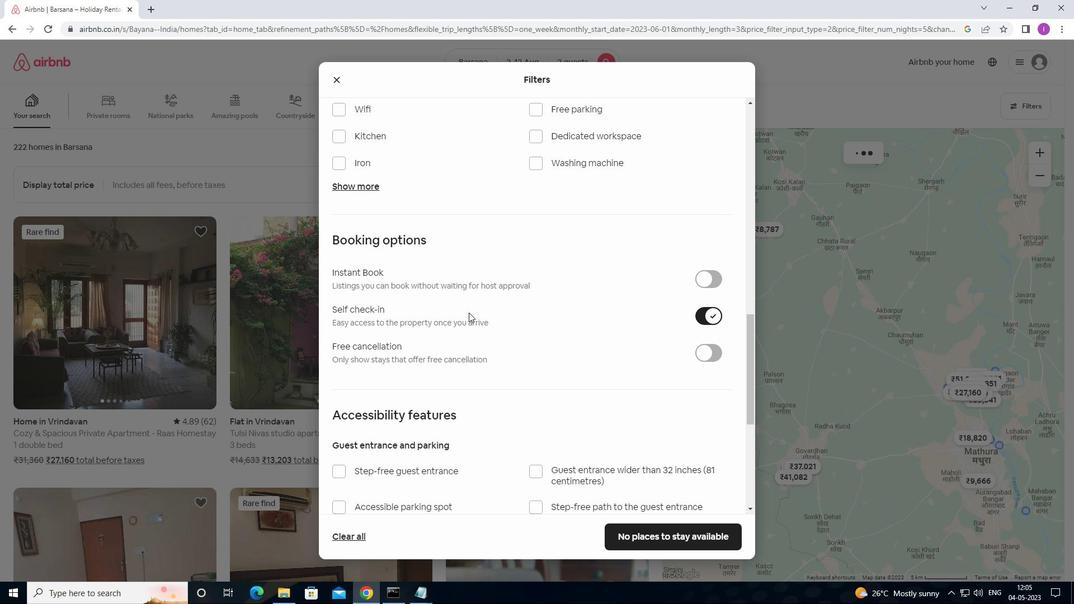 
Action: Mouse scrolled (465, 316) with delta (0, 0)
Screenshot: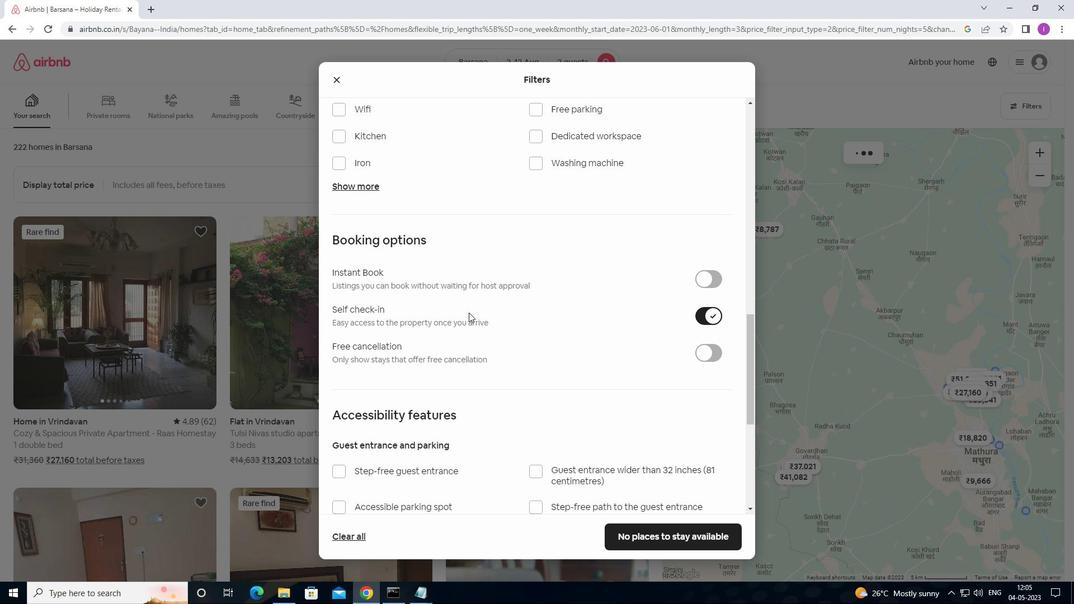 
Action: Mouse moved to (465, 317)
Screenshot: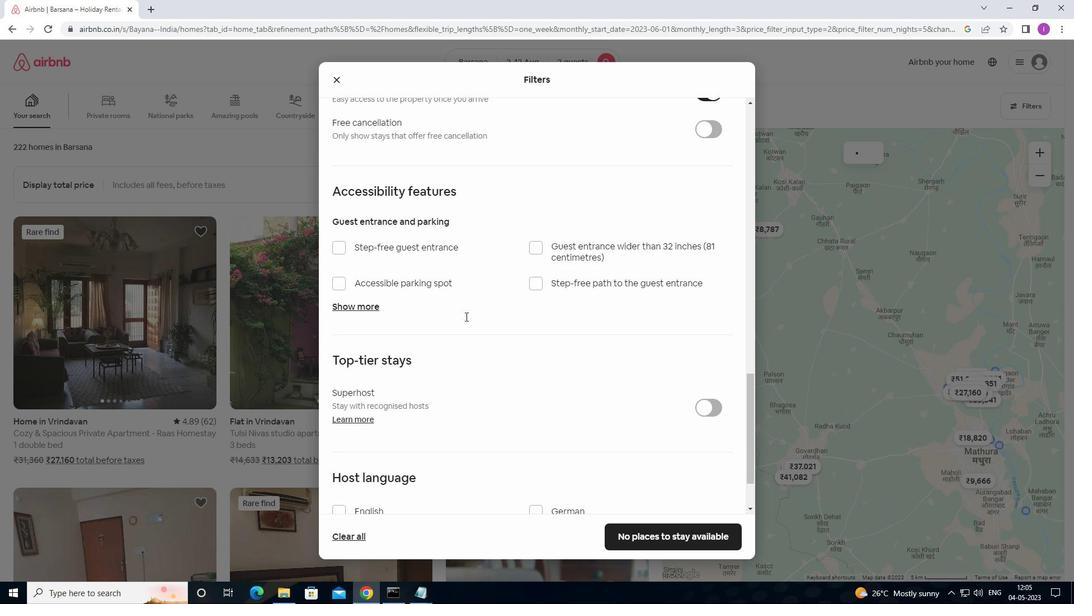 
Action: Mouse scrolled (465, 317) with delta (0, 0)
Screenshot: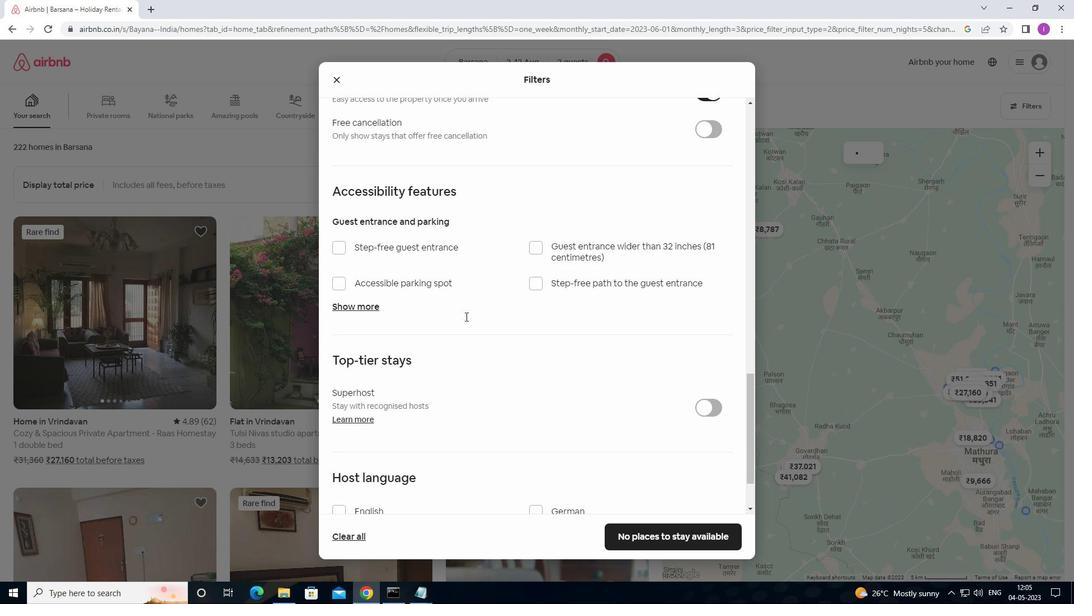 
Action: Mouse moved to (465, 319)
Screenshot: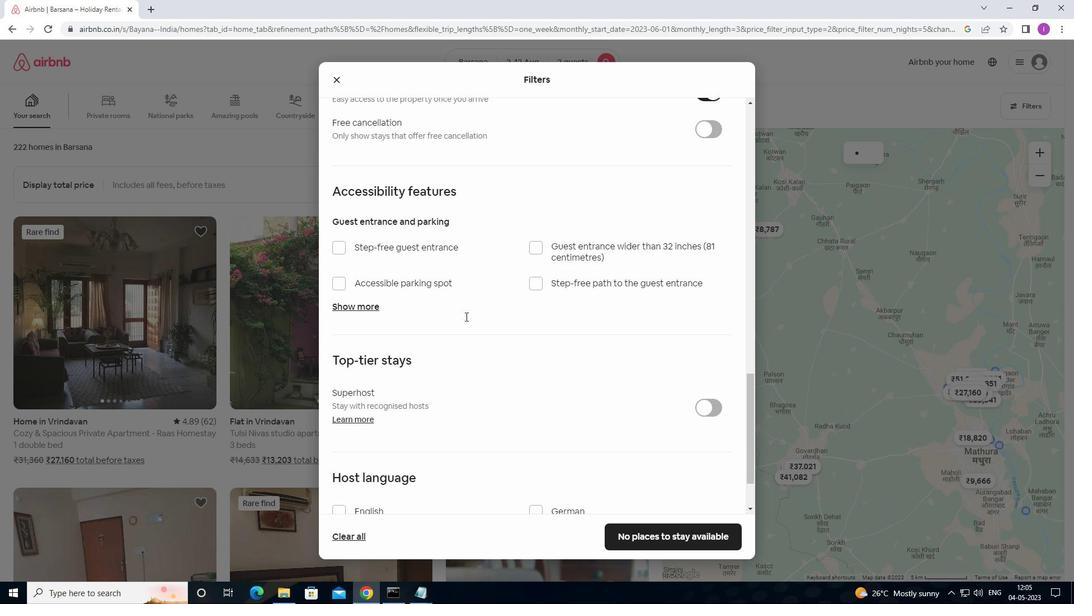 
Action: Mouse scrolled (465, 318) with delta (0, 0)
Screenshot: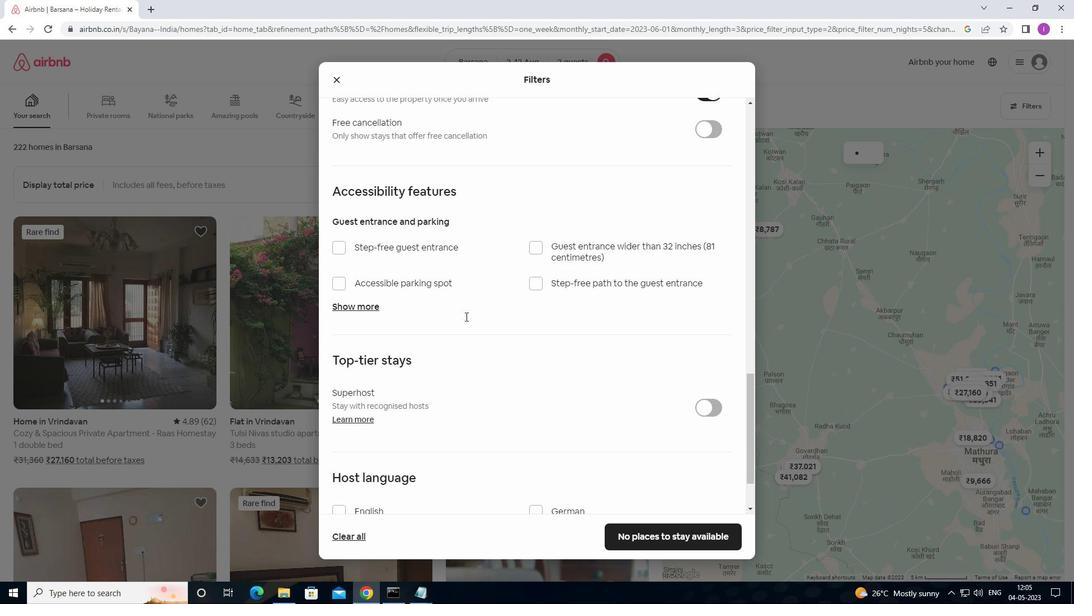 
Action: Mouse moved to (465, 320)
Screenshot: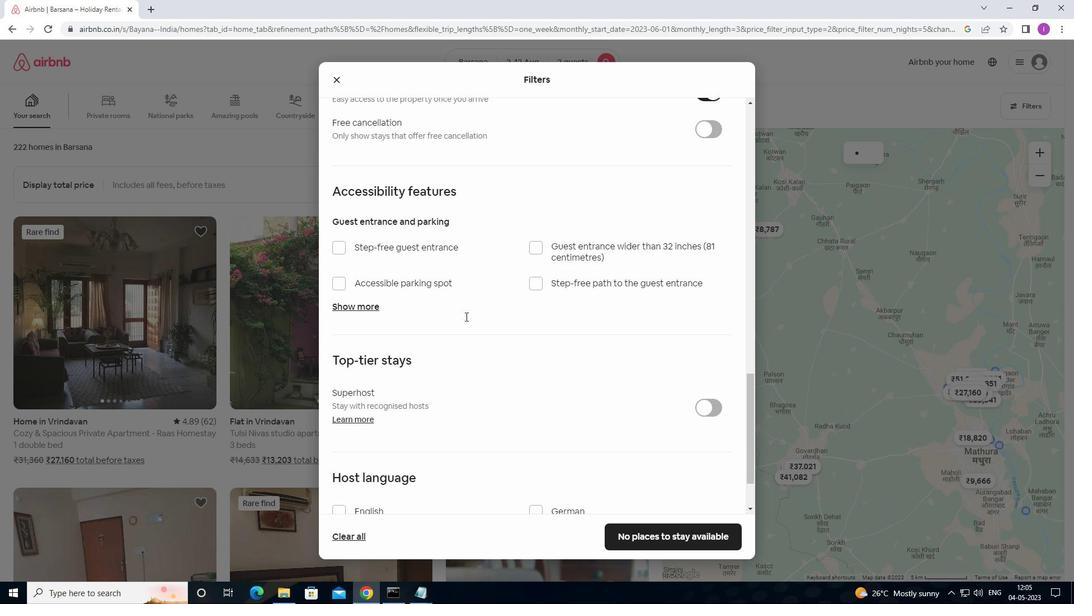 
Action: Mouse scrolled (465, 319) with delta (0, 0)
Screenshot: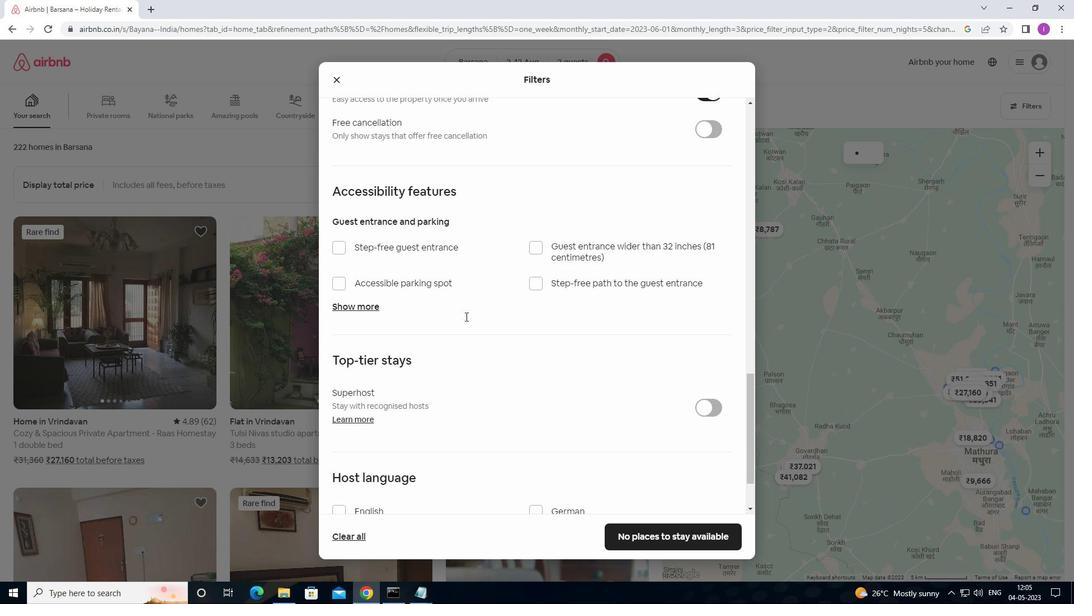 
Action: Mouse moved to (466, 321)
Screenshot: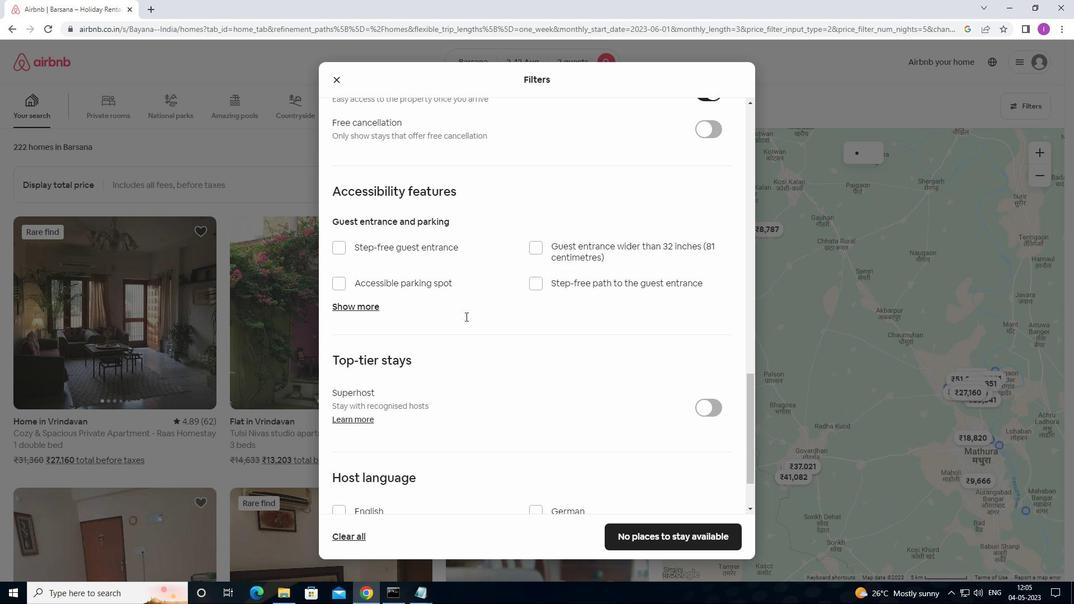 
Action: Mouse scrolled (466, 320) with delta (0, 0)
Screenshot: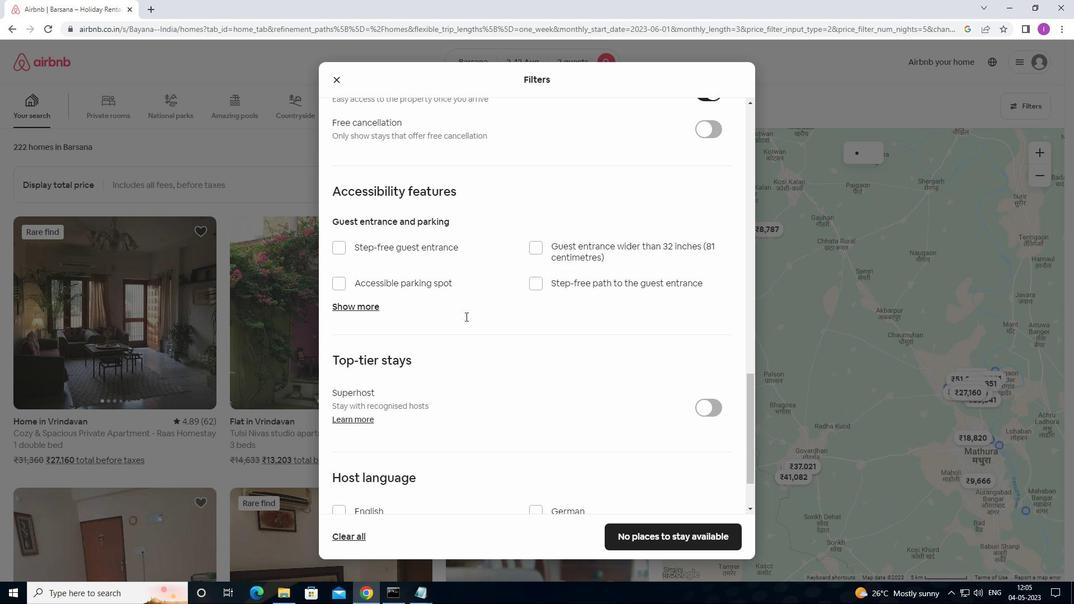 
Action: Mouse scrolled (466, 320) with delta (0, 0)
Screenshot: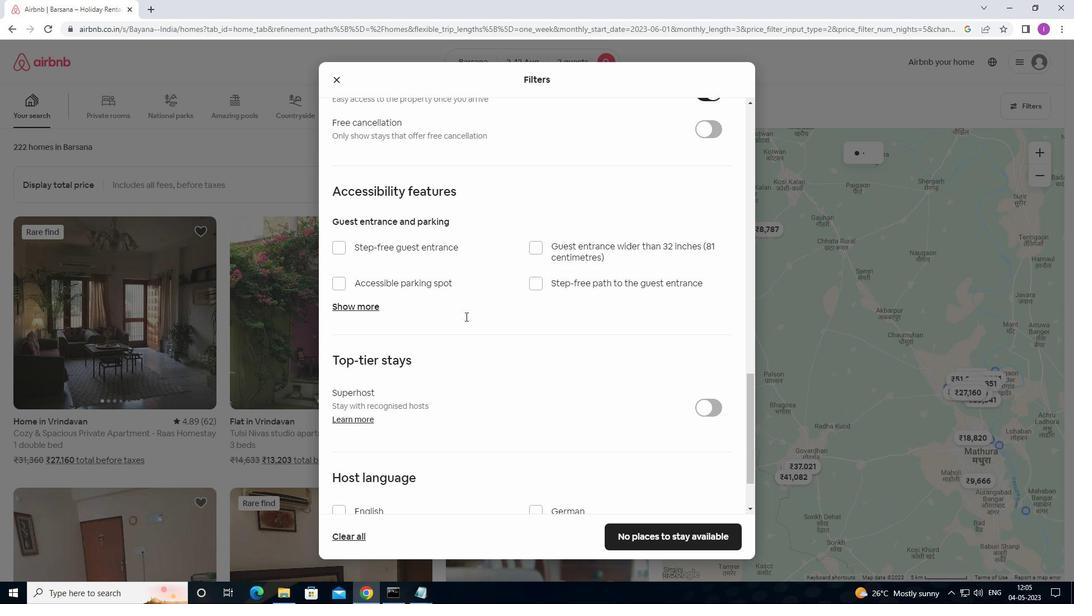 
Action: Mouse moved to (341, 435)
Screenshot: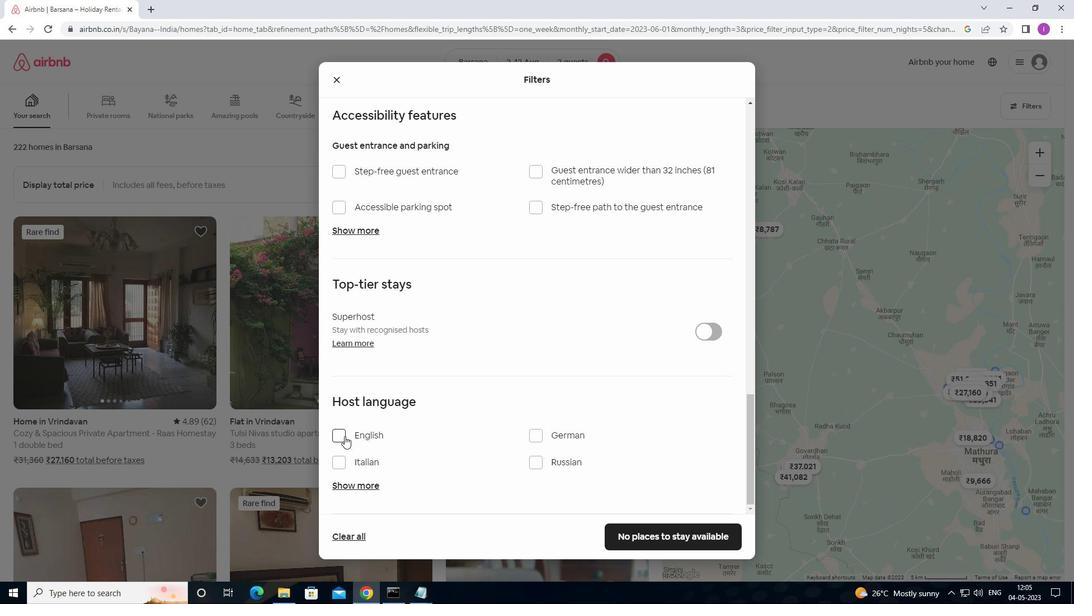 
Action: Mouse pressed left at (341, 435)
Screenshot: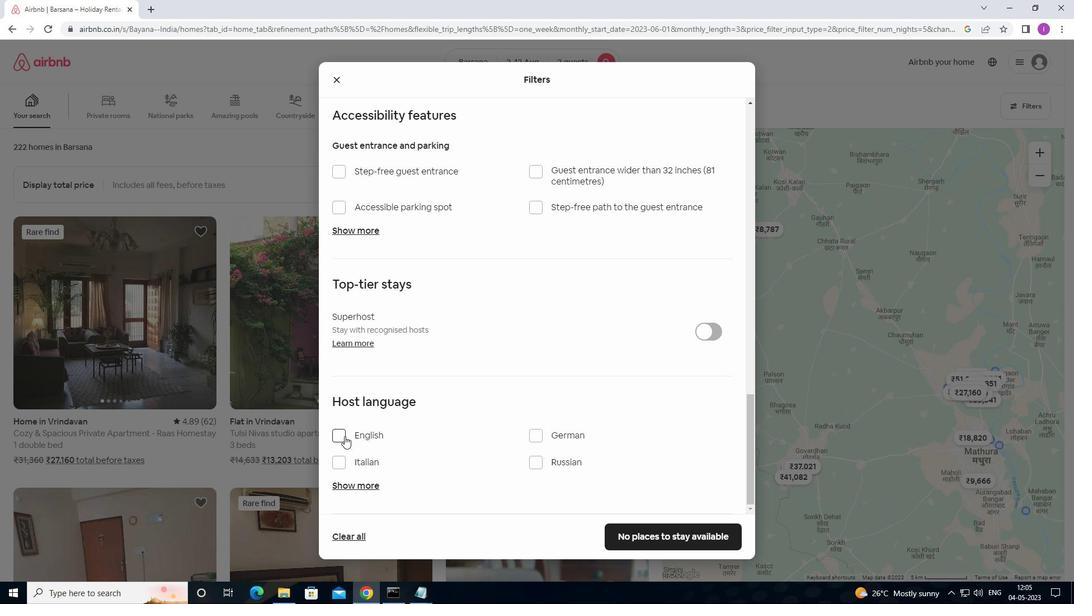 
Action: Mouse moved to (655, 533)
Screenshot: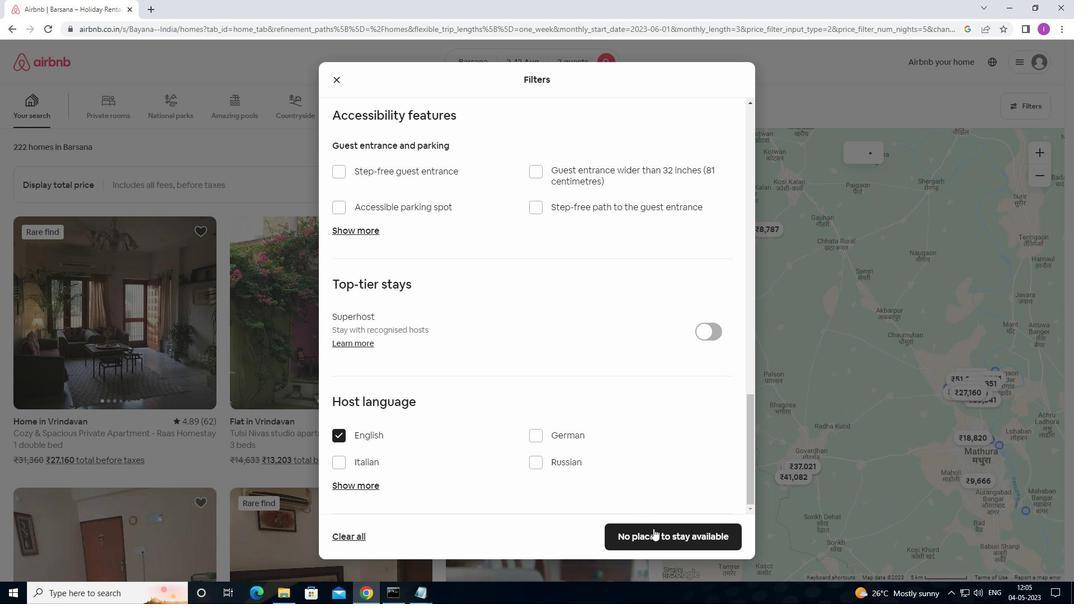 
Action: Mouse pressed left at (655, 533)
Screenshot: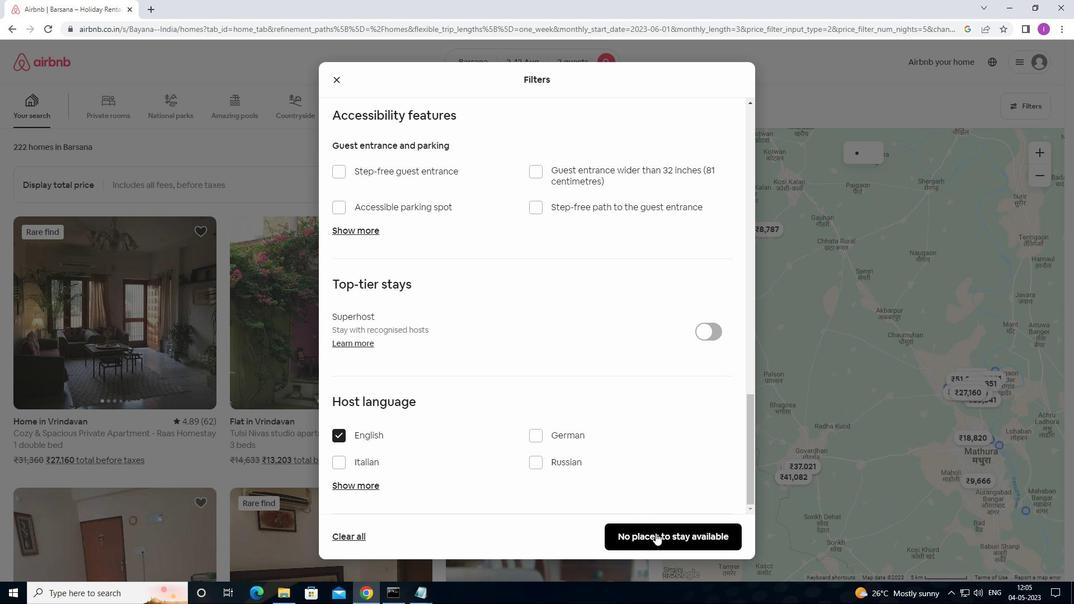 
Action: Mouse moved to (569, 412)
Screenshot: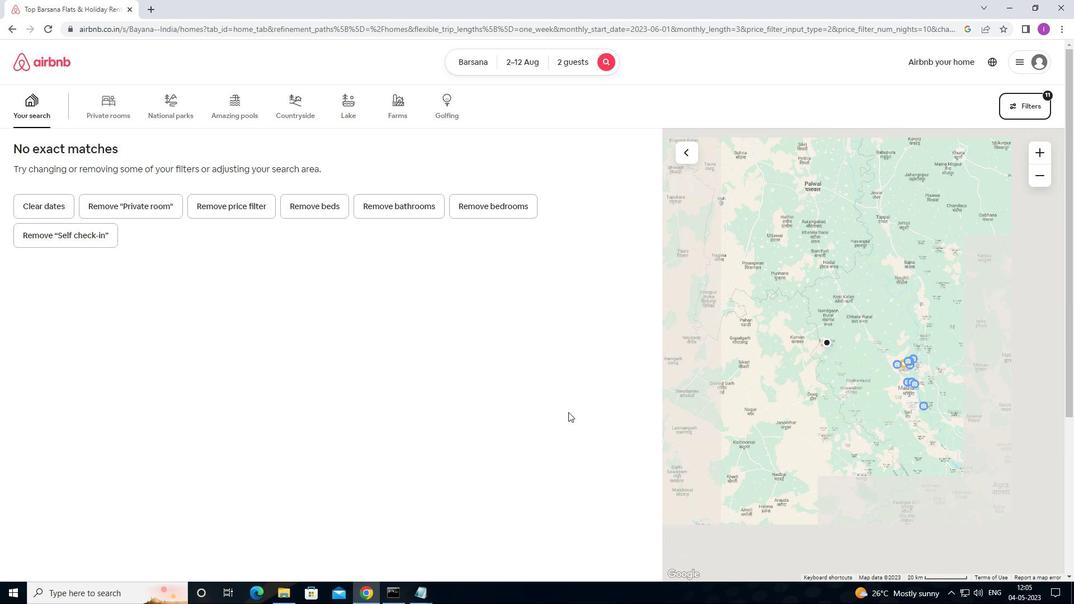 
